 Task: Find connections with filter location Velasco Ibarra with filter topic #linkedinlearningwith filter profile language French with filter current company The Lalit Suri Hospitality Group with filter school Annamacharya Institute of Technology & Sciences,(Autonomous) New Bowenpally, Rajampet with filter industry Courts of Law with filter service category Visual Design with filter keywords title Events Manager
Action: Mouse moved to (553, 83)
Screenshot: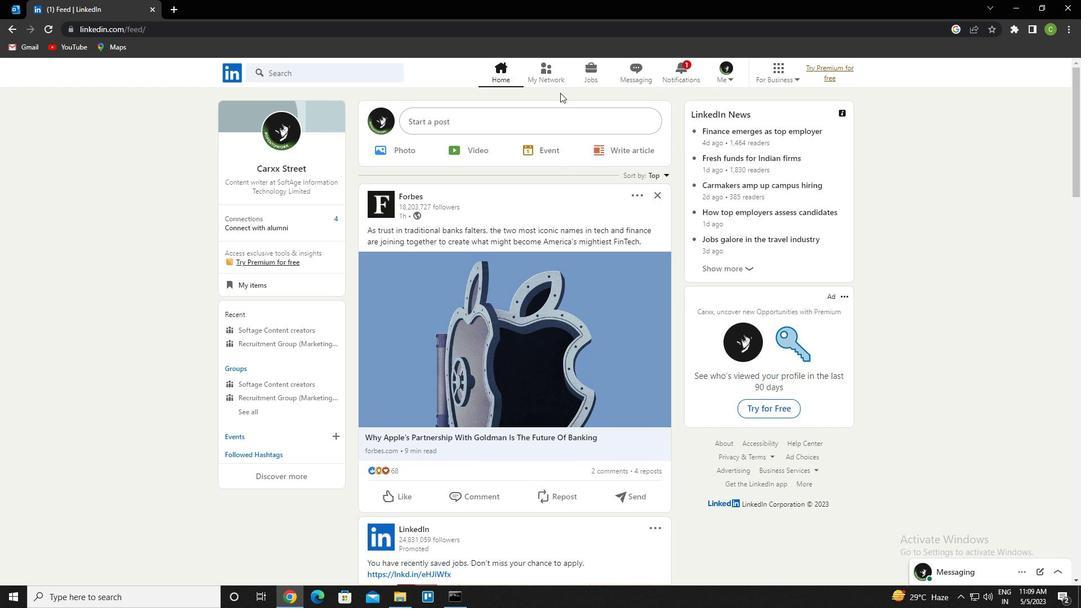 
Action: Mouse pressed left at (553, 83)
Screenshot: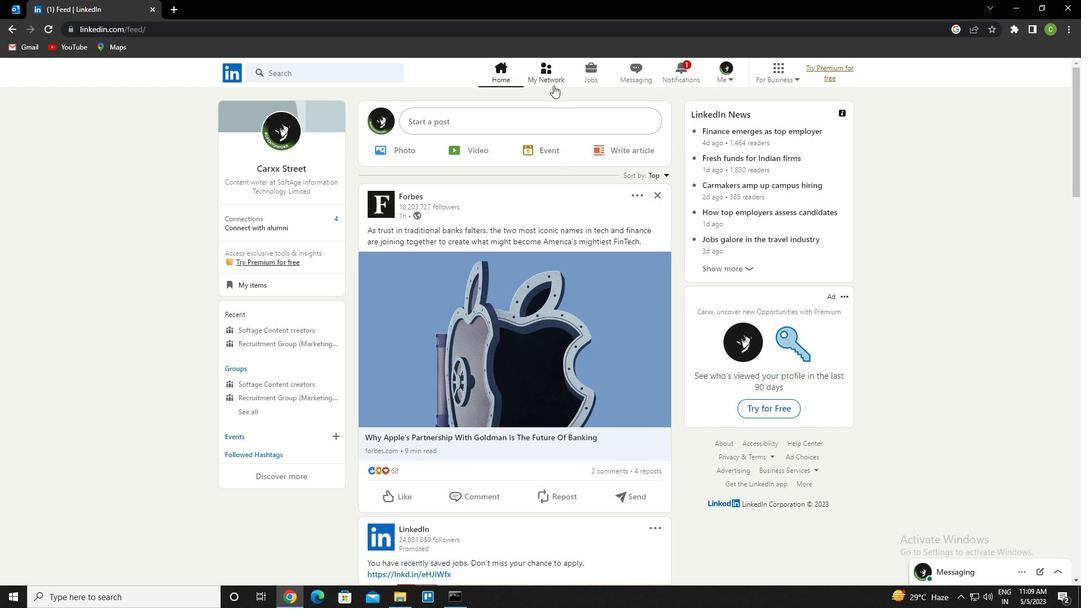 
Action: Mouse moved to (363, 135)
Screenshot: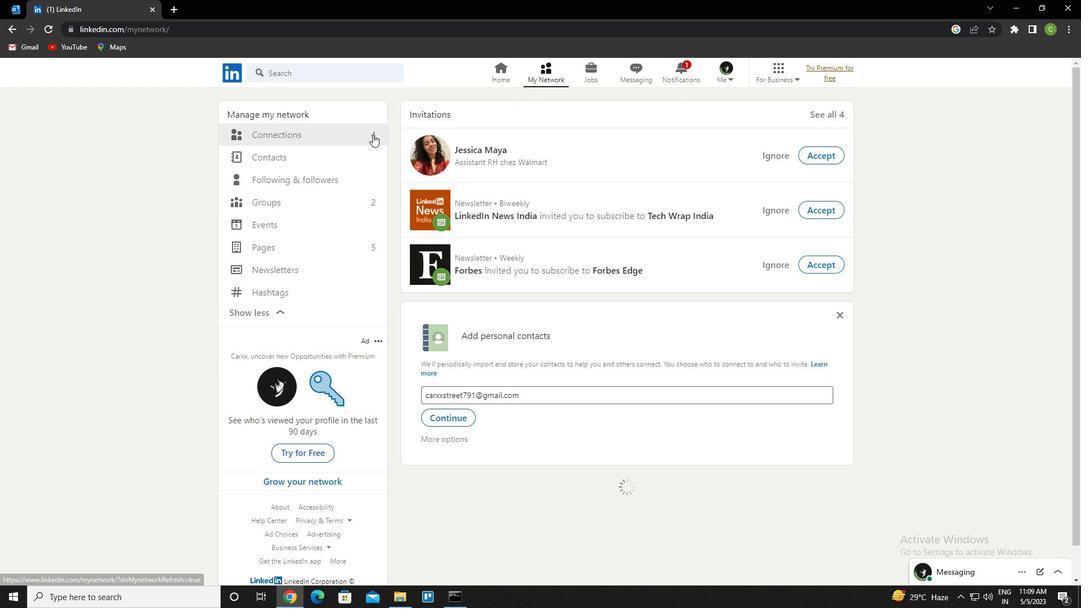 
Action: Mouse pressed left at (363, 135)
Screenshot: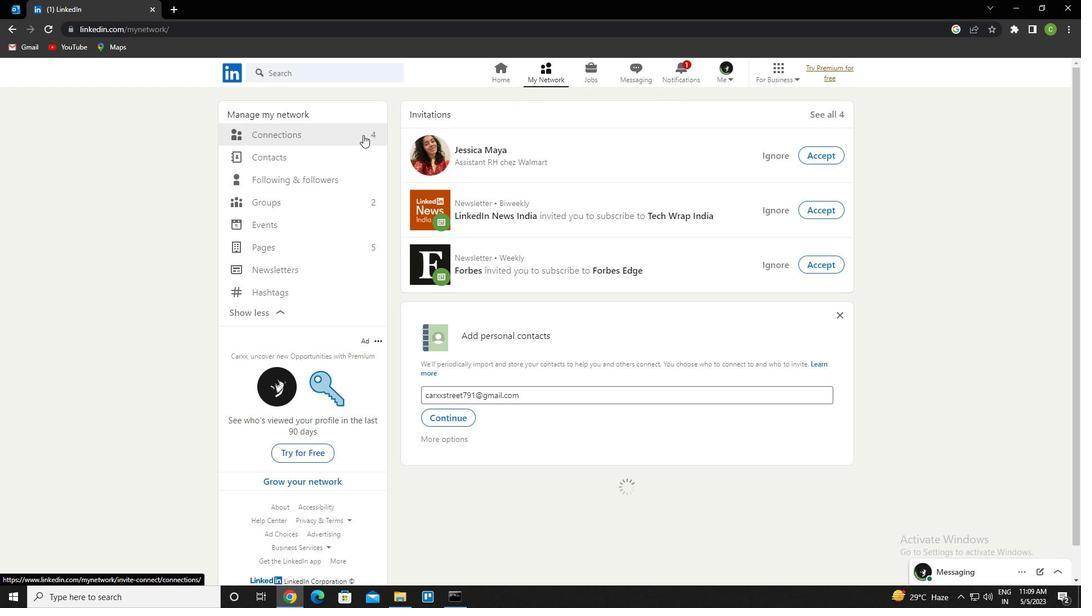 
Action: Mouse moved to (628, 134)
Screenshot: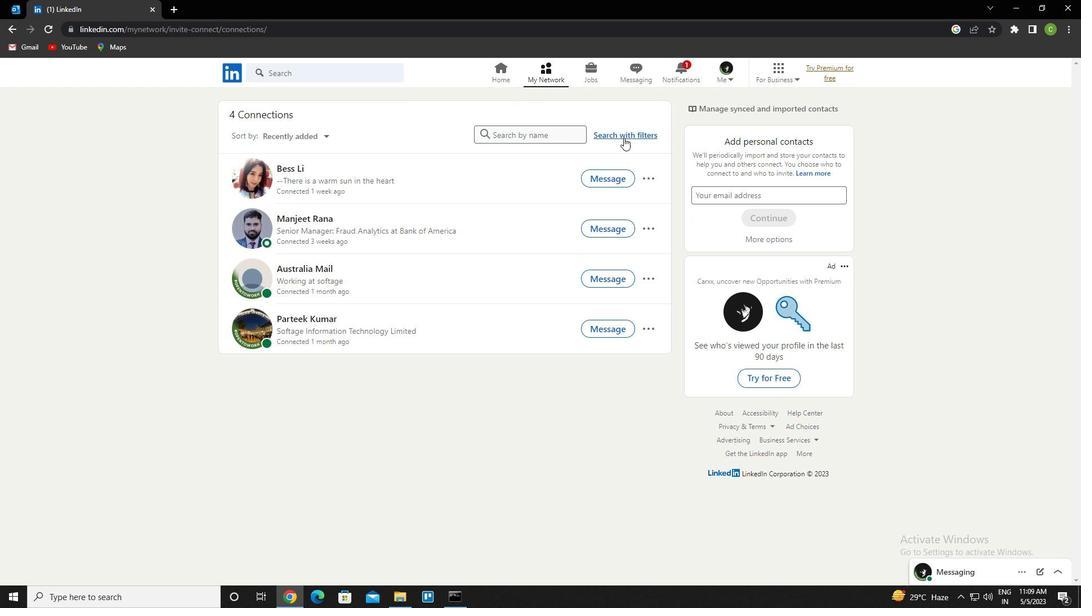 
Action: Mouse pressed left at (628, 134)
Screenshot: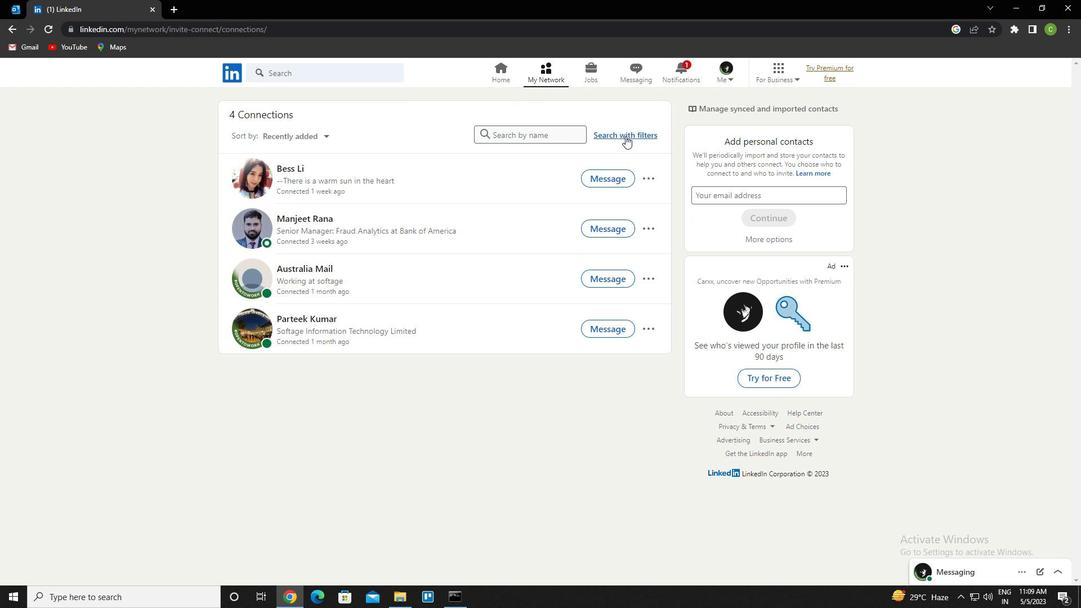 
Action: Mouse moved to (574, 101)
Screenshot: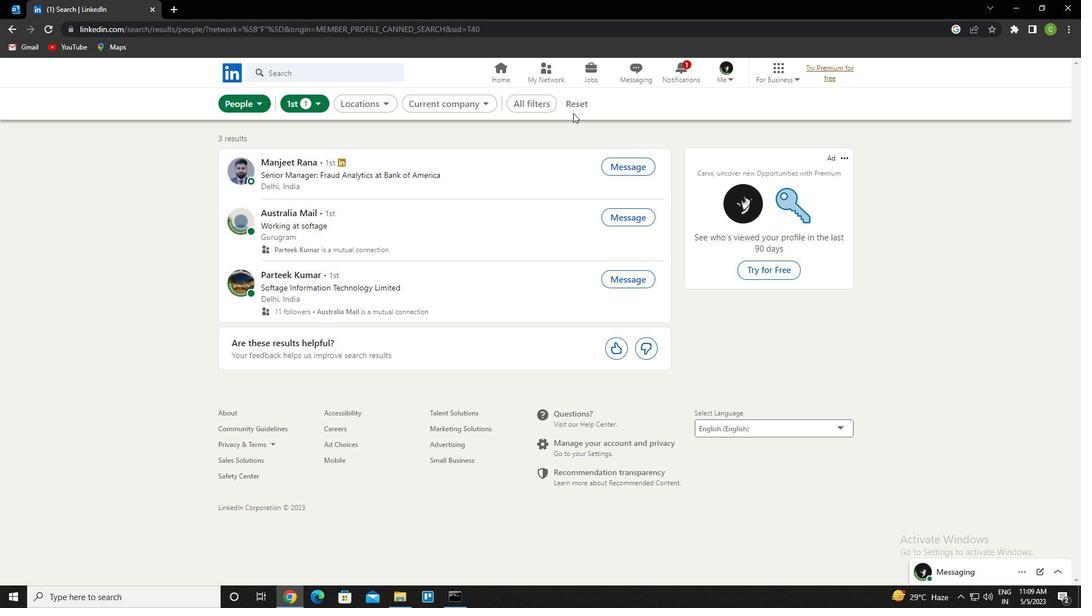 
Action: Mouse pressed left at (574, 101)
Screenshot: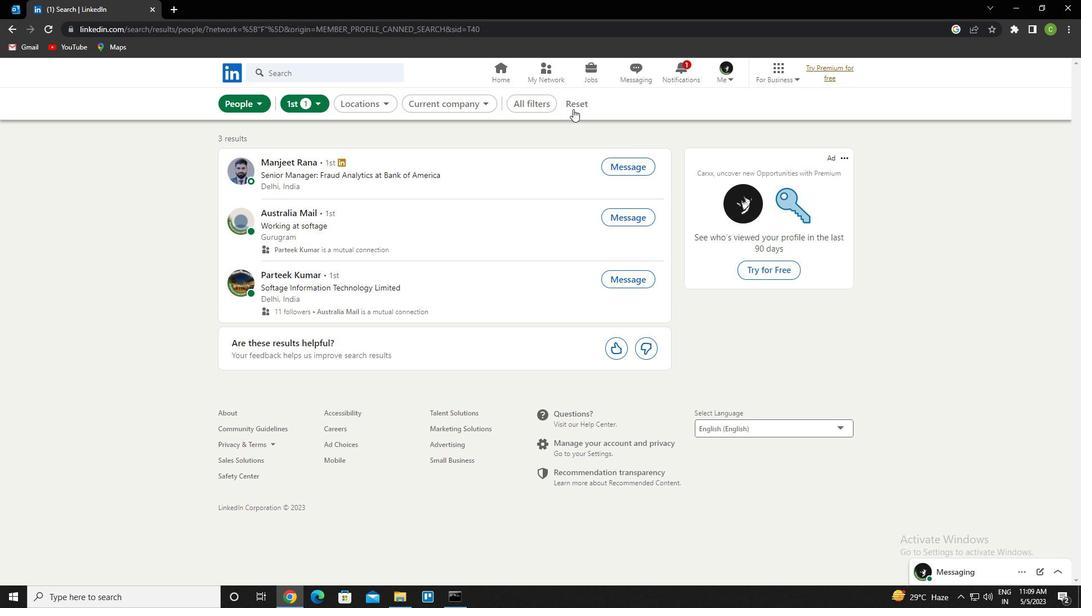 
Action: Mouse moved to (564, 95)
Screenshot: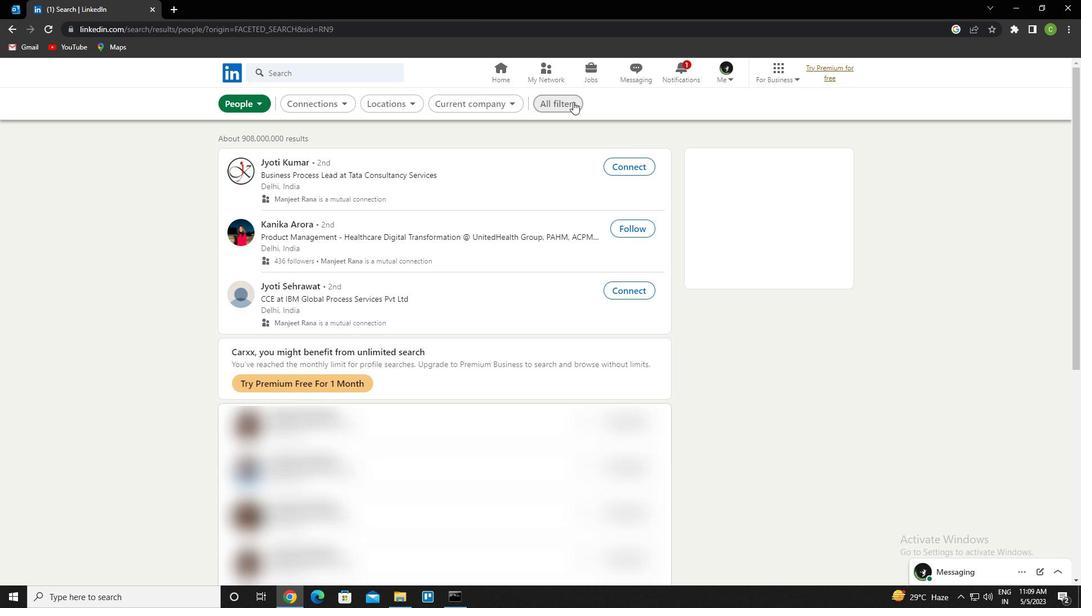 
Action: Mouse pressed left at (564, 95)
Screenshot: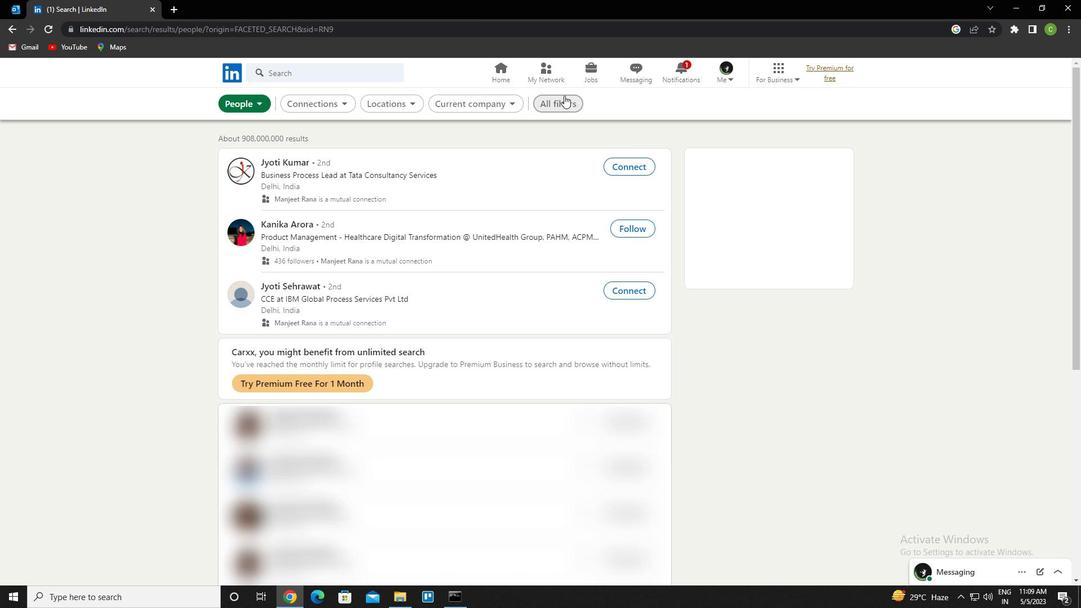 
Action: Mouse moved to (864, 307)
Screenshot: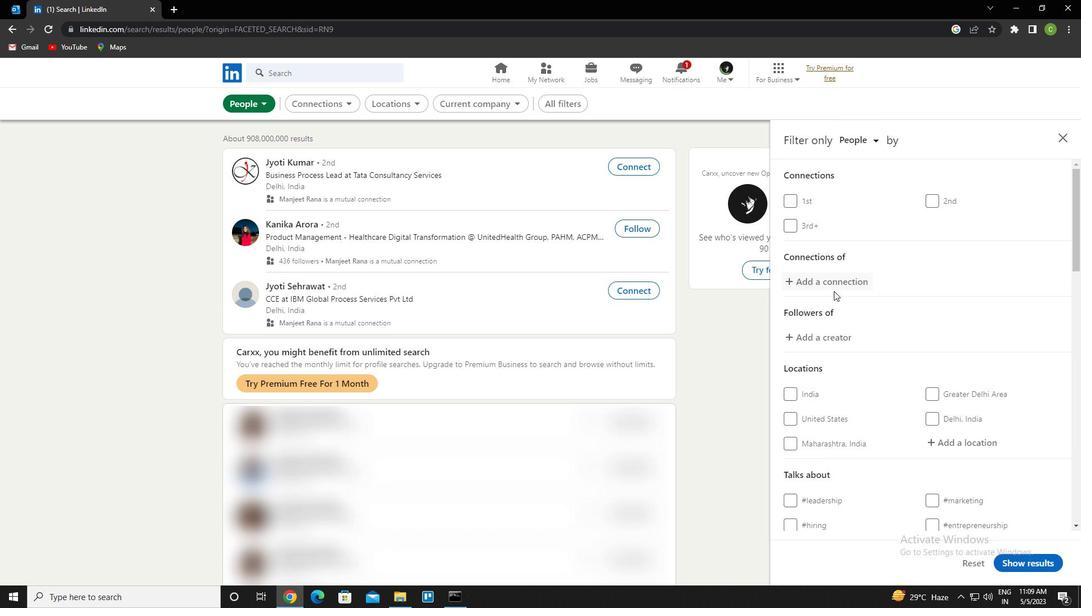 
Action: Mouse scrolled (864, 307) with delta (0, 0)
Screenshot: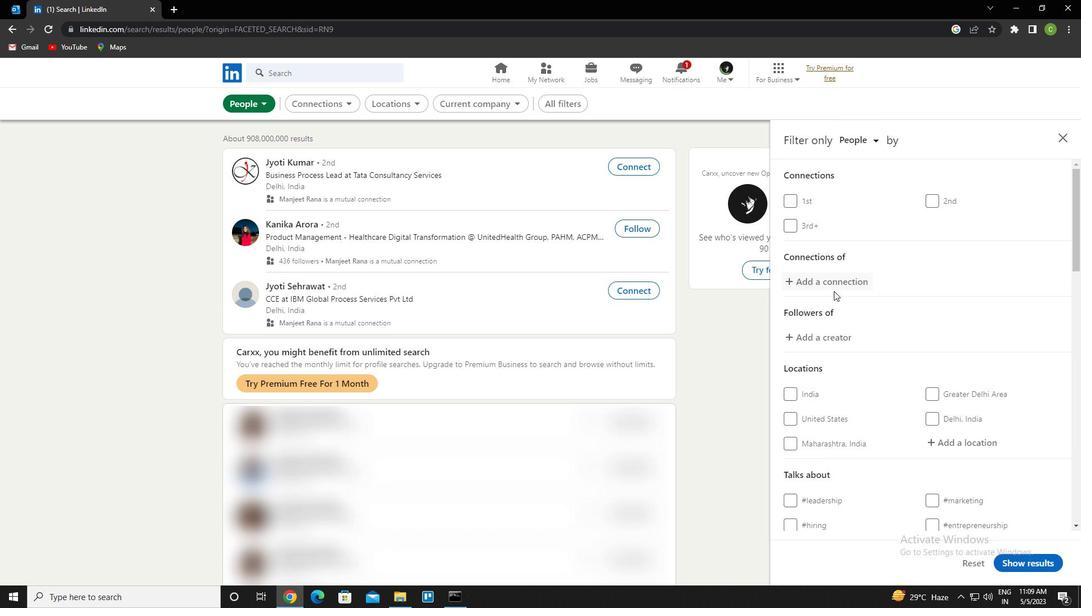 
Action: Mouse moved to (865, 312)
Screenshot: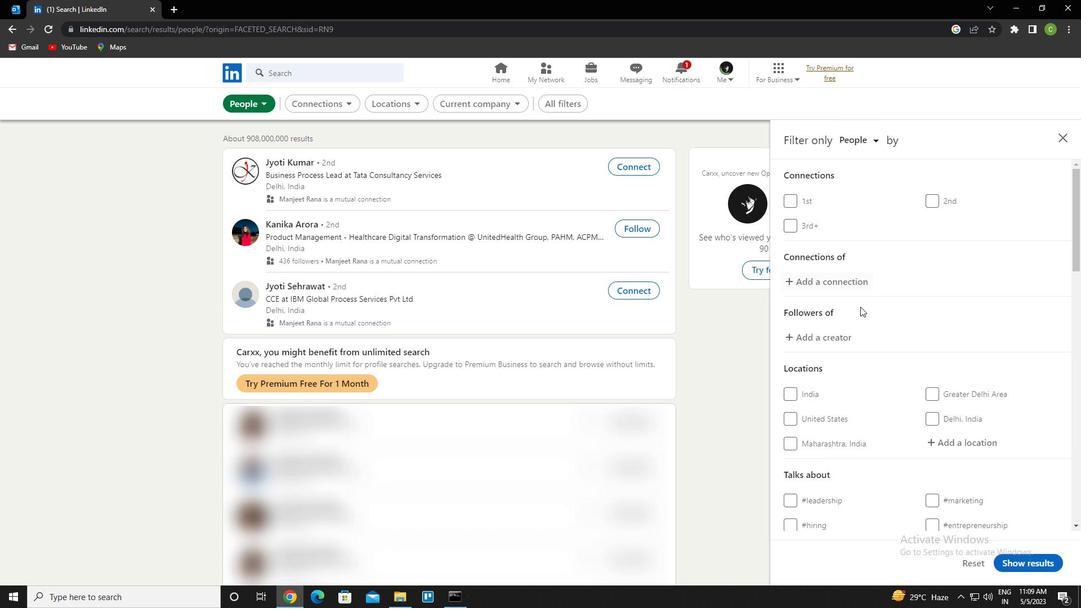 
Action: Mouse scrolled (865, 311) with delta (0, 0)
Screenshot: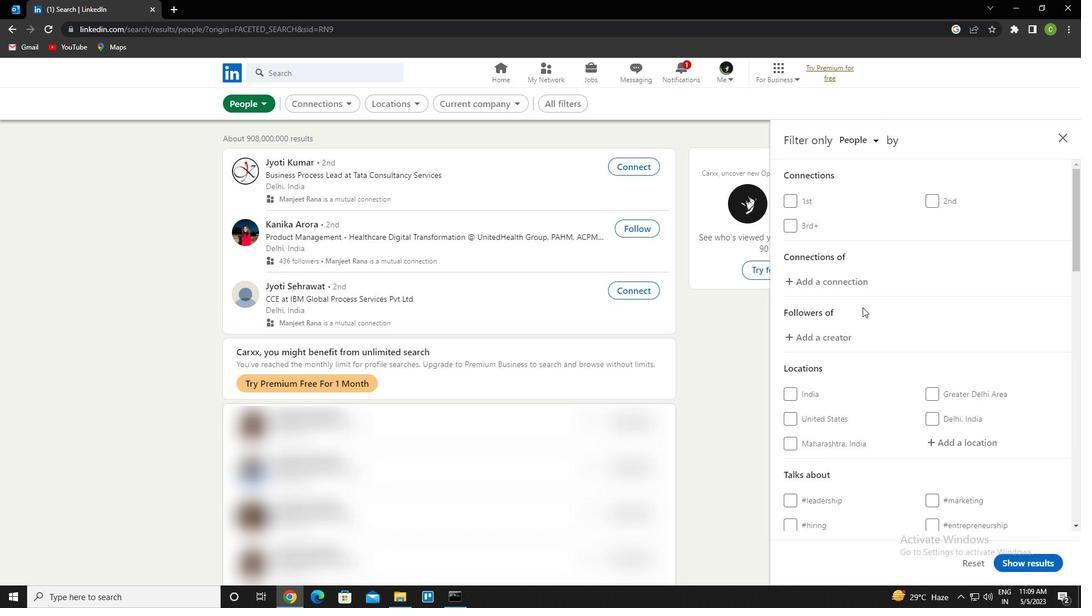 
Action: Mouse moved to (972, 334)
Screenshot: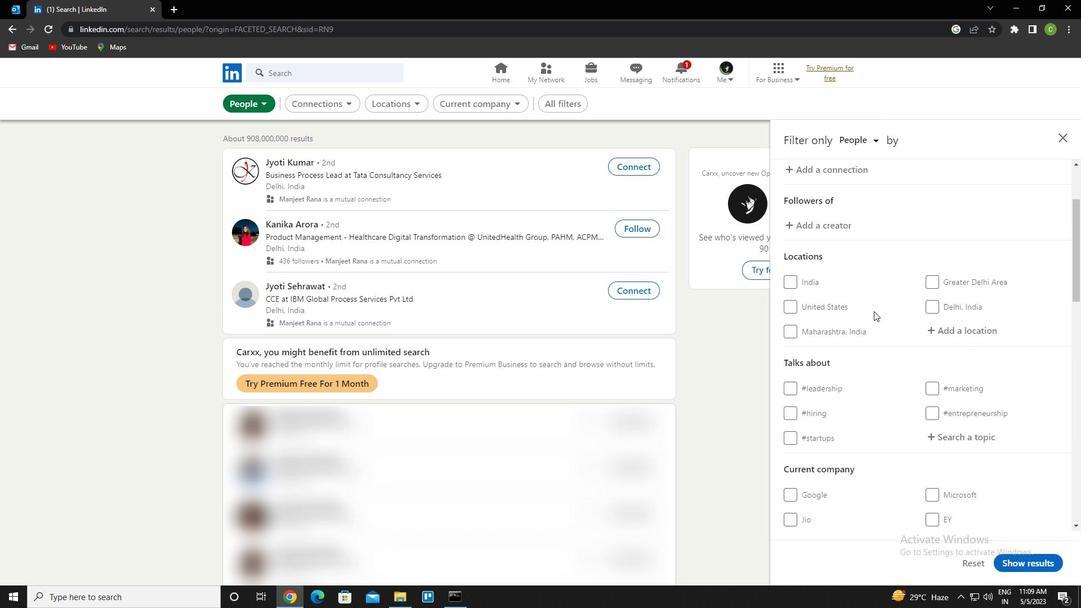 
Action: Mouse pressed left at (972, 334)
Screenshot: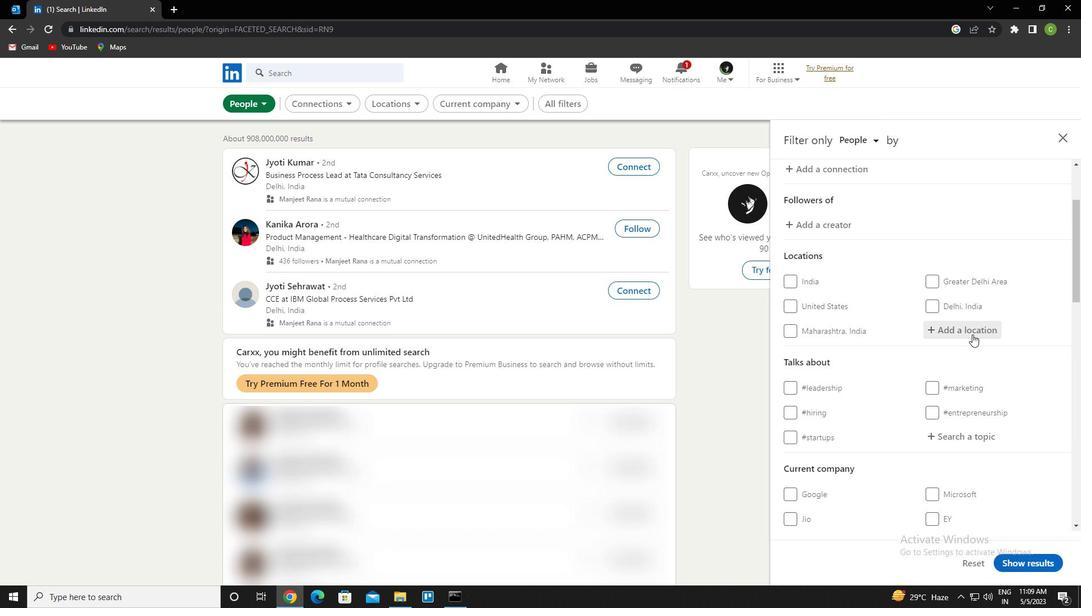 
Action: Key pressed <Key.caps_lock>v<Key.caps_lock>elasco<Key.enter>
Screenshot: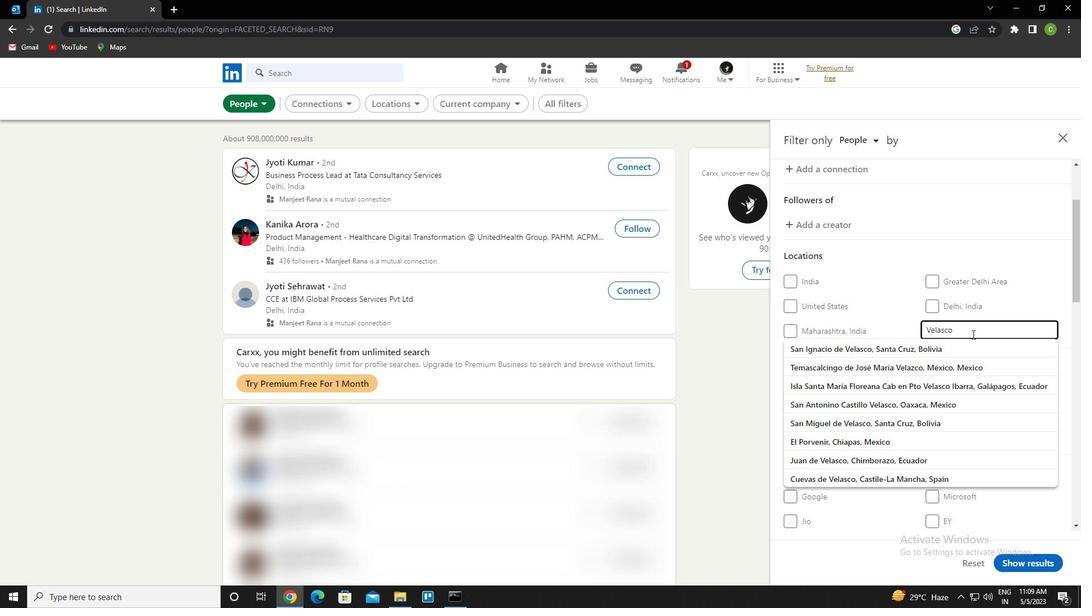 
Action: Mouse moved to (982, 326)
Screenshot: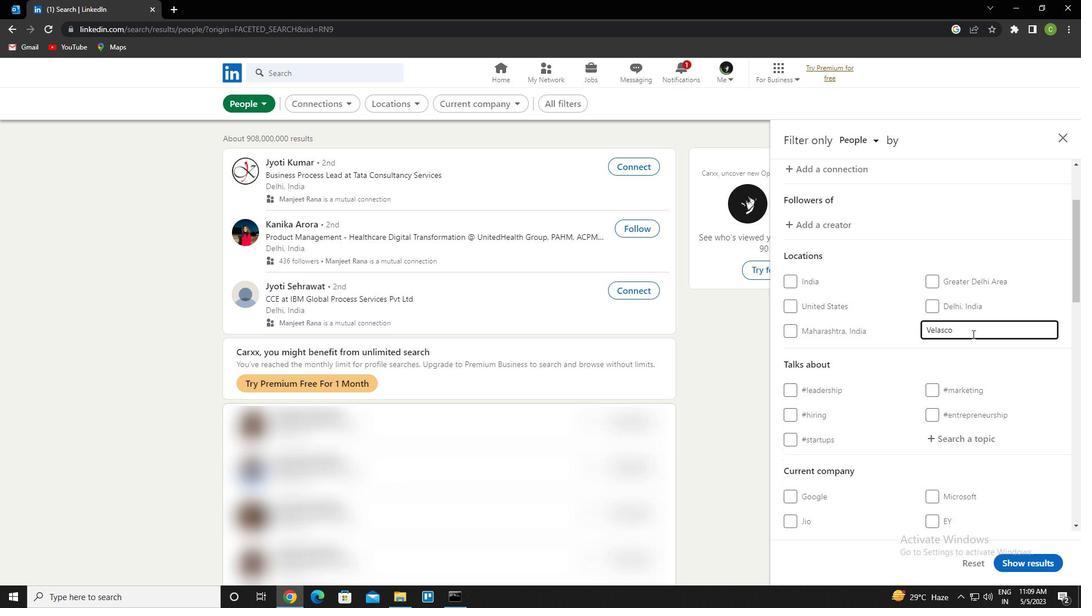 
Action: Mouse scrolled (982, 326) with delta (0, 0)
Screenshot: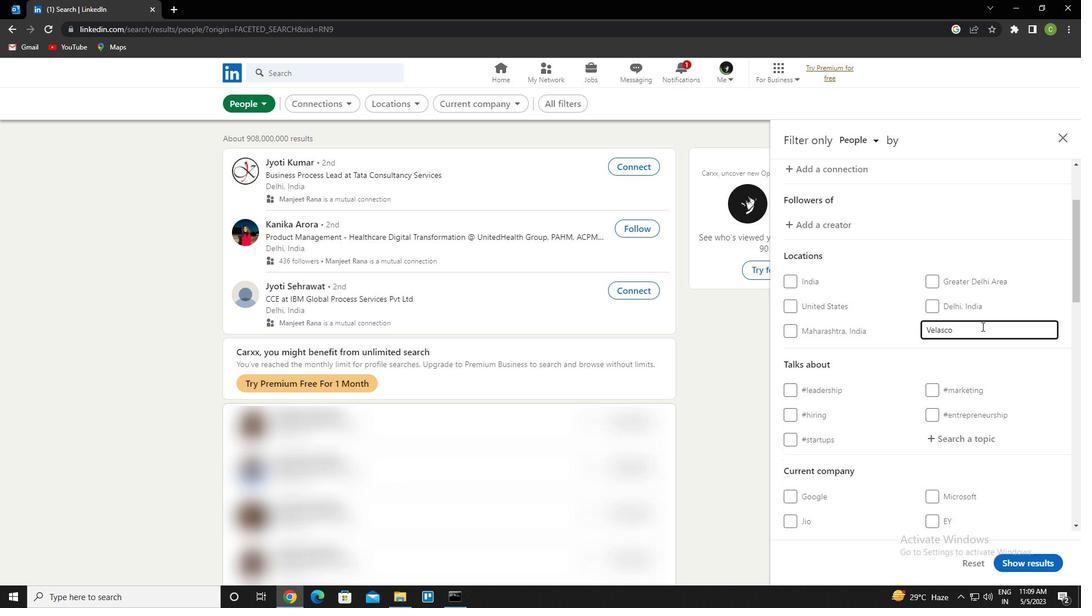 
Action: Mouse moved to (981, 326)
Screenshot: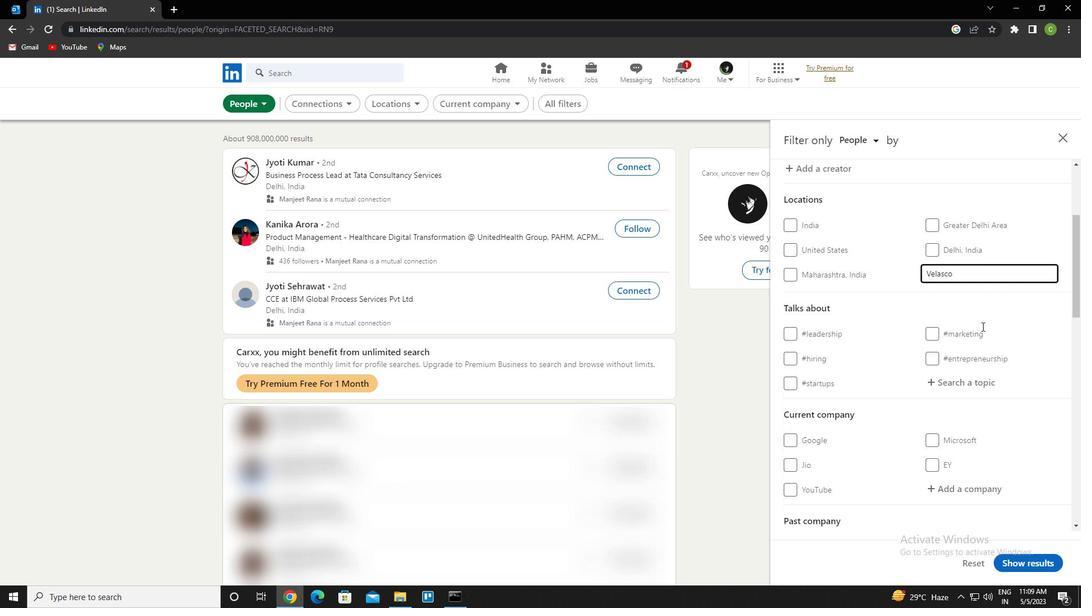 
Action: Mouse scrolled (981, 326) with delta (0, 0)
Screenshot: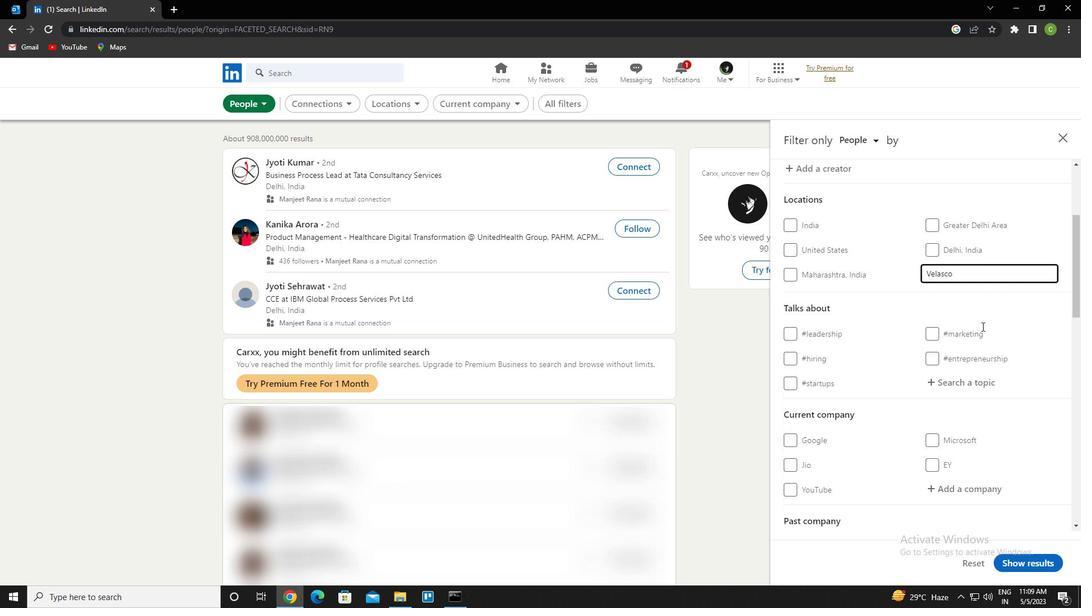 
Action: Mouse moved to (956, 330)
Screenshot: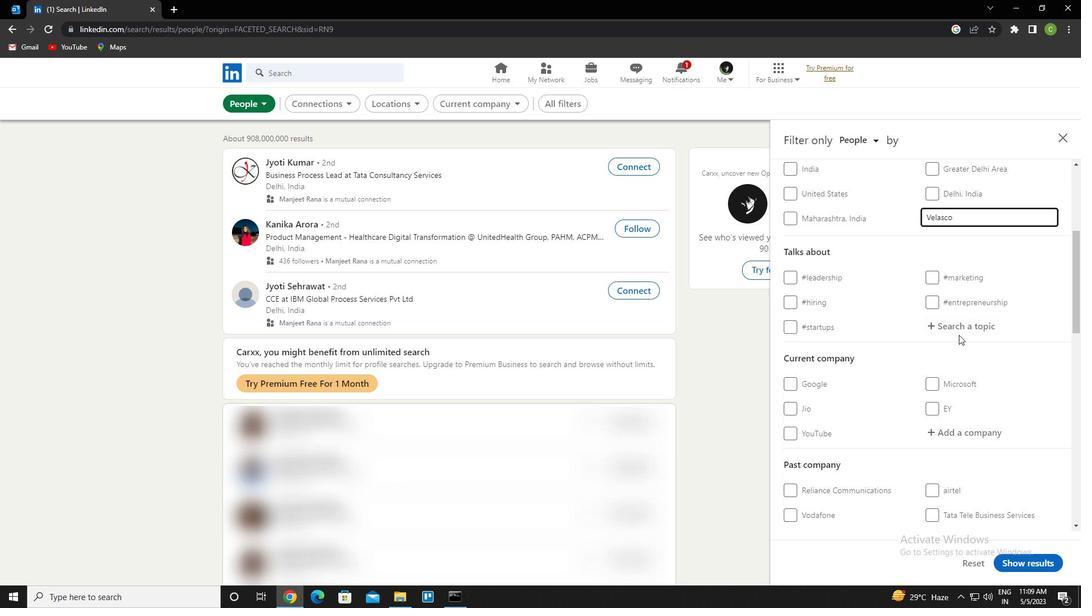 
Action: Mouse pressed left at (956, 330)
Screenshot: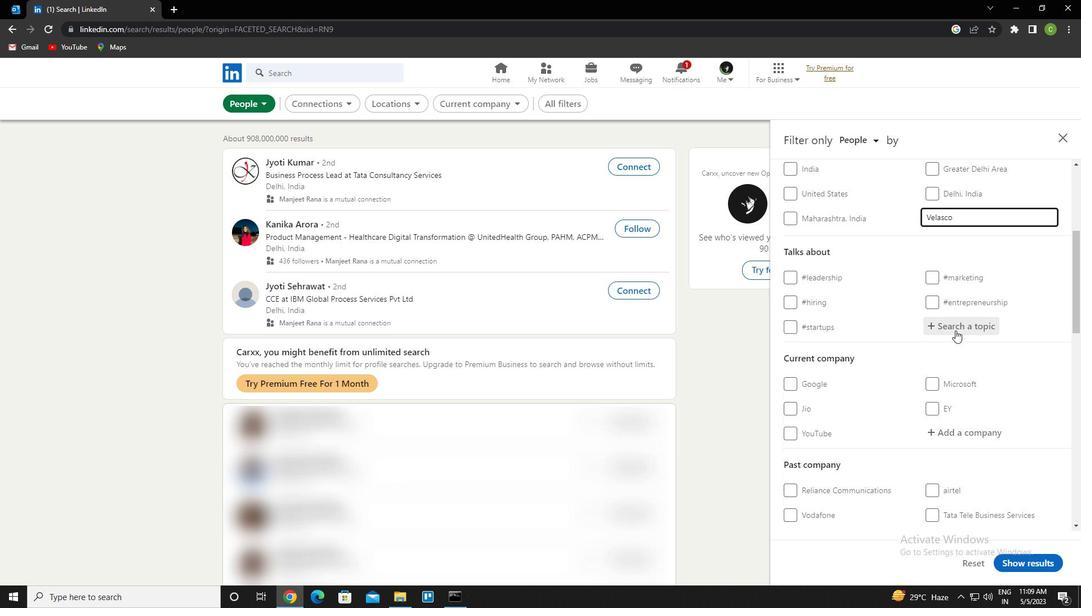 
Action: Key pressed linkedinlear
Screenshot: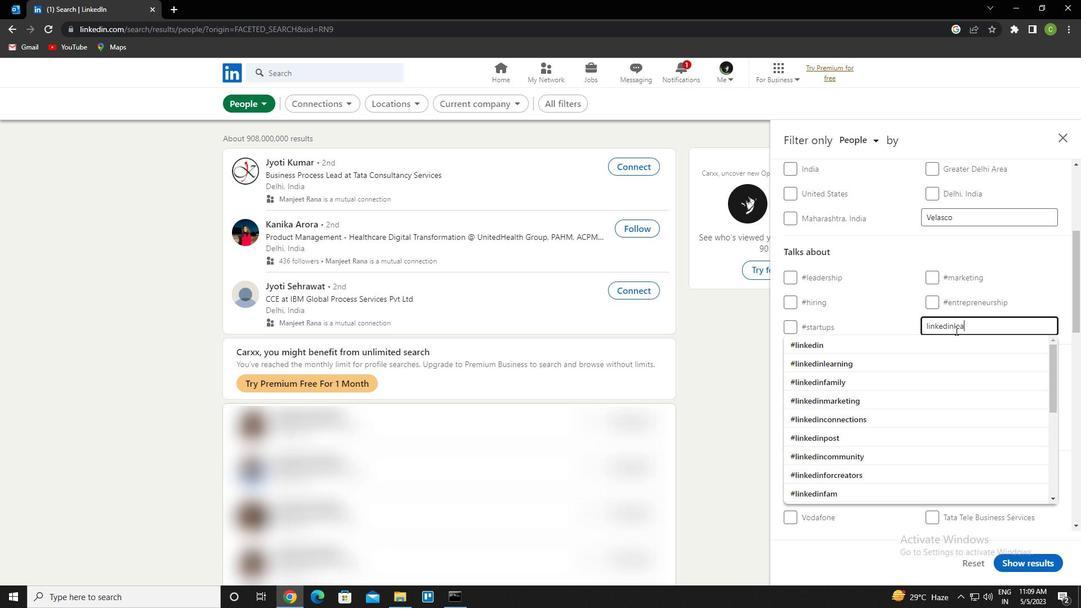 
Action: Mouse moved to (956, 330)
Screenshot: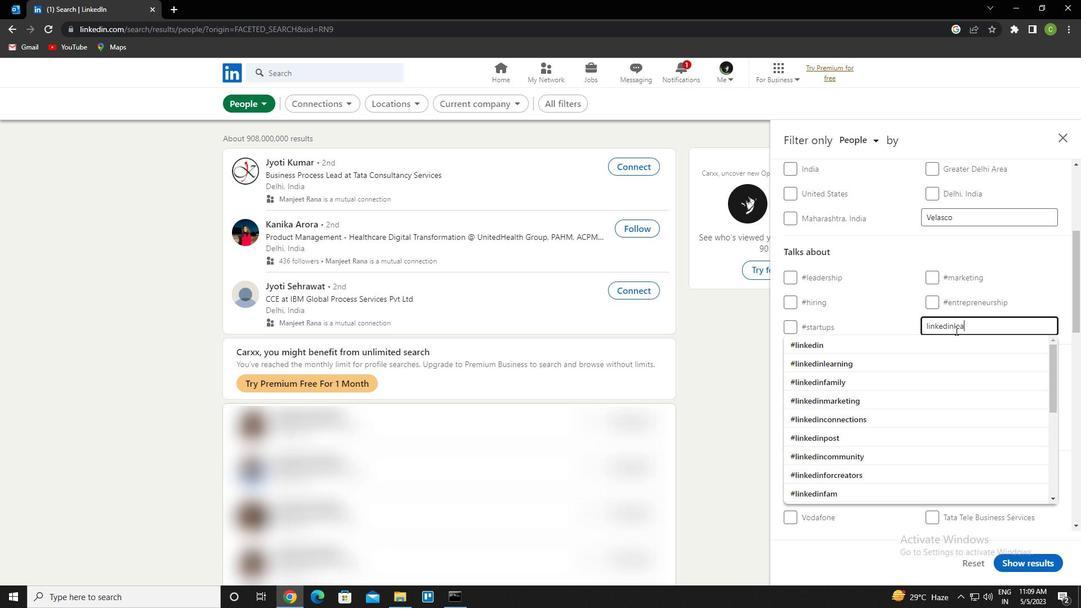 
Action: Key pressed ning<Key.down><Key.enter>
Screenshot: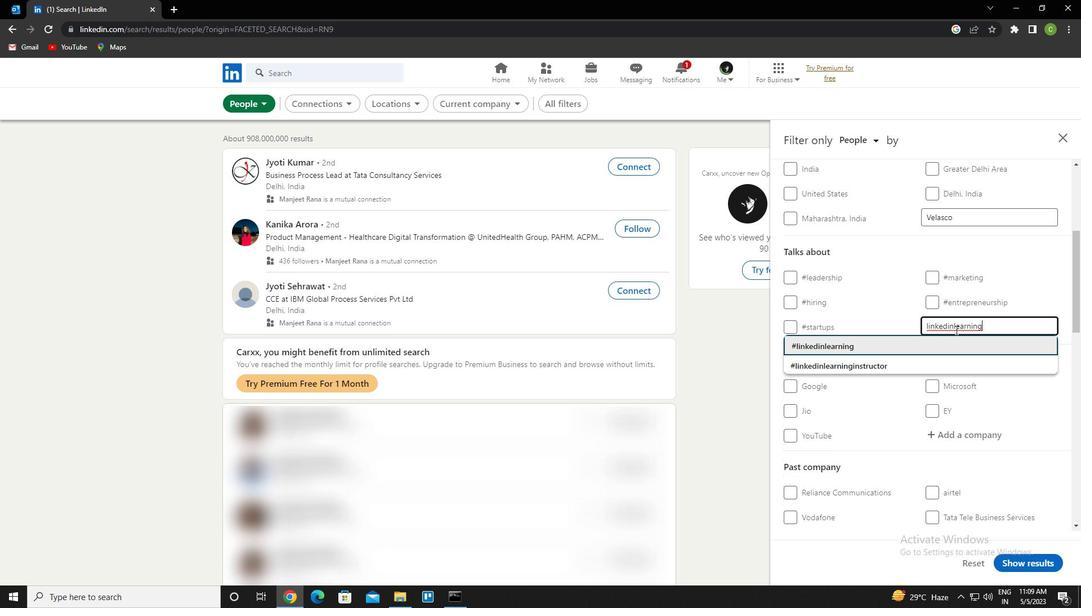 
Action: Mouse scrolled (956, 329) with delta (0, 0)
Screenshot: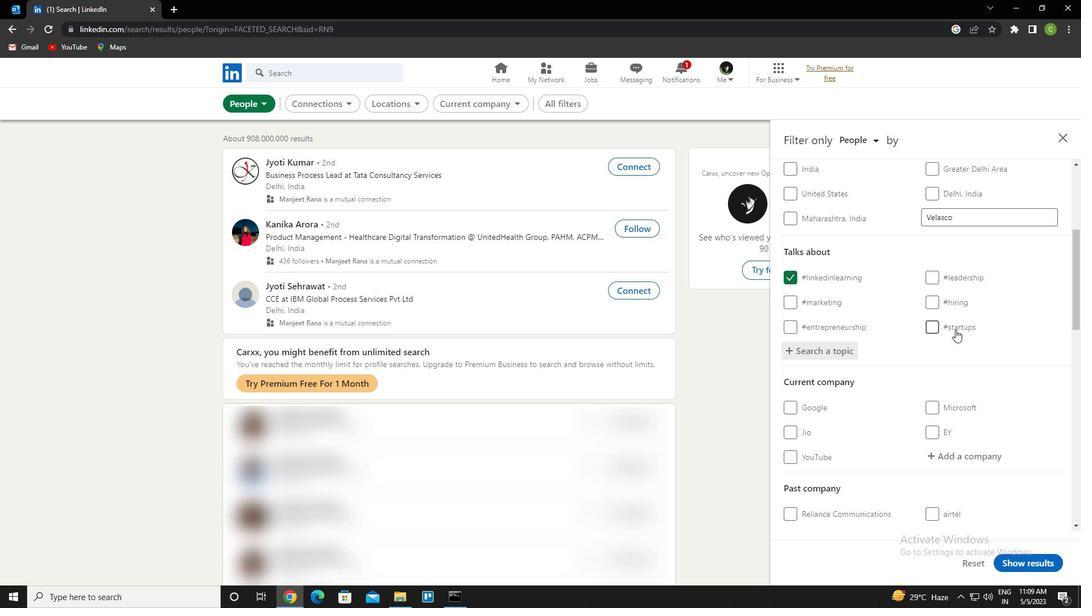 
Action: Mouse scrolled (956, 329) with delta (0, 0)
Screenshot: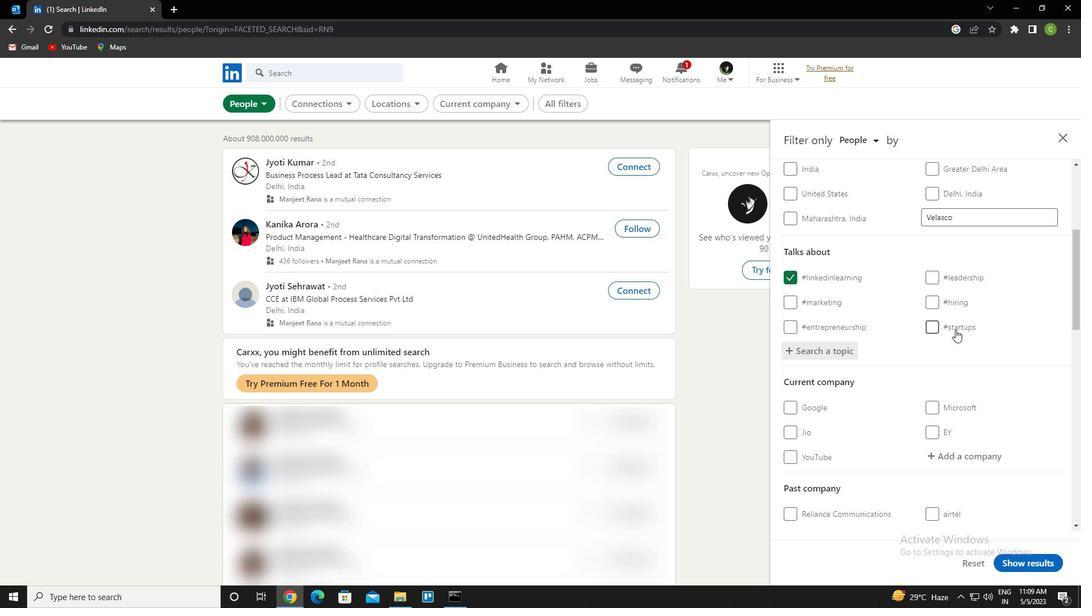 
Action: Mouse scrolled (956, 329) with delta (0, 0)
Screenshot: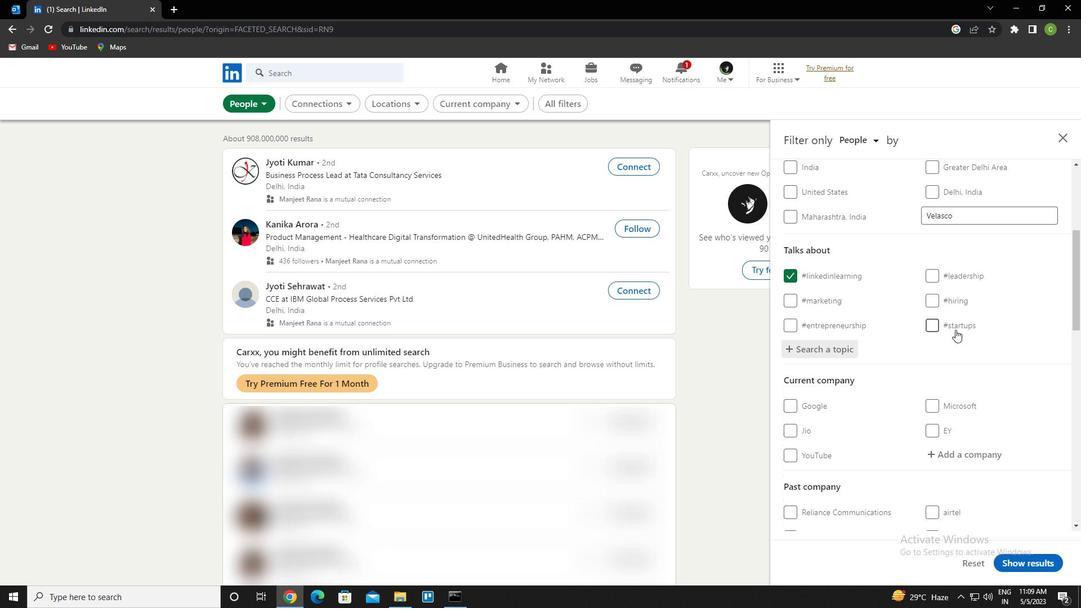 
Action: Mouse scrolled (956, 329) with delta (0, 0)
Screenshot: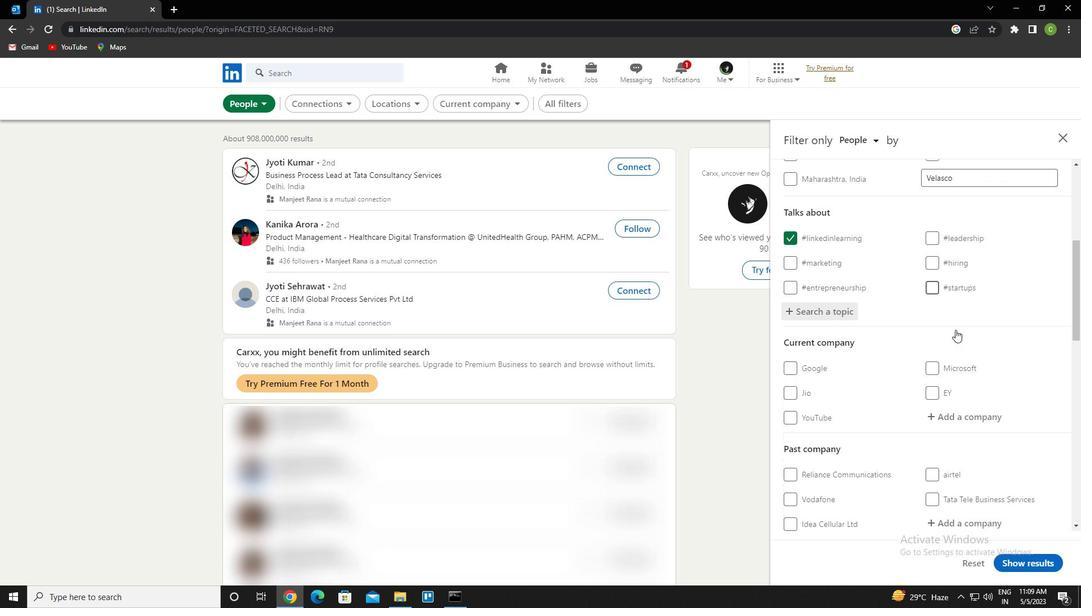
Action: Mouse scrolled (956, 329) with delta (0, 0)
Screenshot: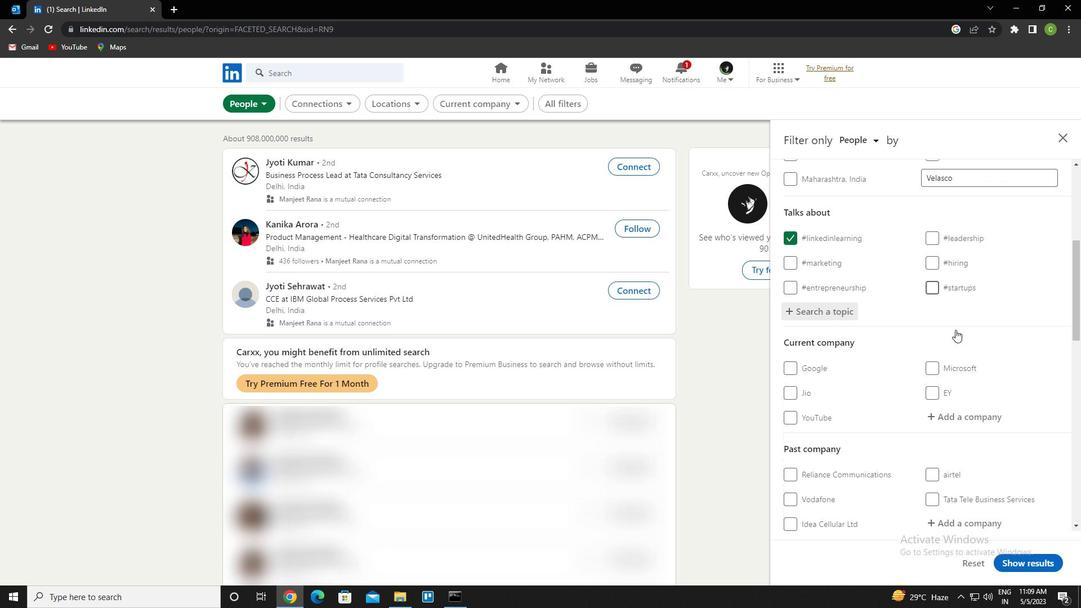 
Action: Mouse moved to (941, 319)
Screenshot: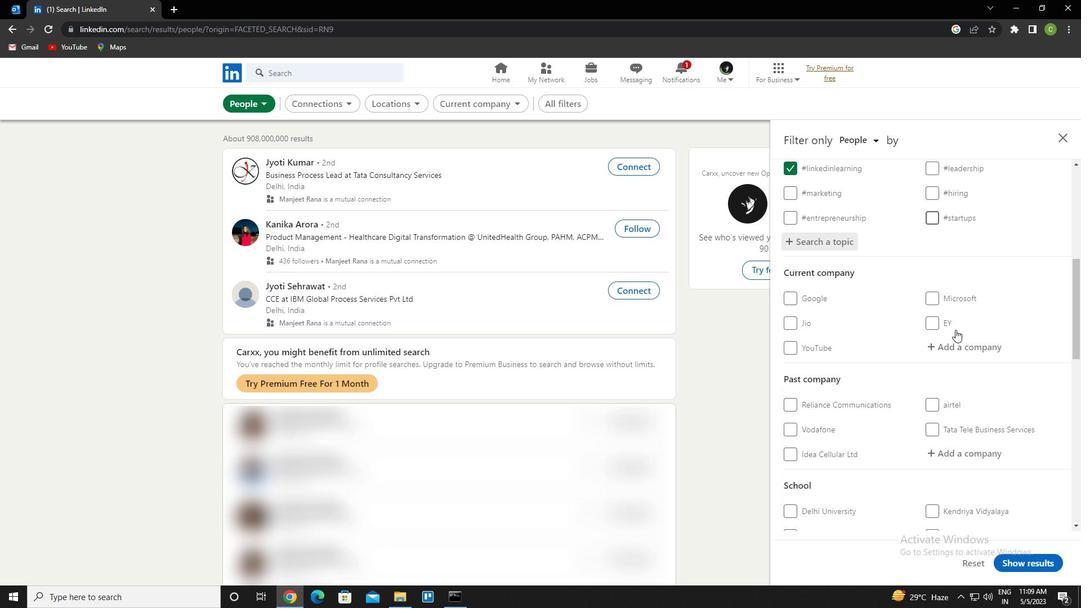 
Action: Mouse scrolled (941, 318) with delta (0, 0)
Screenshot: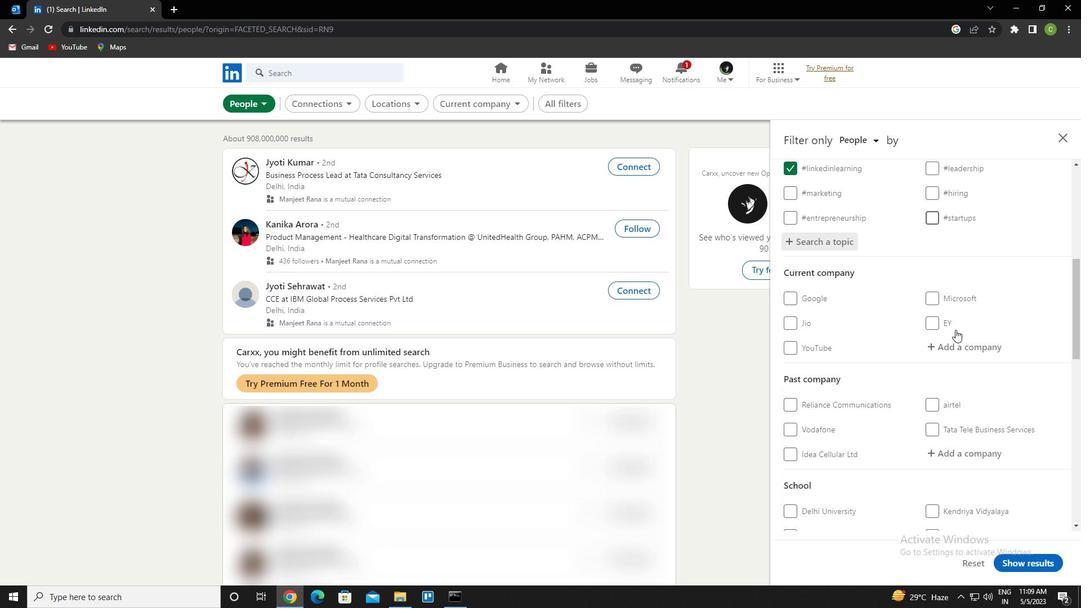 
Action: Mouse moved to (934, 314)
Screenshot: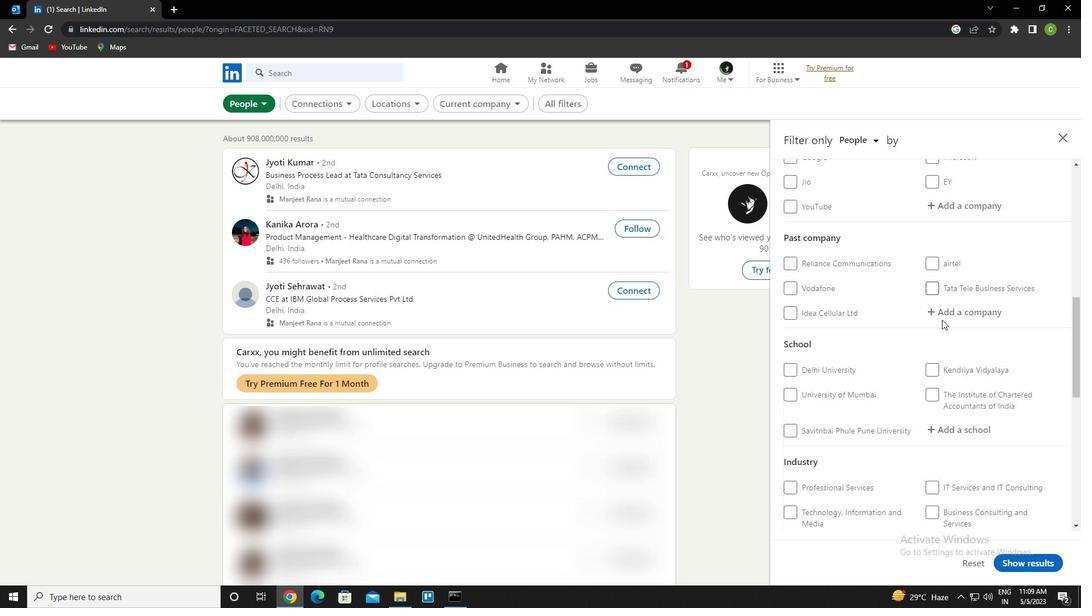 
Action: Mouse scrolled (934, 314) with delta (0, 0)
Screenshot: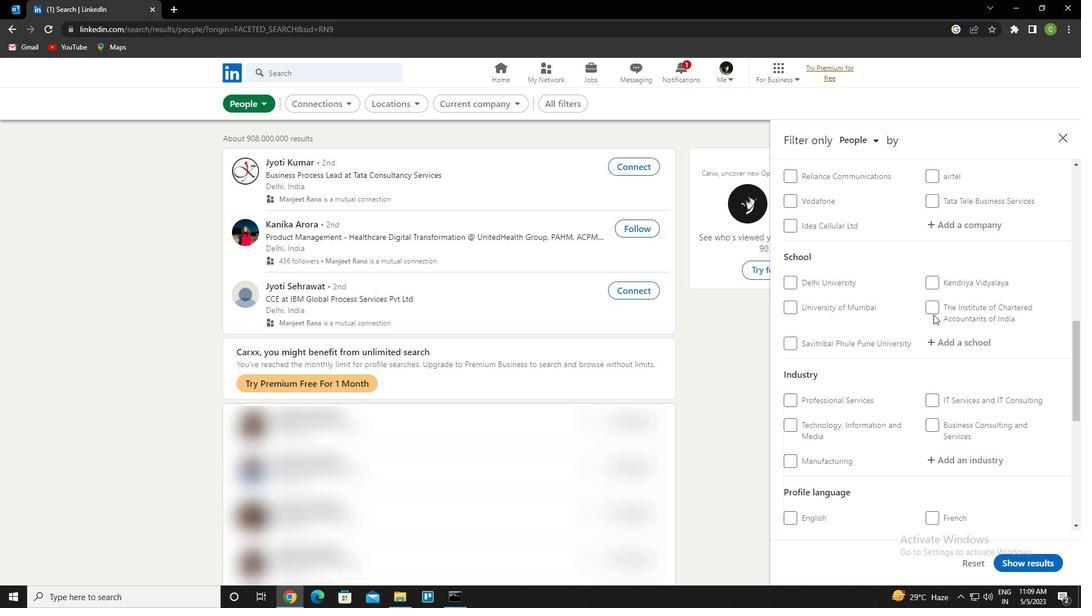 
Action: Mouse scrolled (934, 314) with delta (0, 0)
Screenshot: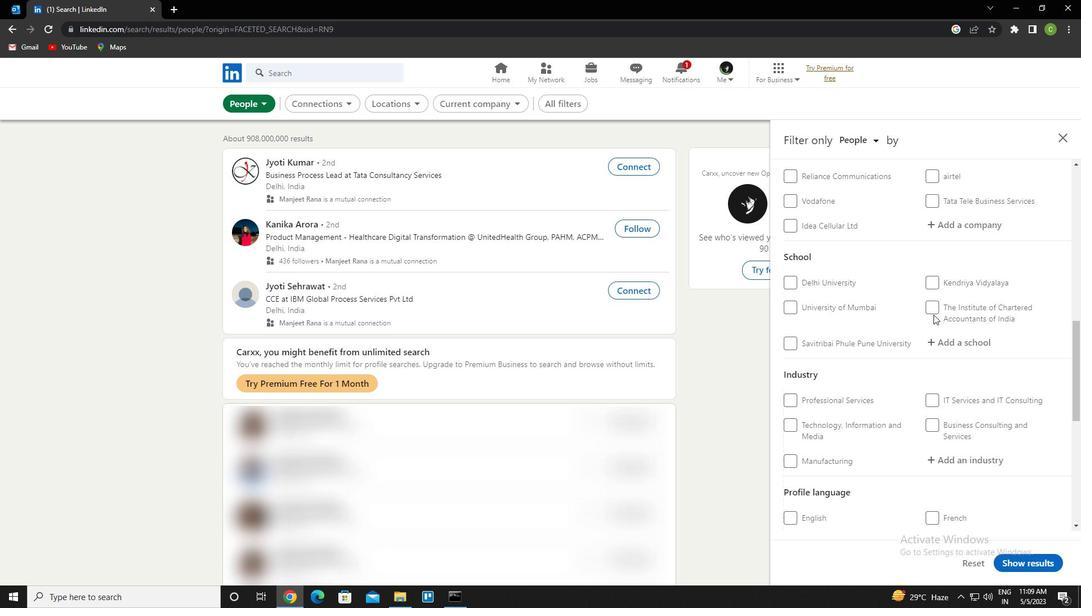 
Action: Mouse scrolled (934, 314) with delta (0, 0)
Screenshot: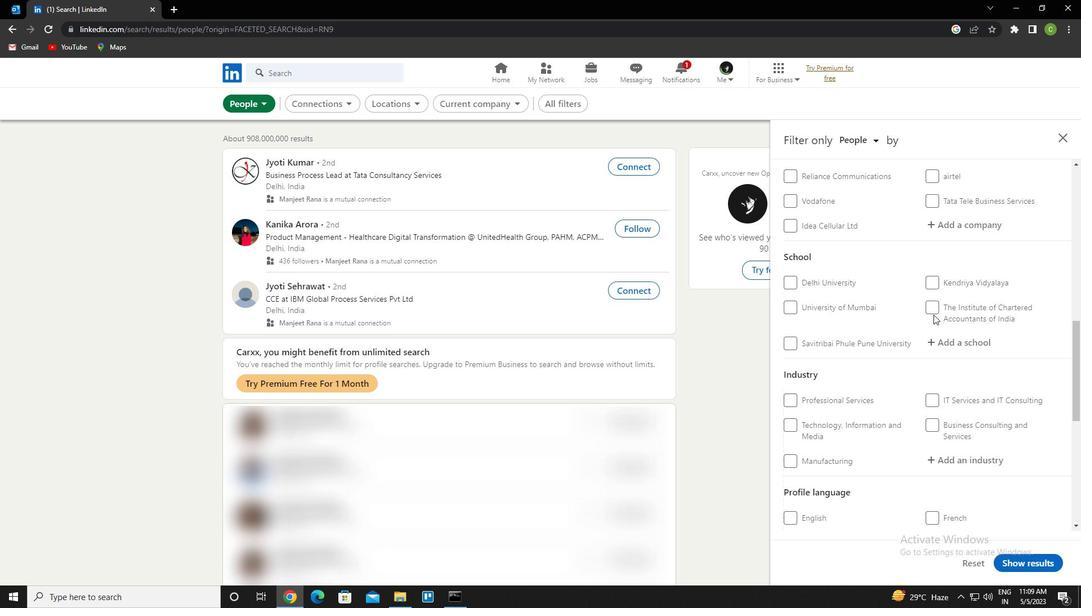 
Action: Mouse scrolled (934, 314) with delta (0, 0)
Screenshot: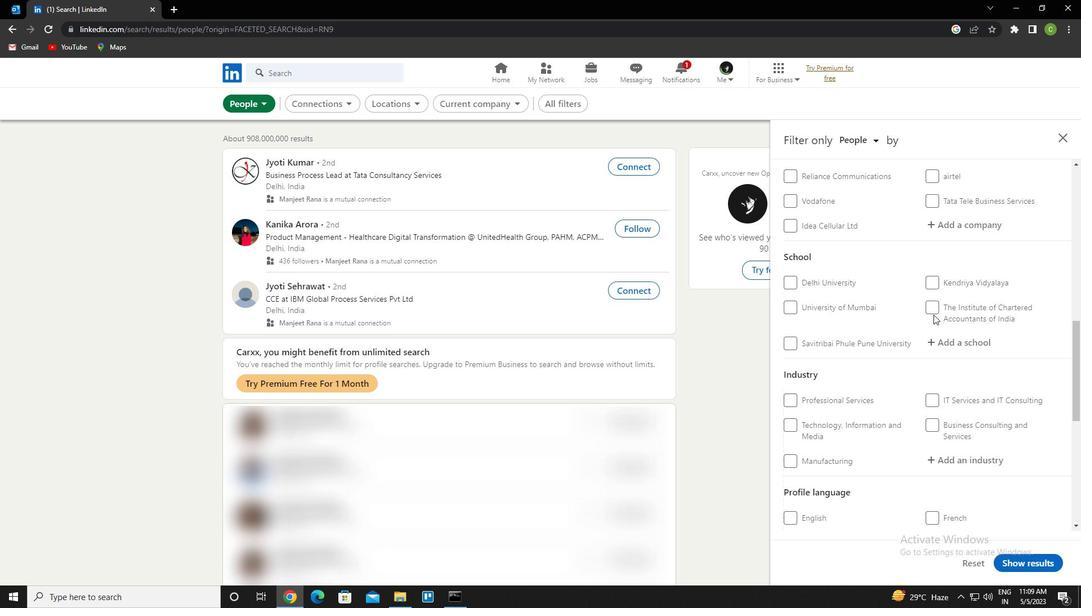 
Action: Mouse moved to (929, 292)
Screenshot: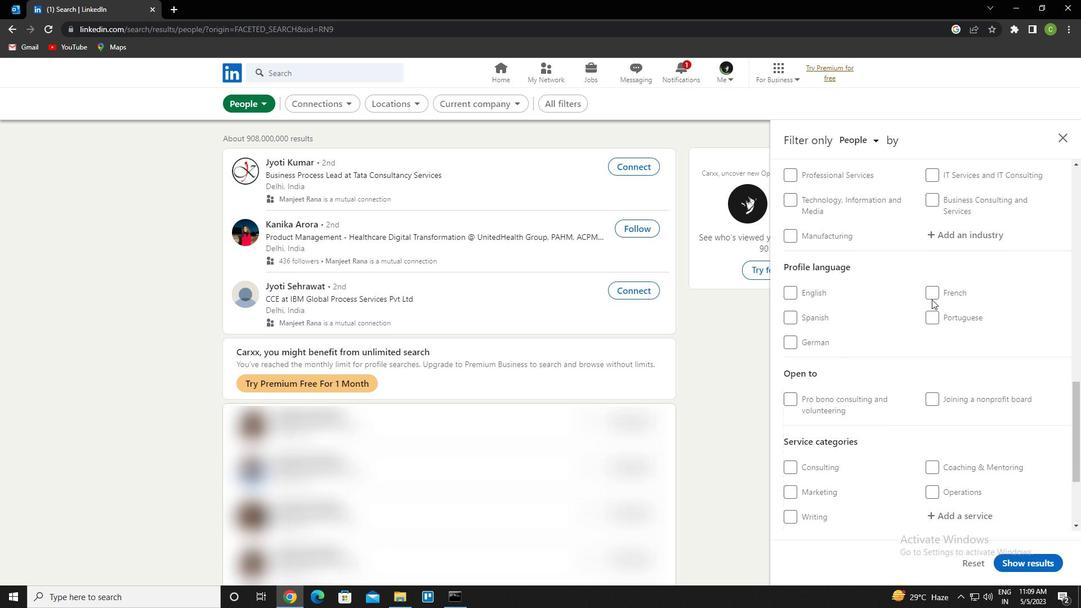 
Action: Mouse pressed left at (929, 292)
Screenshot: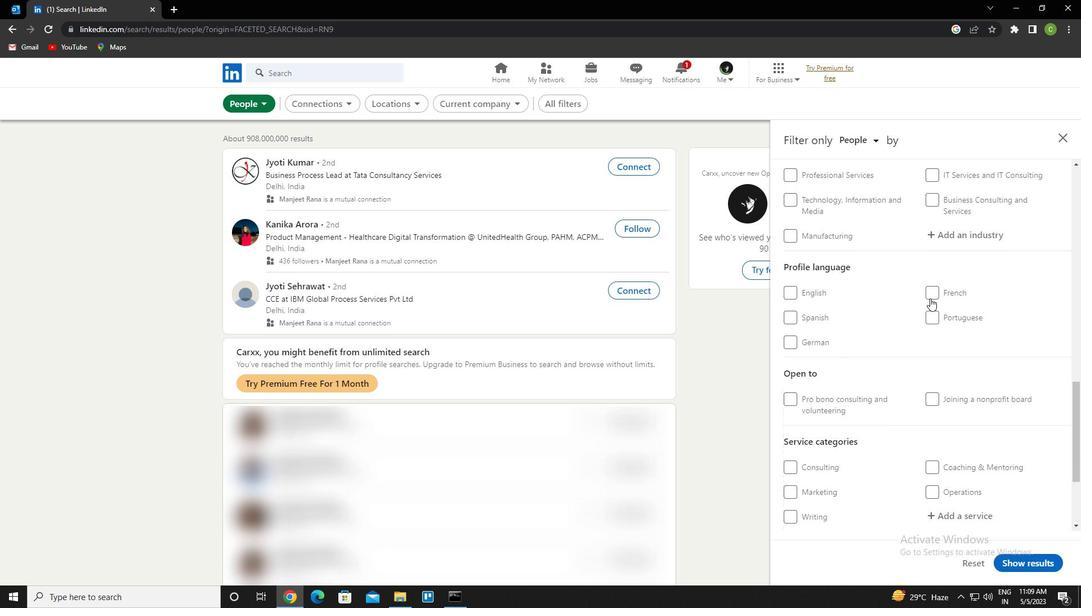 
Action: Mouse moved to (859, 325)
Screenshot: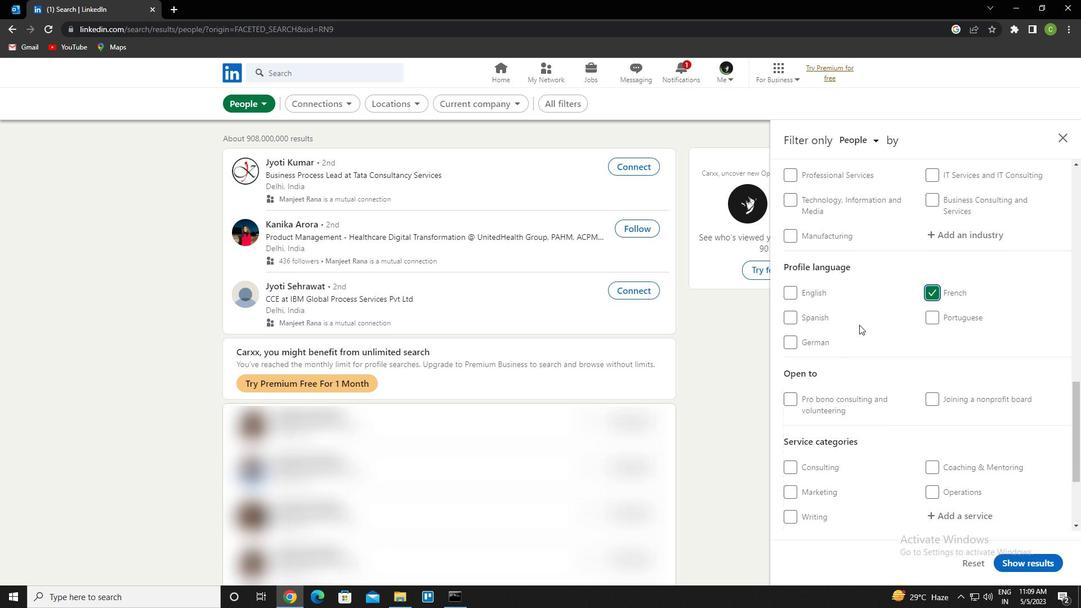 
Action: Mouse scrolled (859, 325) with delta (0, 0)
Screenshot: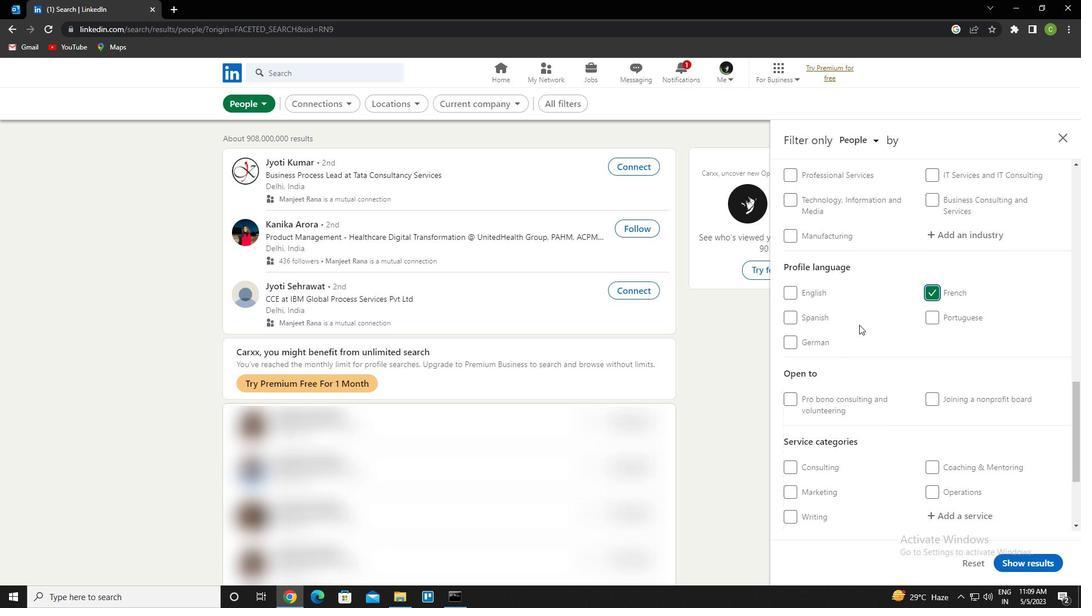 
Action: Mouse scrolled (859, 325) with delta (0, 0)
Screenshot: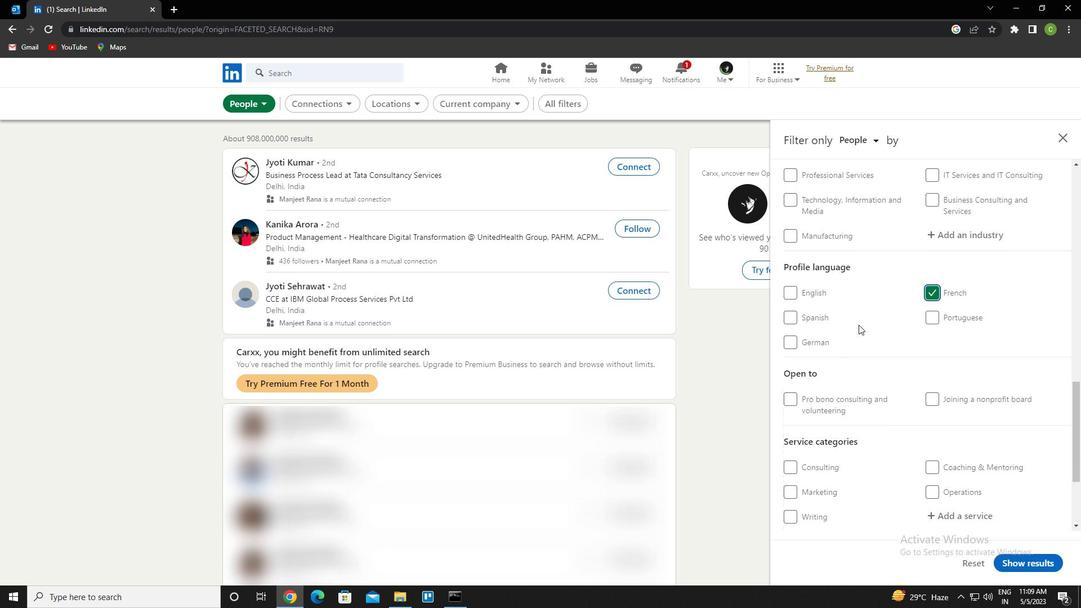 
Action: Mouse scrolled (859, 325) with delta (0, 0)
Screenshot: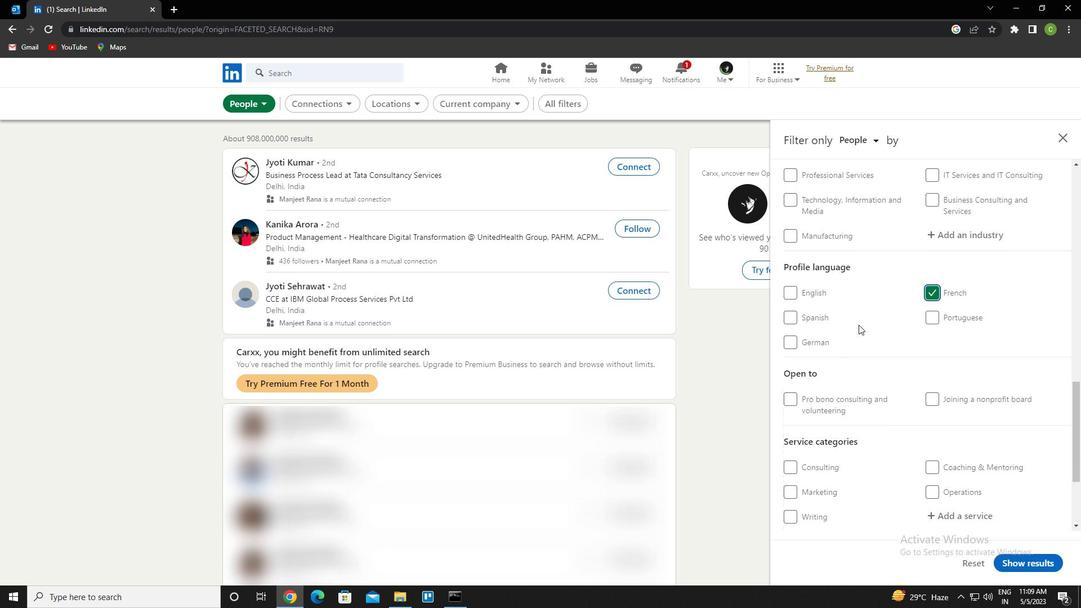 
Action: Mouse scrolled (859, 325) with delta (0, 0)
Screenshot: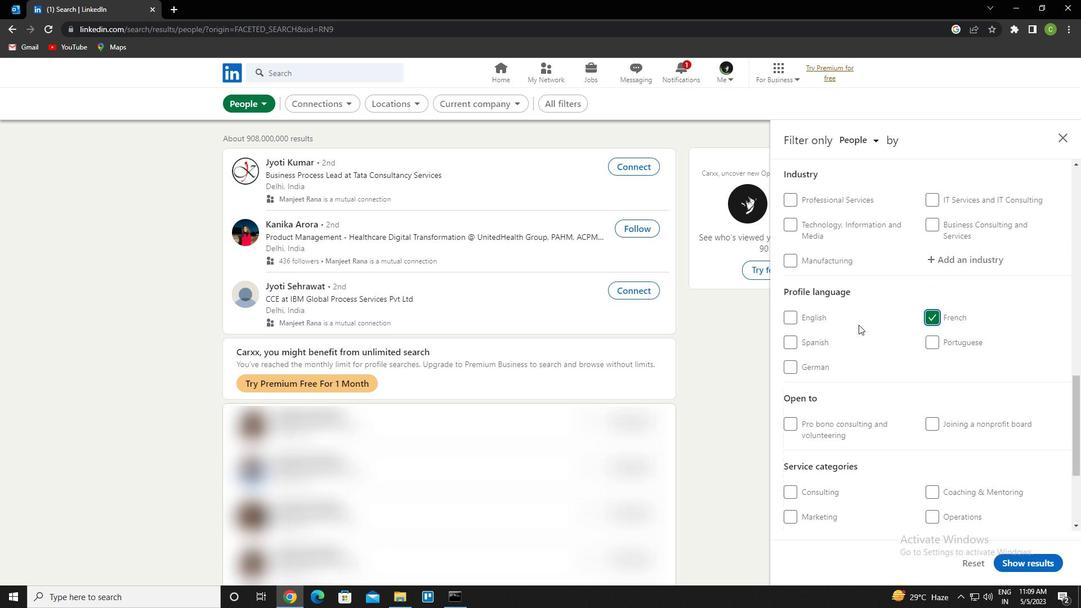 
Action: Mouse scrolled (859, 325) with delta (0, 0)
Screenshot: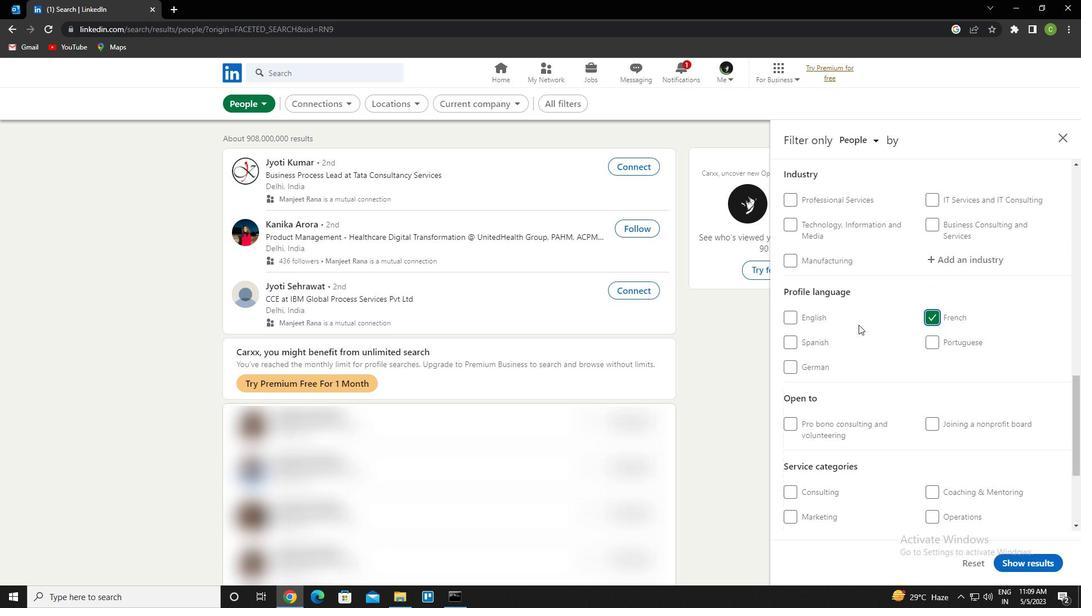 
Action: Mouse moved to (863, 323)
Screenshot: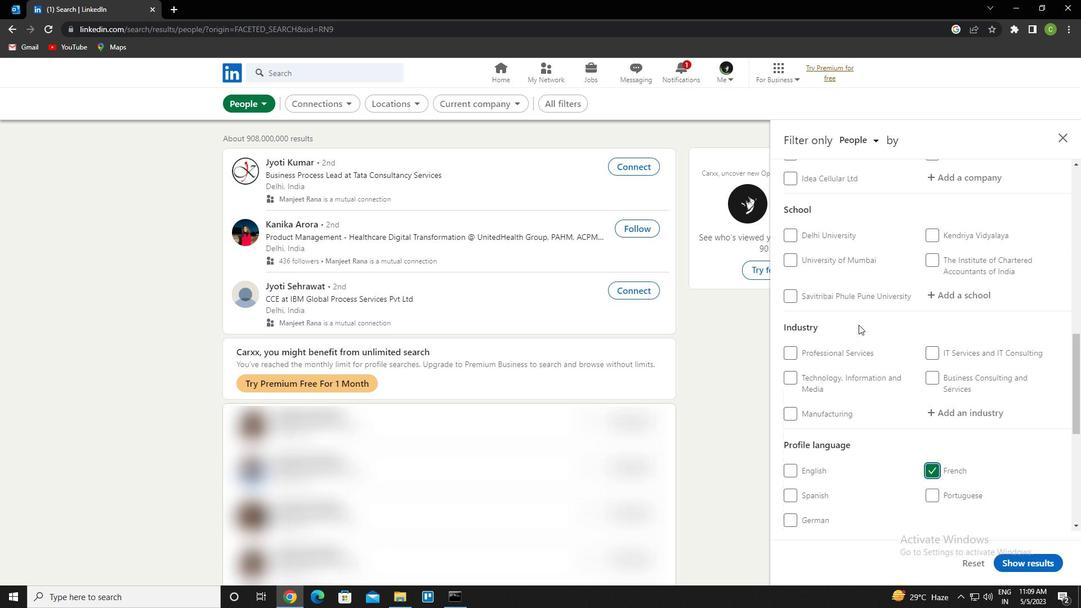 
Action: Mouse scrolled (863, 323) with delta (0, 0)
Screenshot: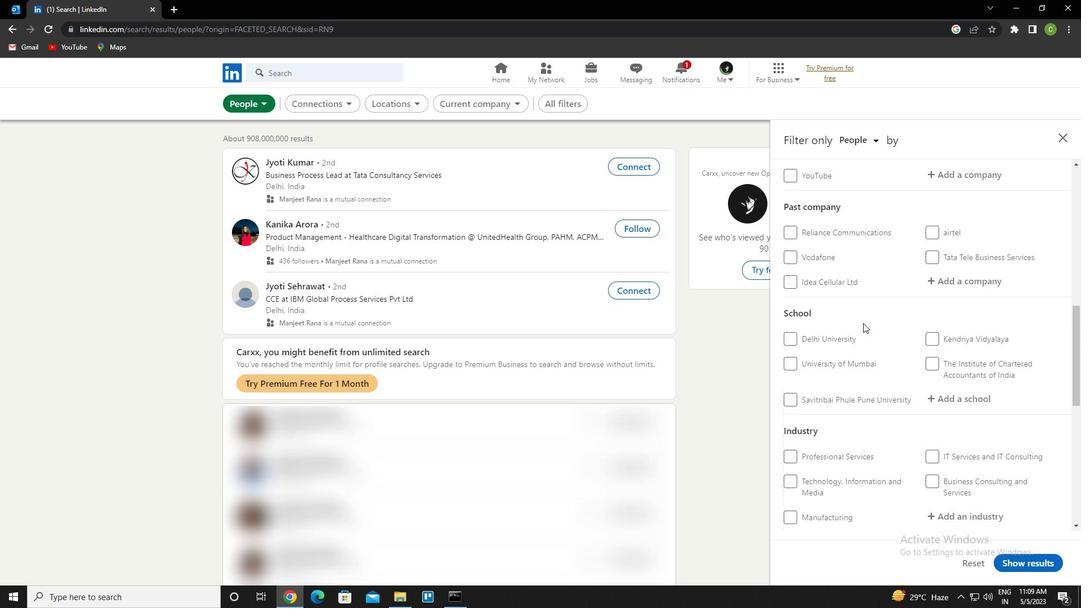 
Action: Mouse scrolled (863, 323) with delta (0, 0)
Screenshot: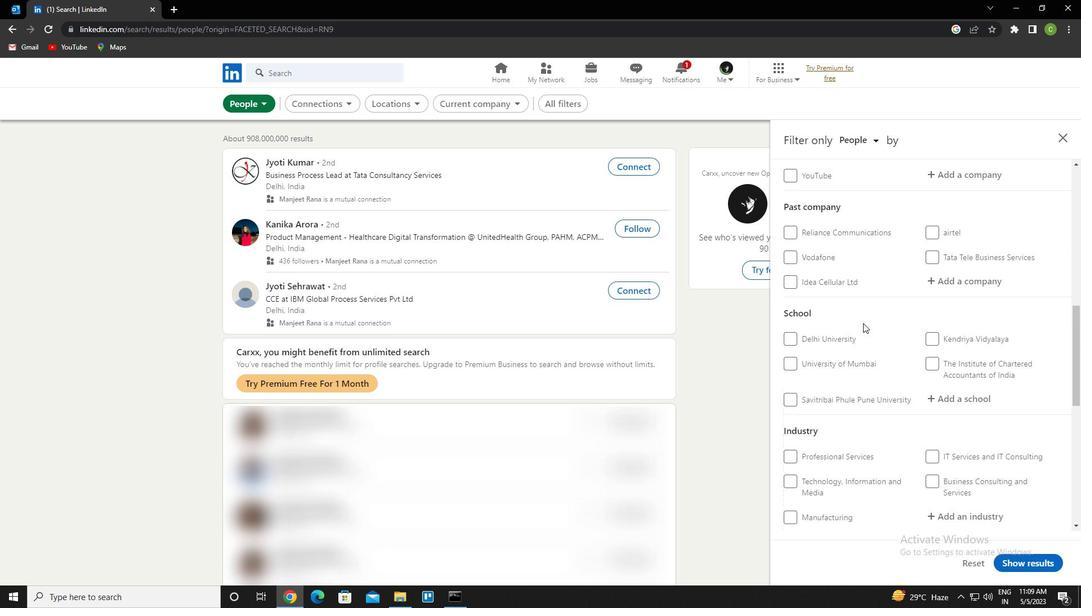 
Action: Mouse scrolled (863, 323) with delta (0, 0)
Screenshot: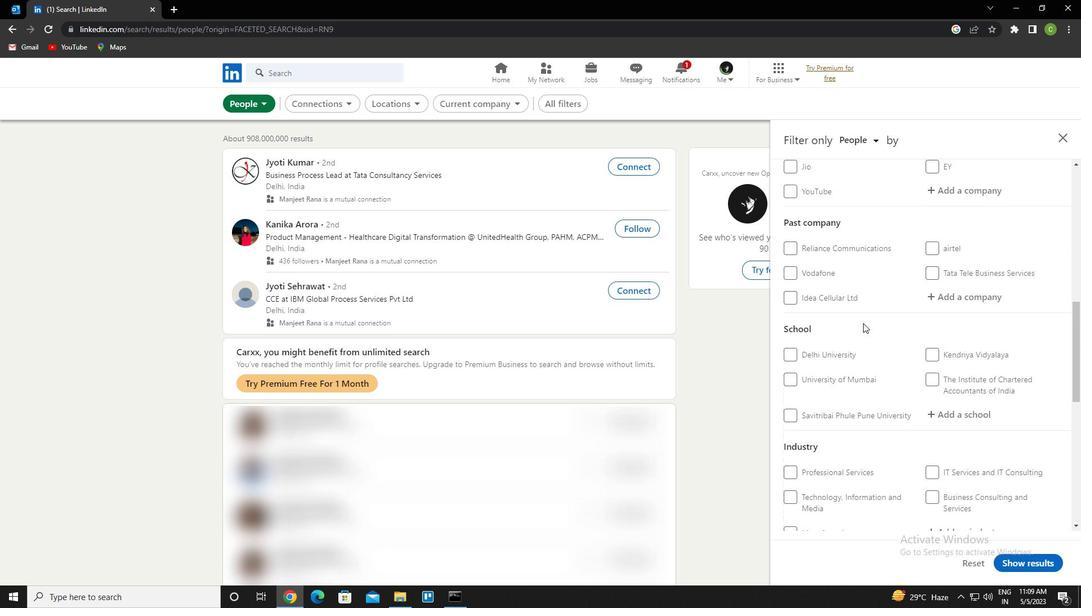 
Action: Mouse moved to (962, 347)
Screenshot: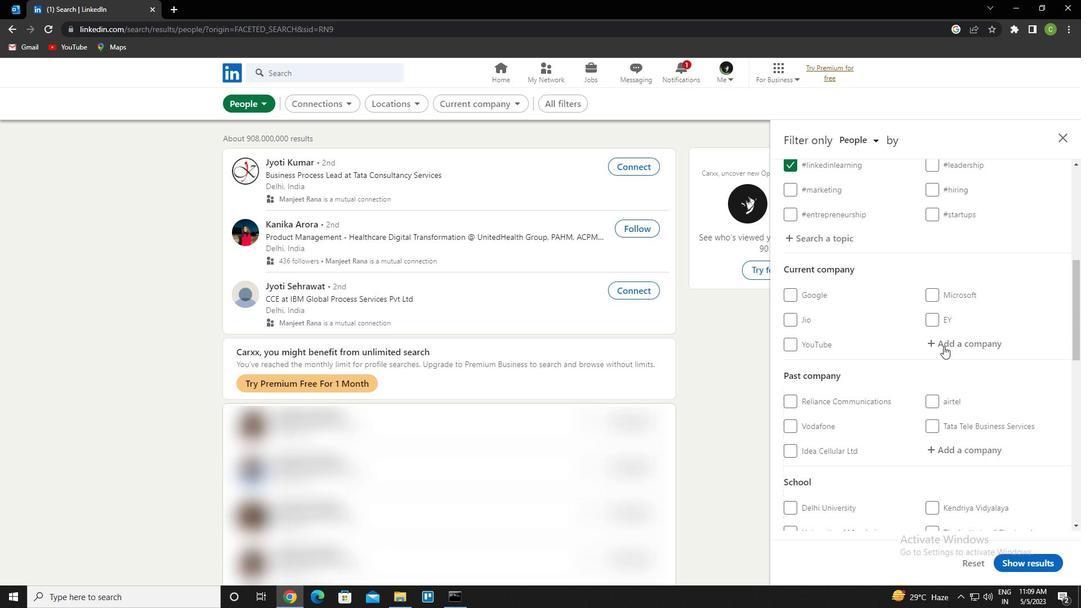 
Action: Mouse pressed left at (962, 347)
Screenshot: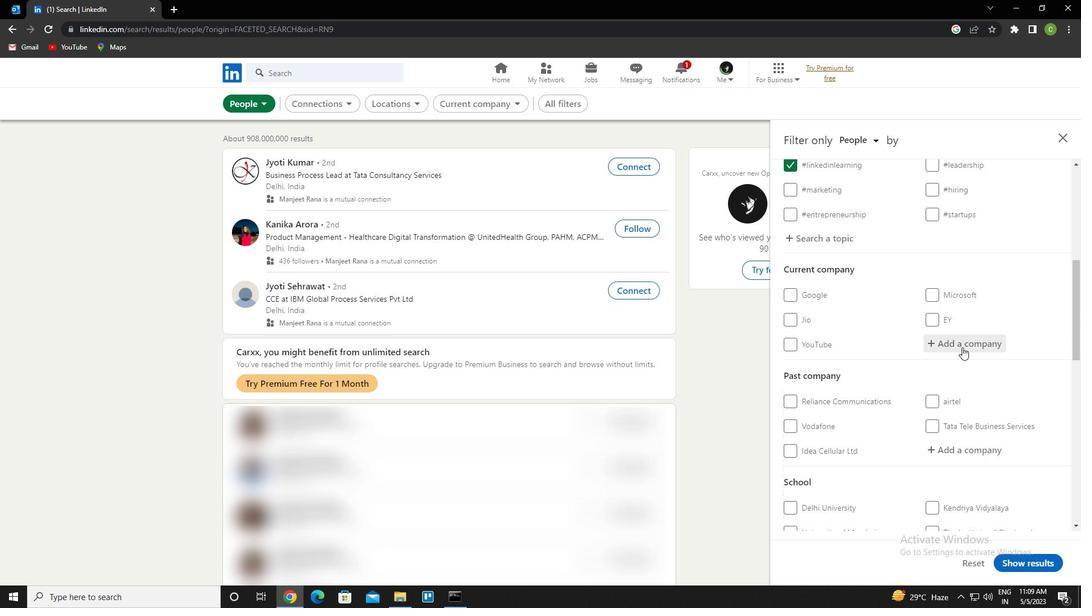 
Action: Mouse moved to (965, 347)
Screenshot: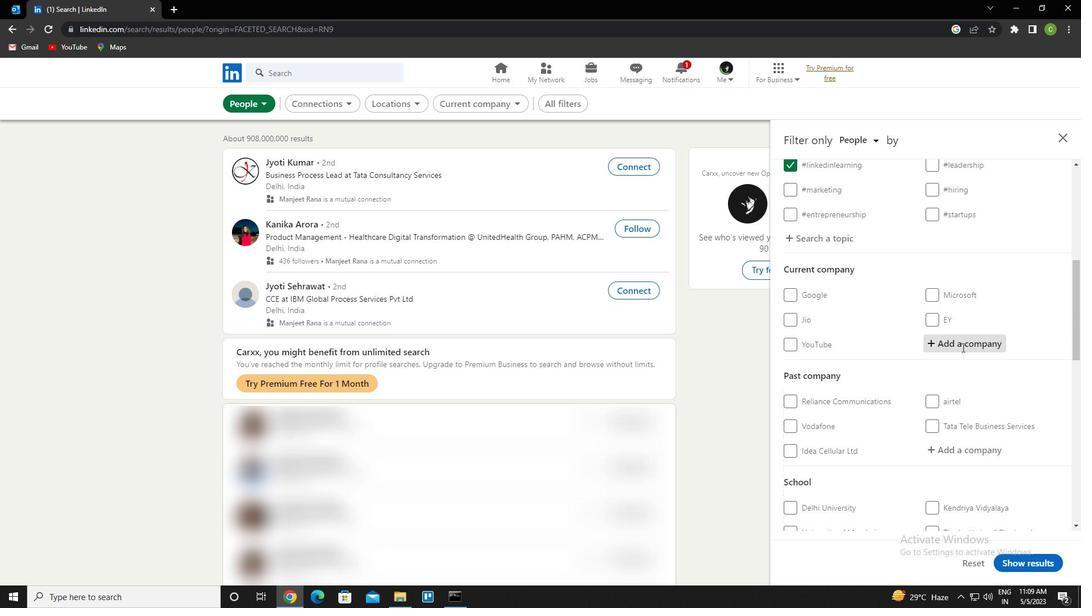 
Action: Key pressed <Key.caps_lock>t<Key.caps_lock>he<Key.space><Key.caps_lock>l<Key.caps_lock>at<Key.backspace>lit<Key.space>suri<Key.space><Key.caps_lock>h<Key.caps_lock>ospitality<Key.space>grop<Key.backspace>up<Key.down><Key.enter>
Screenshot: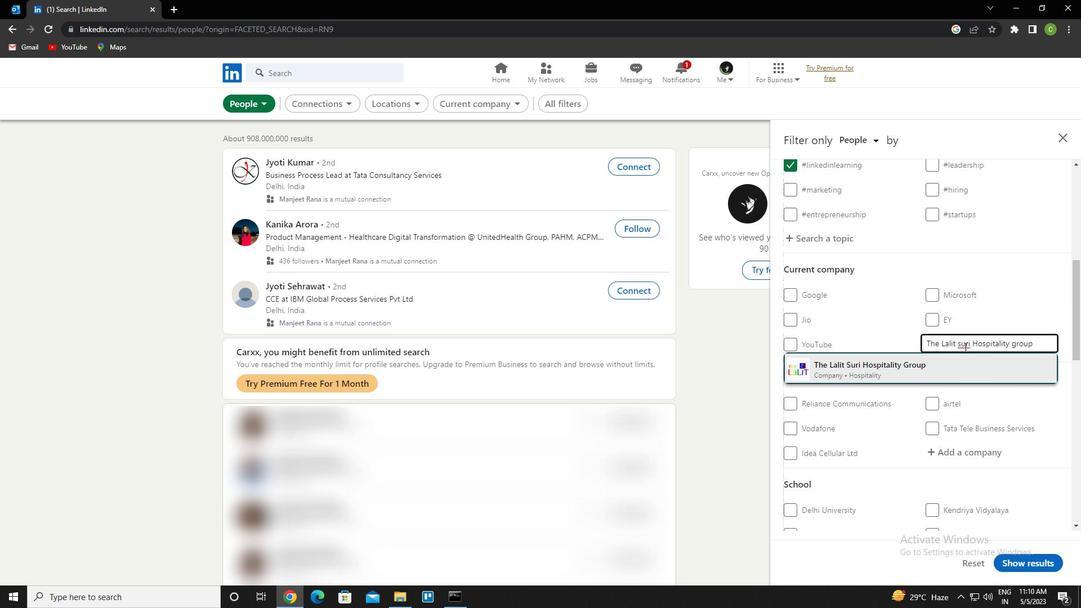 
Action: Mouse moved to (1006, 314)
Screenshot: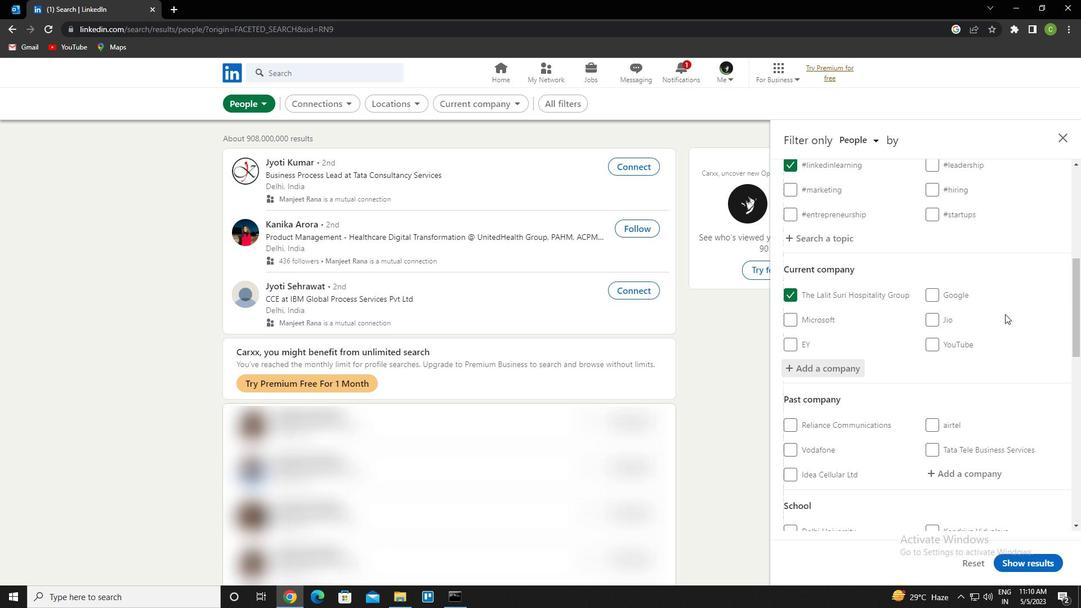 
Action: Mouse scrolled (1006, 313) with delta (0, 0)
Screenshot: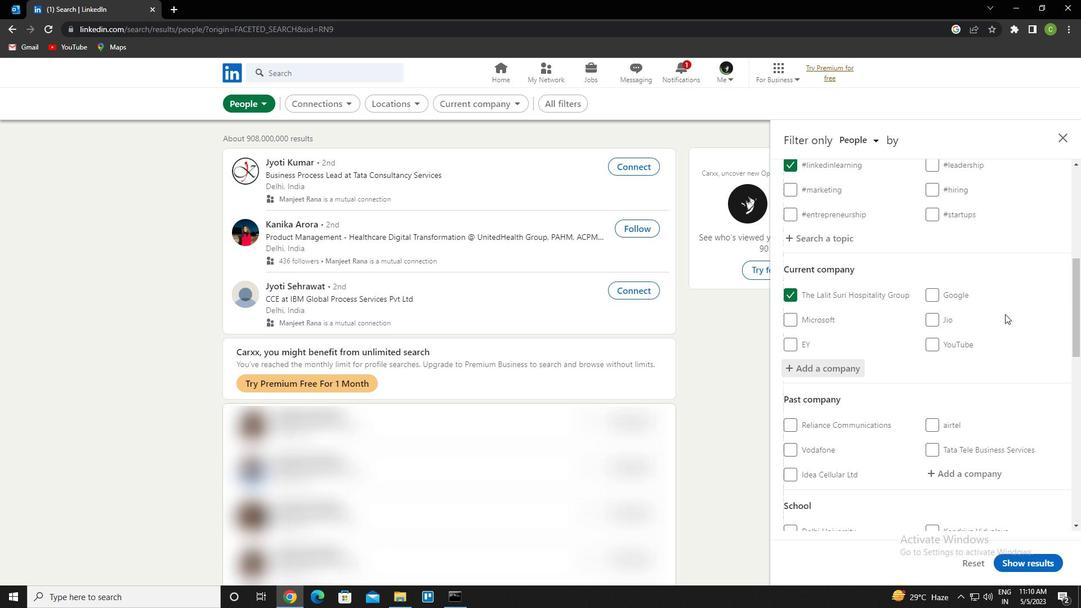 
Action: Mouse moved to (1002, 314)
Screenshot: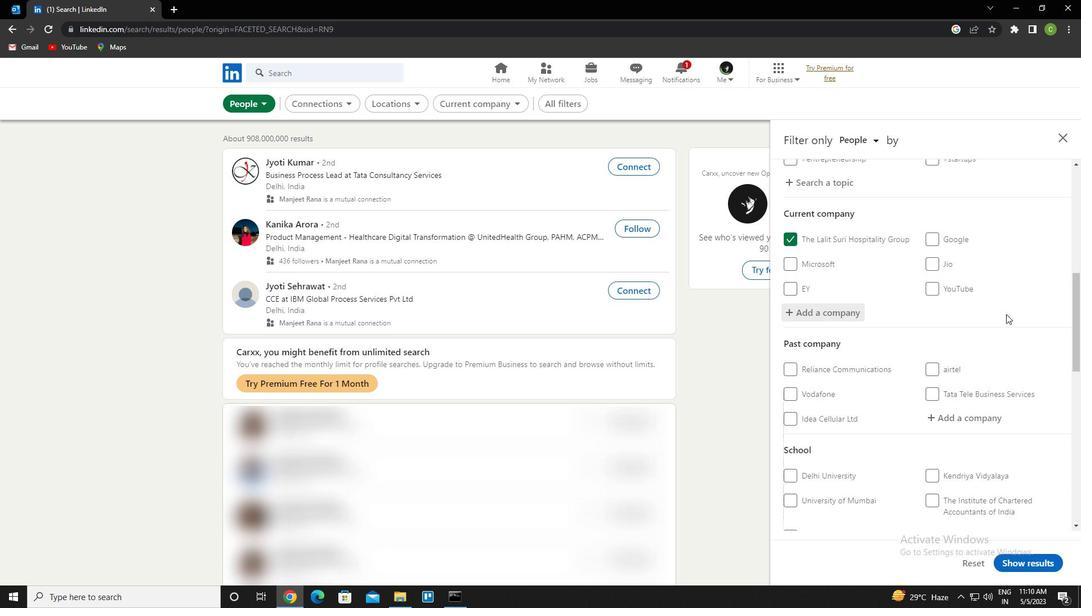 
Action: Mouse scrolled (1002, 314) with delta (0, 0)
Screenshot: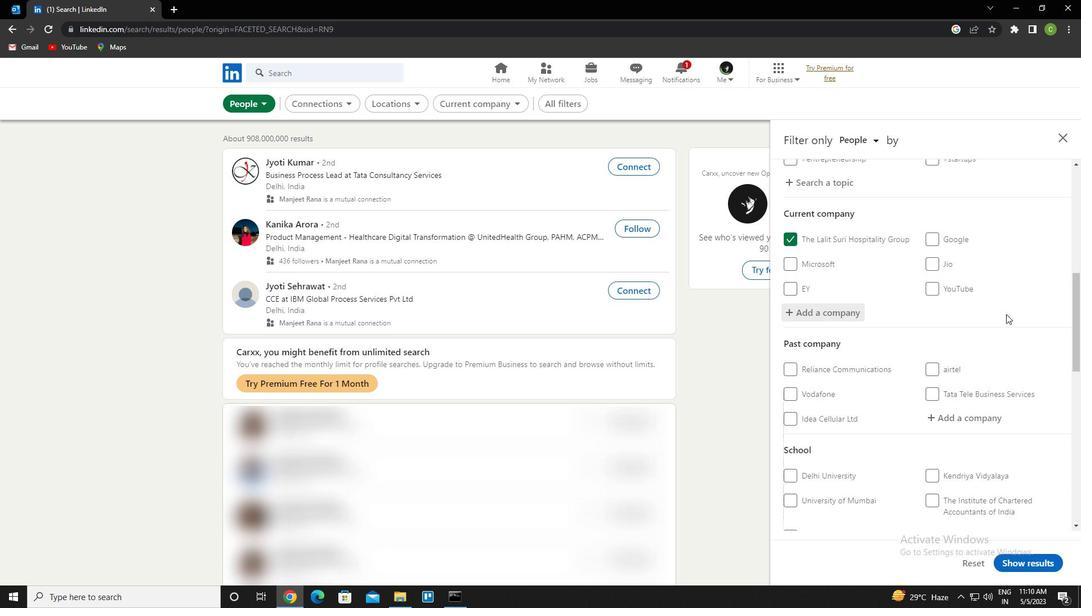 
Action: Mouse moved to (998, 315)
Screenshot: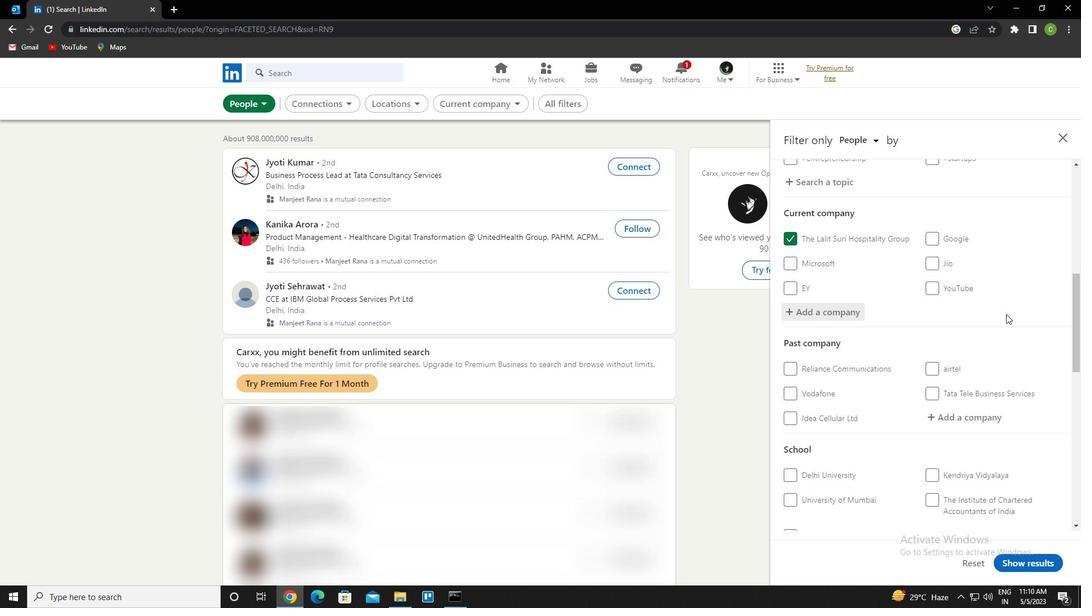 
Action: Mouse scrolled (998, 314) with delta (0, 0)
Screenshot: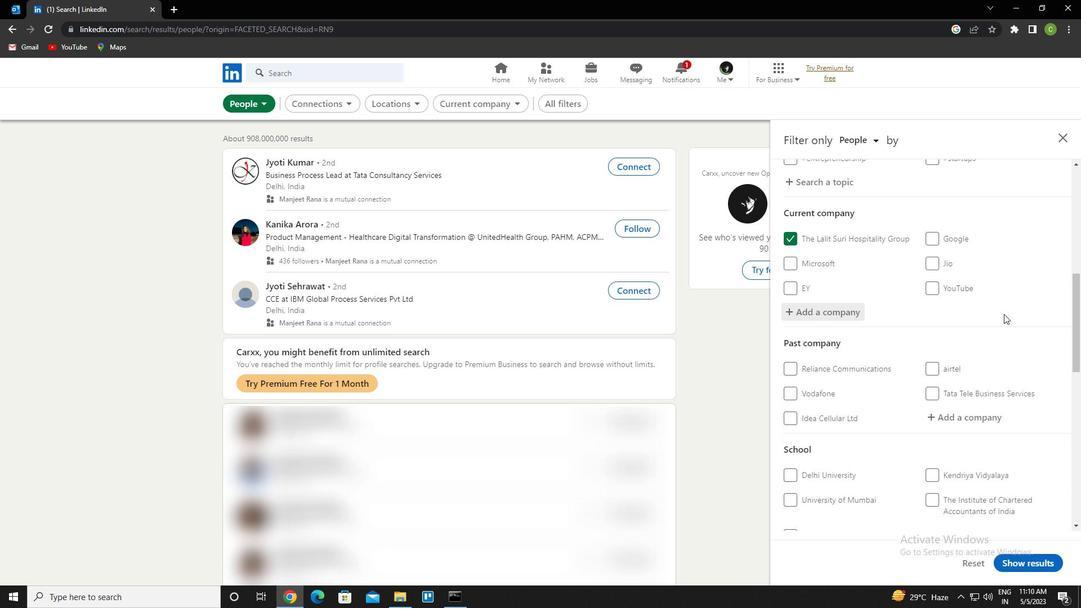 
Action: Mouse moved to (979, 307)
Screenshot: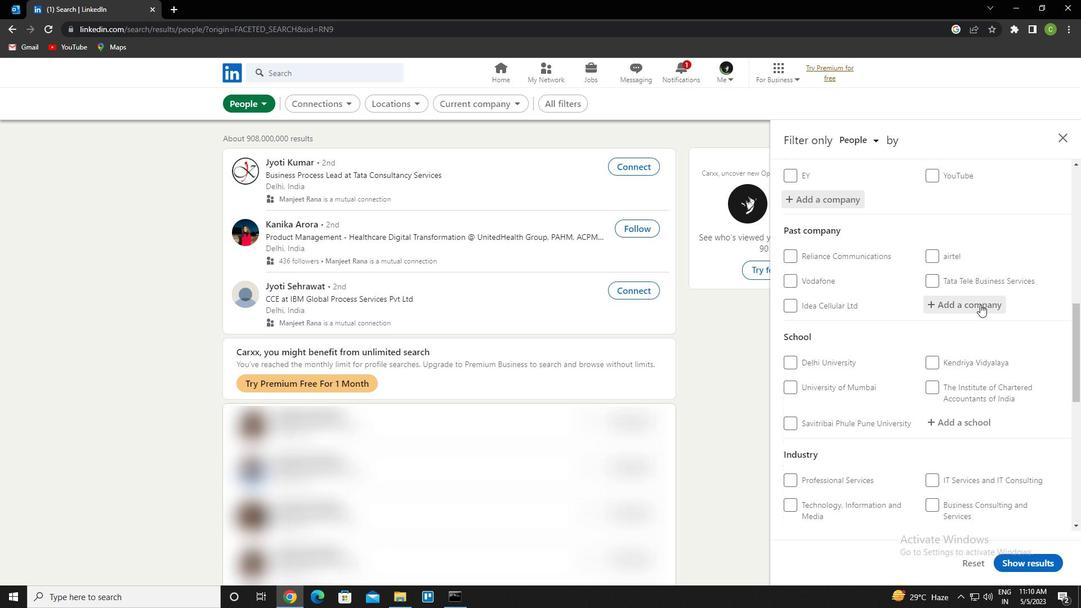
Action: Mouse scrolled (979, 307) with delta (0, 0)
Screenshot: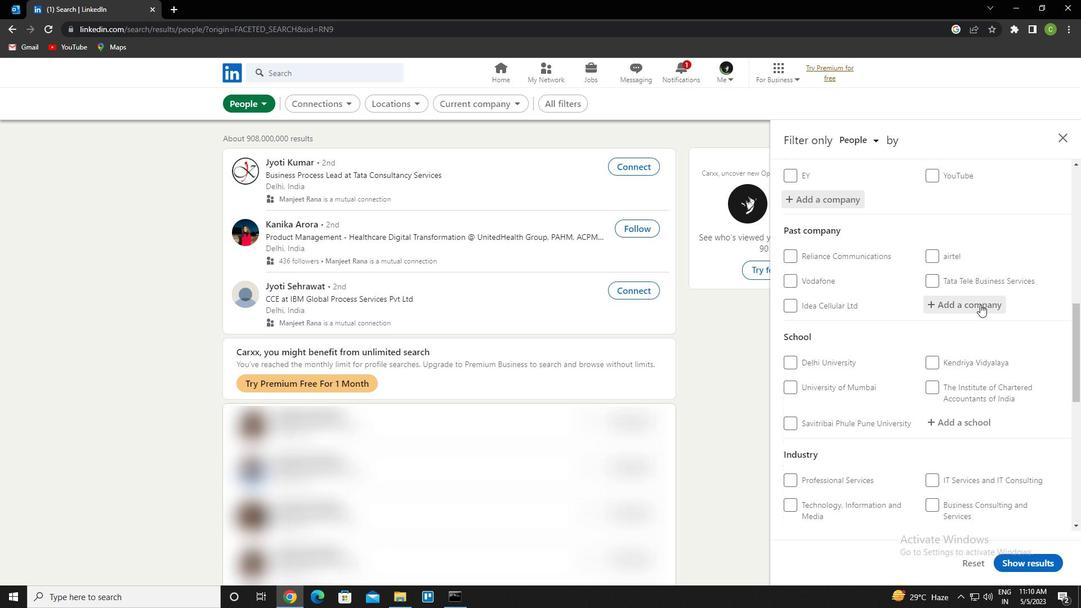 
Action: Mouse moved to (975, 362)
Screenshot: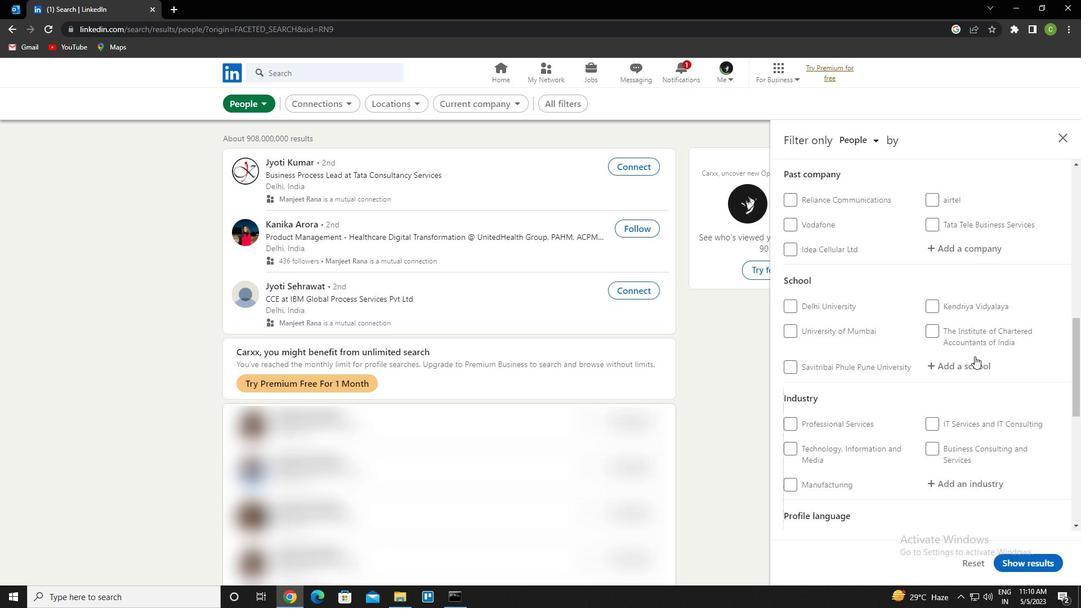 
Action: Mouse pressed left at (975, 362)
Screenshot: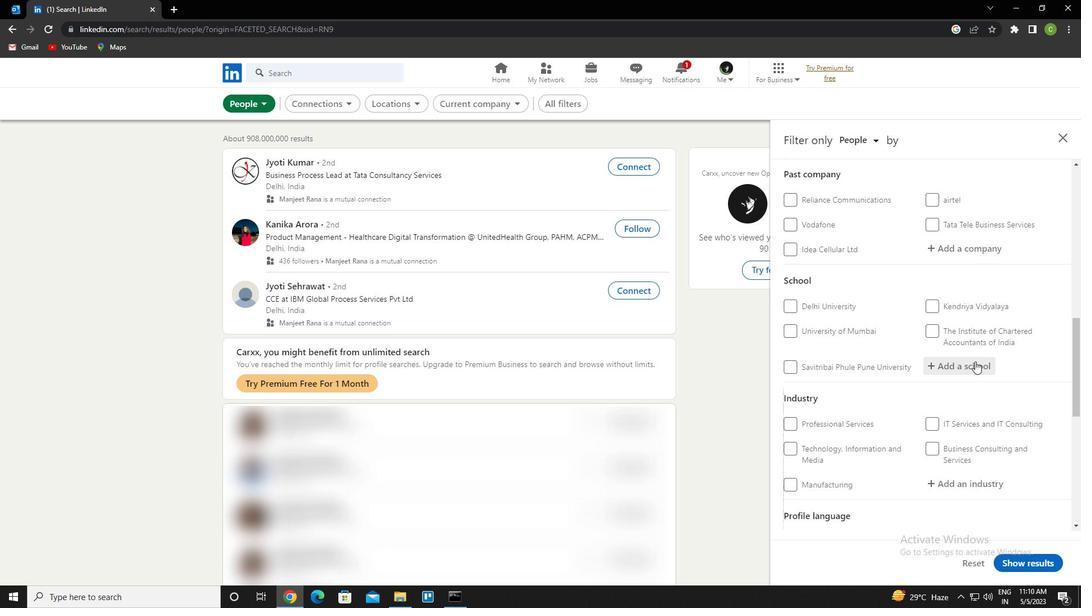 
Action: Mouse moved to (984, 358)
Screenshot: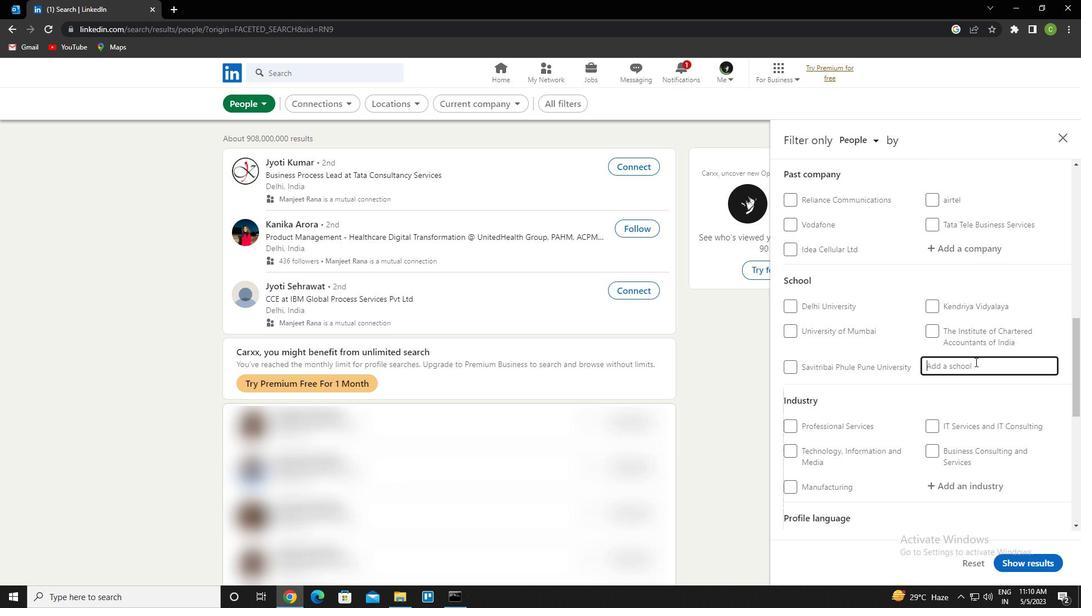 
Action: Key pressed <Key.caps_lock>a<Key.caps_lock>nnamacharya<Key.space>institute<Key.space>of<Key.space>technology<Key.space><Key.shift>&<Key.space><Key.down>
Screenshot: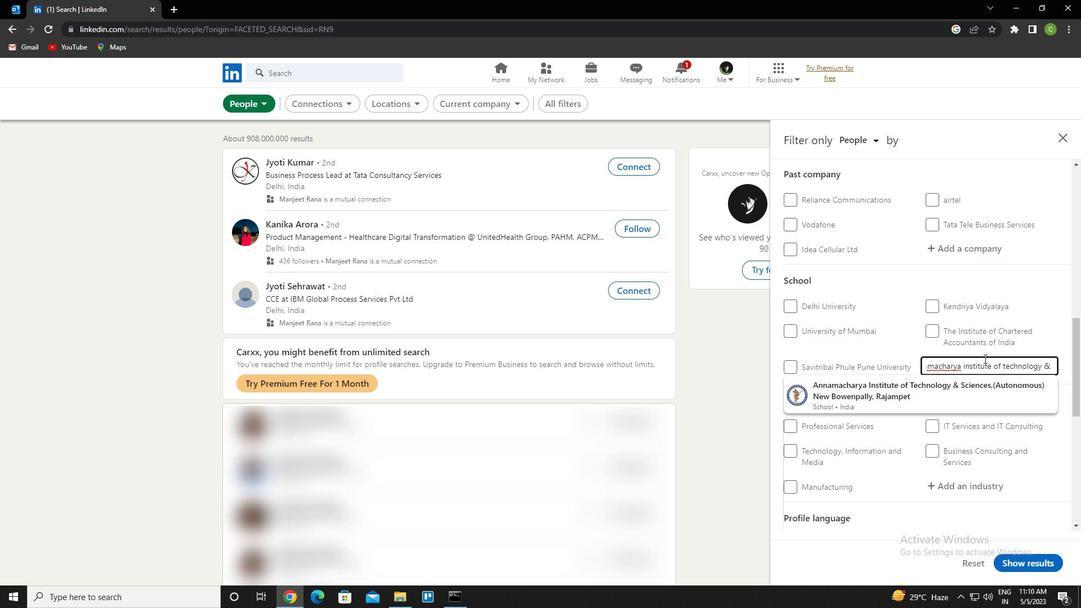 
Action: Mouse moved to (984, 358)
Screenshot: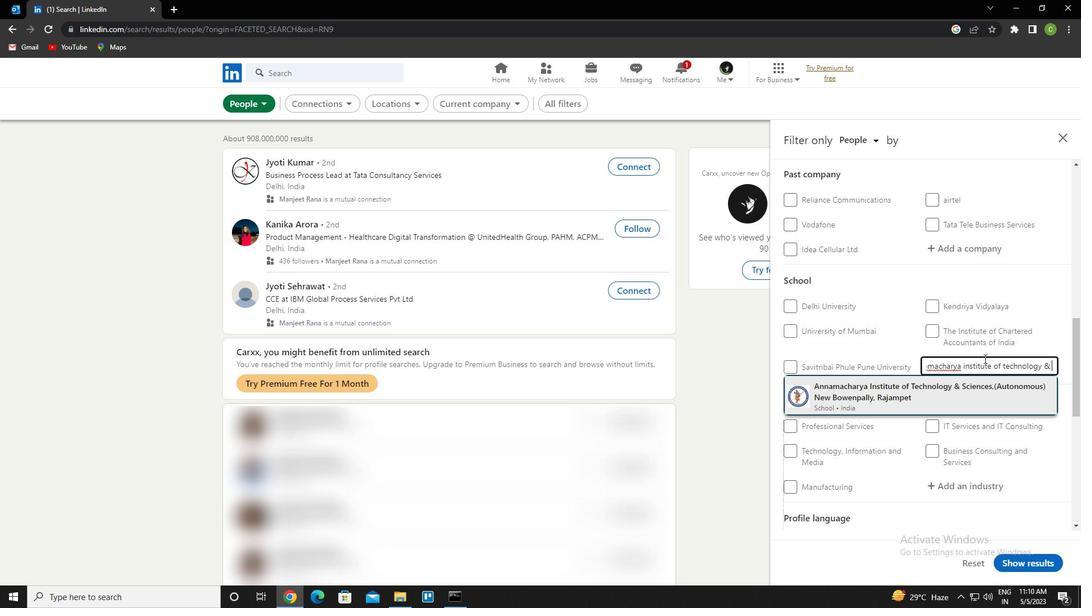 
Action: Key pressed <Key.enter>
Screenshot: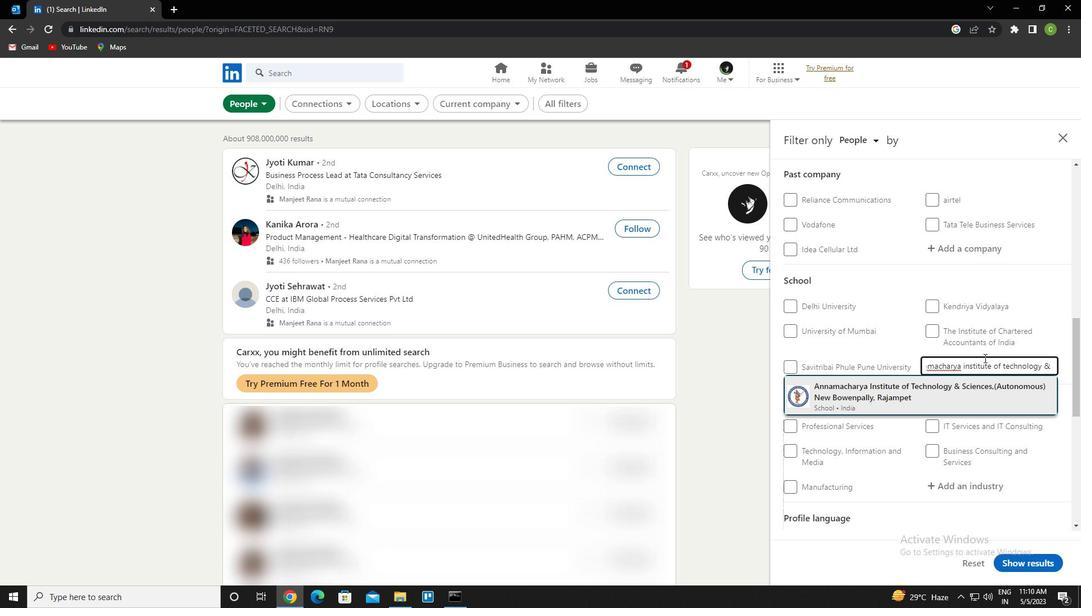 
Action: Mouse scrolled (984, 357) with delta (0, 0)
Screenshot: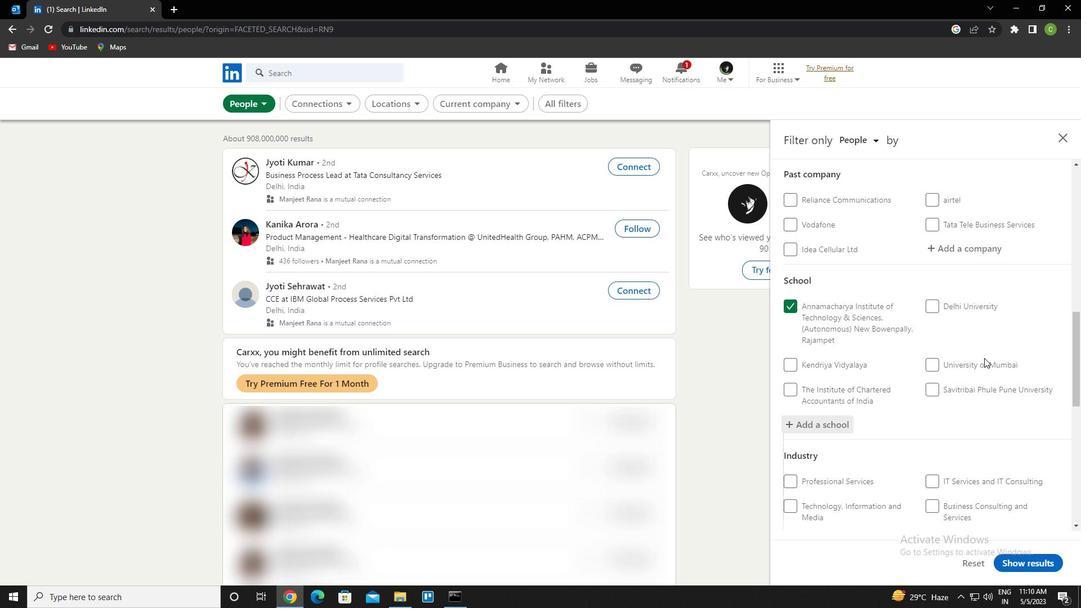 
Action: Mouse moved to (979, 361)
Screenshot: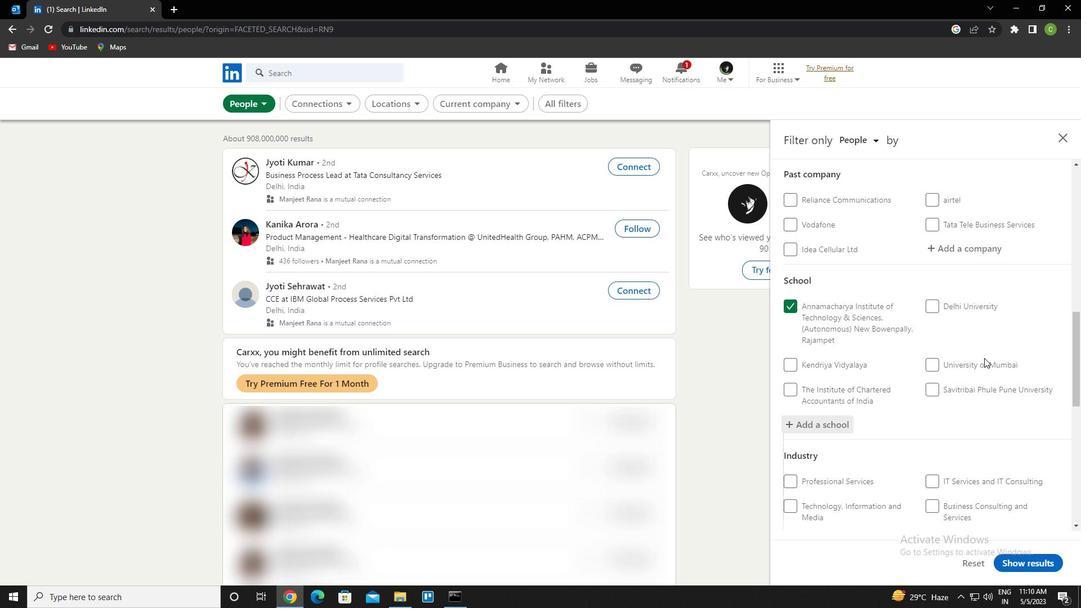 
Action: Mouse scrolled (979, 360) with delta (0, 0)
Screenshot: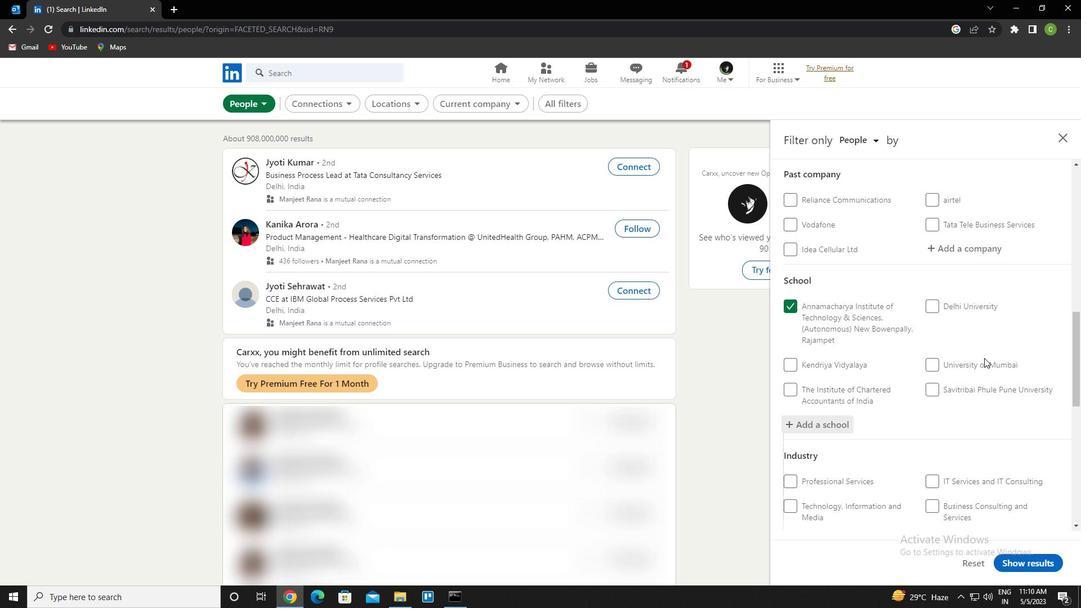 
Action: Mouse moved to (971, 358)
Screenshot: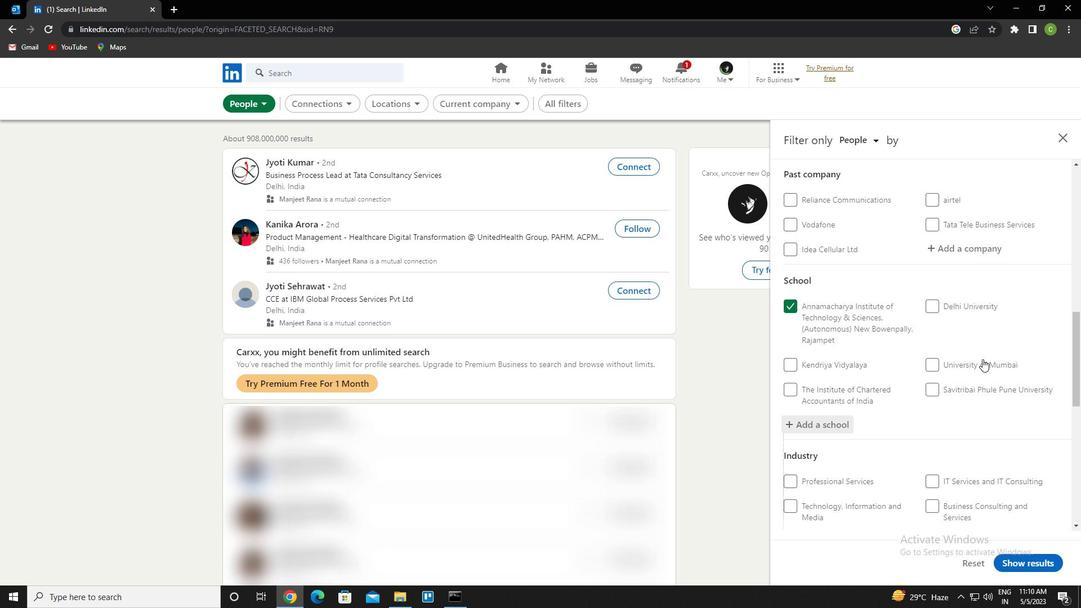 
Action: Mouse scrolled (971, 357) with delta (0, 0)
Screenshot: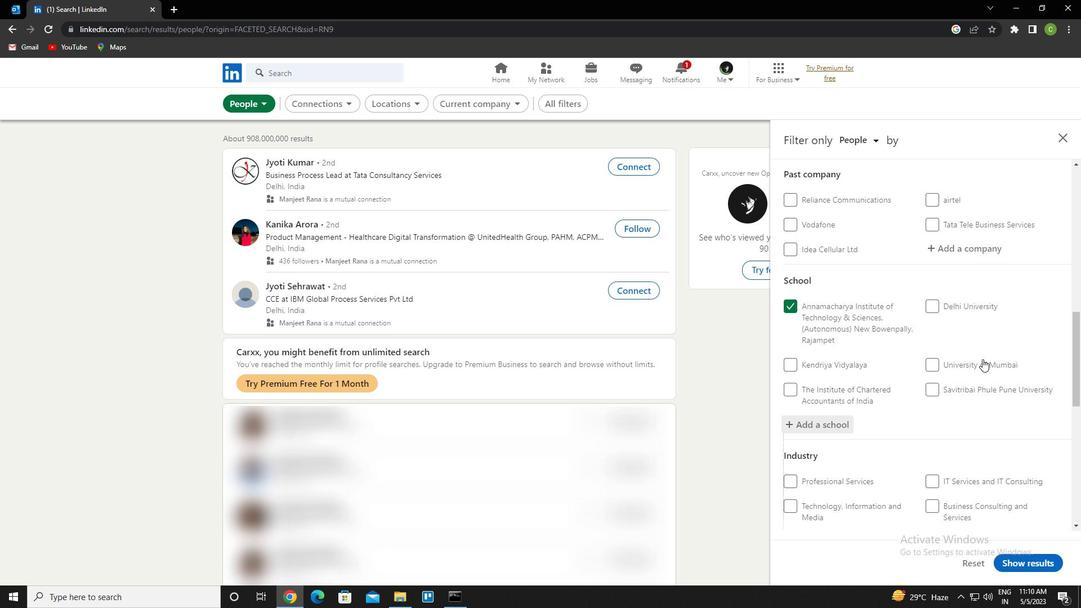 
Action: Mouse moved to (956, 348)
Screenshot: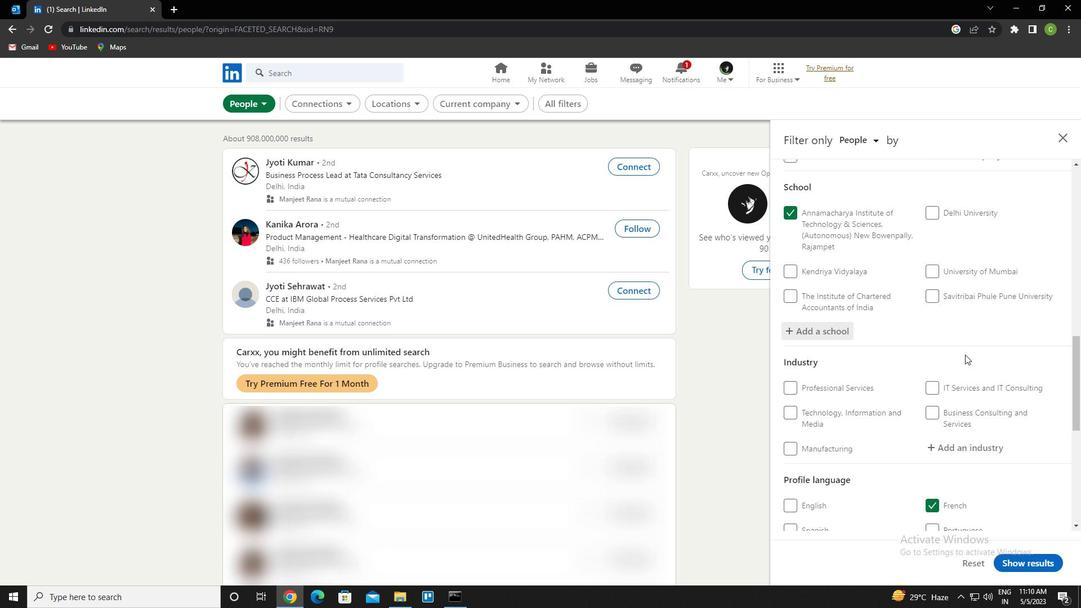 
Action: Mouse scrolled (956, 348) with delta (0, 0)
Screenshot: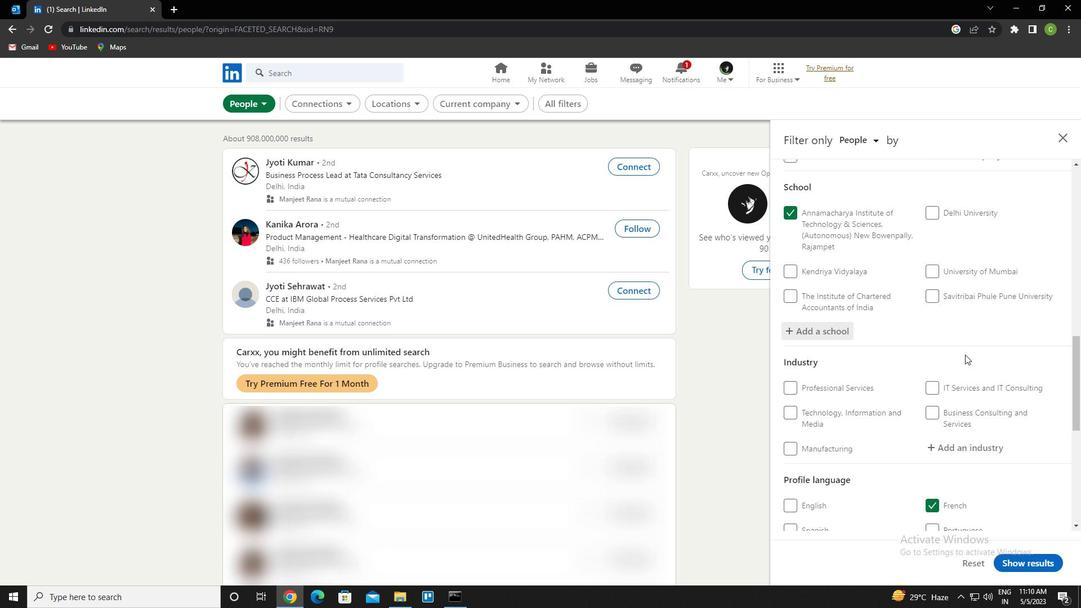 
Action: Mouse moved to (977, 316)
Screenshot: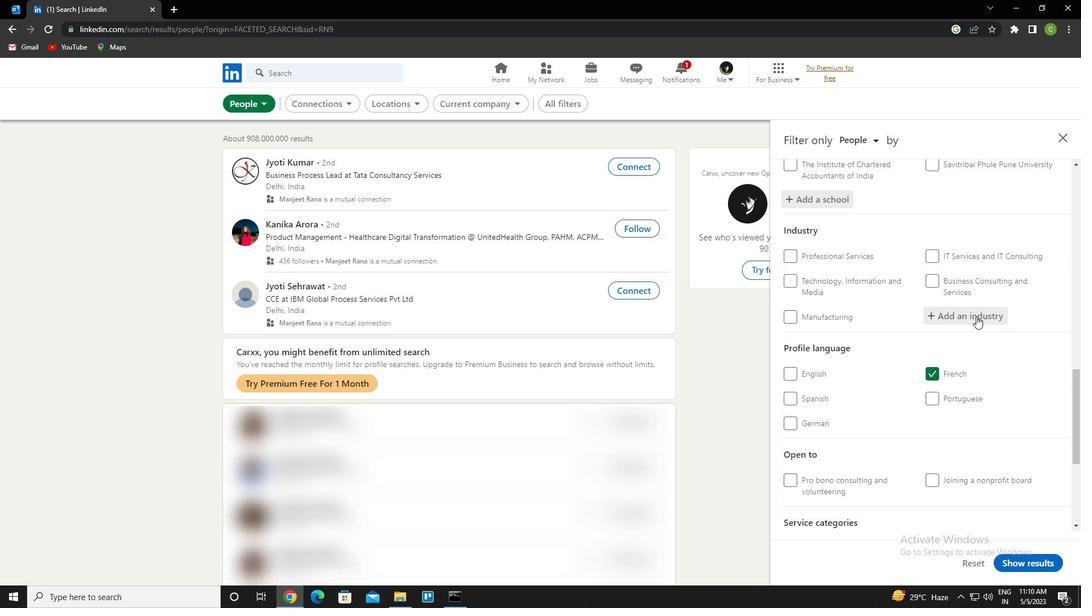 
Action: Mouse pressed left at (977, 316)
Screenshot: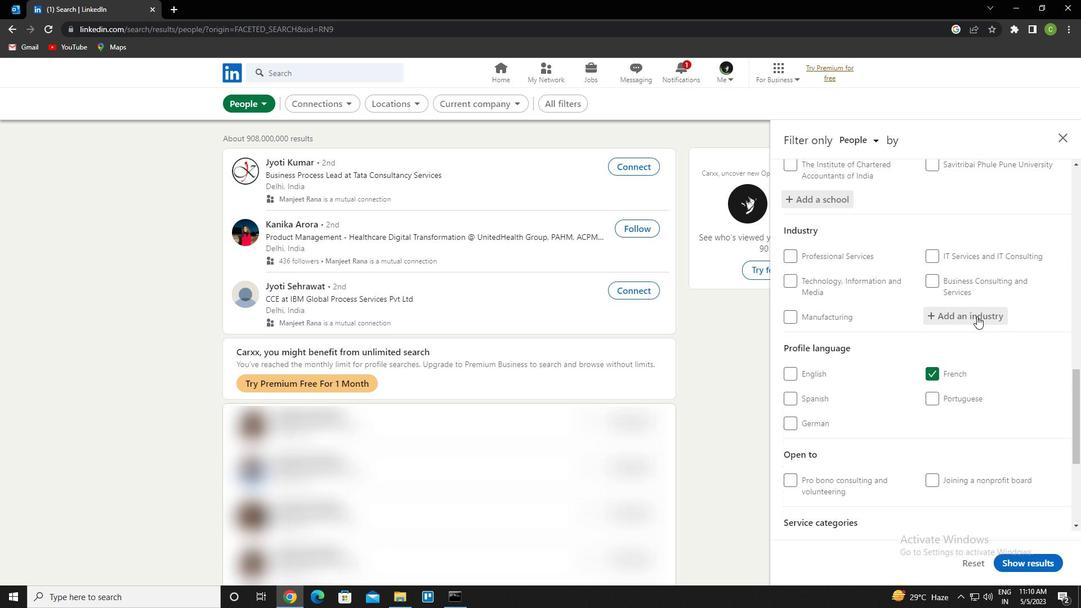 
Action: Mouse moved to (979, 314)
Screenshot: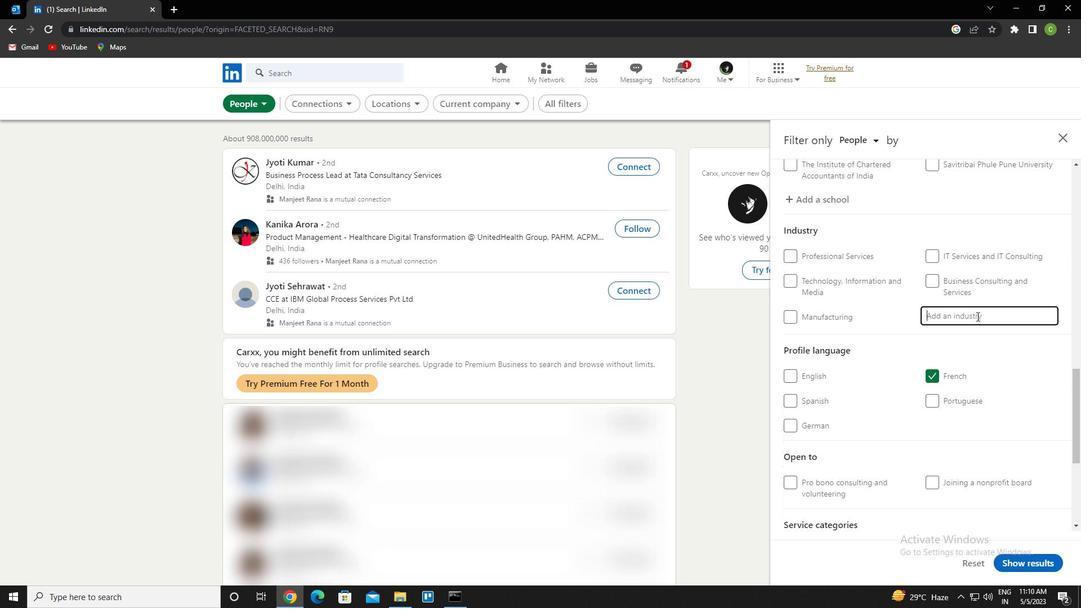
Action: Key pressed <Key.caps_lock>C<Key.caps_lock>OURTS<Key.space>OF<Key.space>LAW<Key.down><Key.enter>
Screenshot: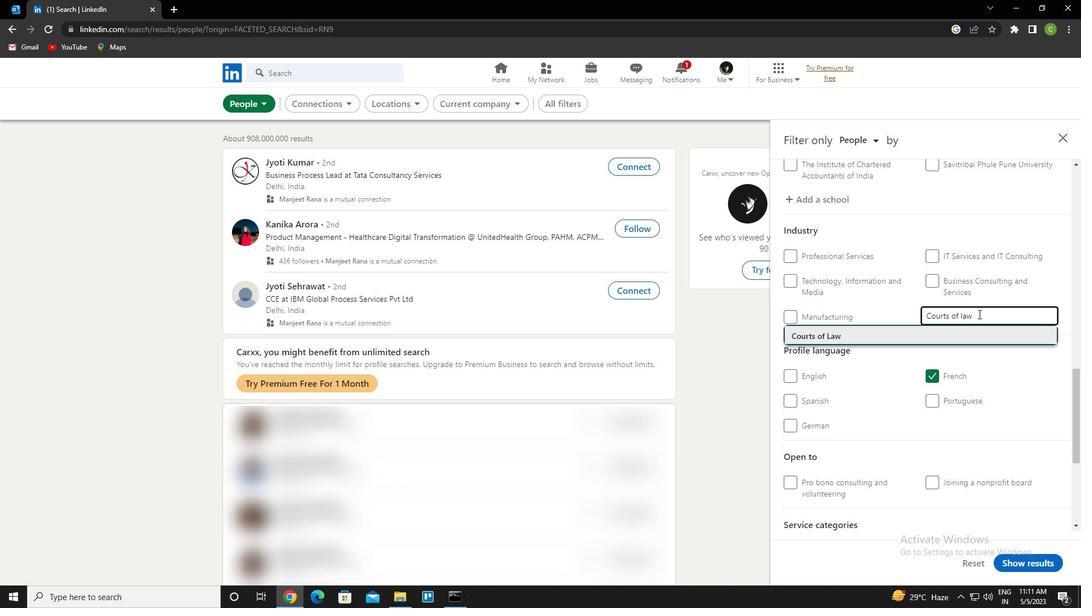 
Action: Mouse moved to (983, 310)
Screenshot: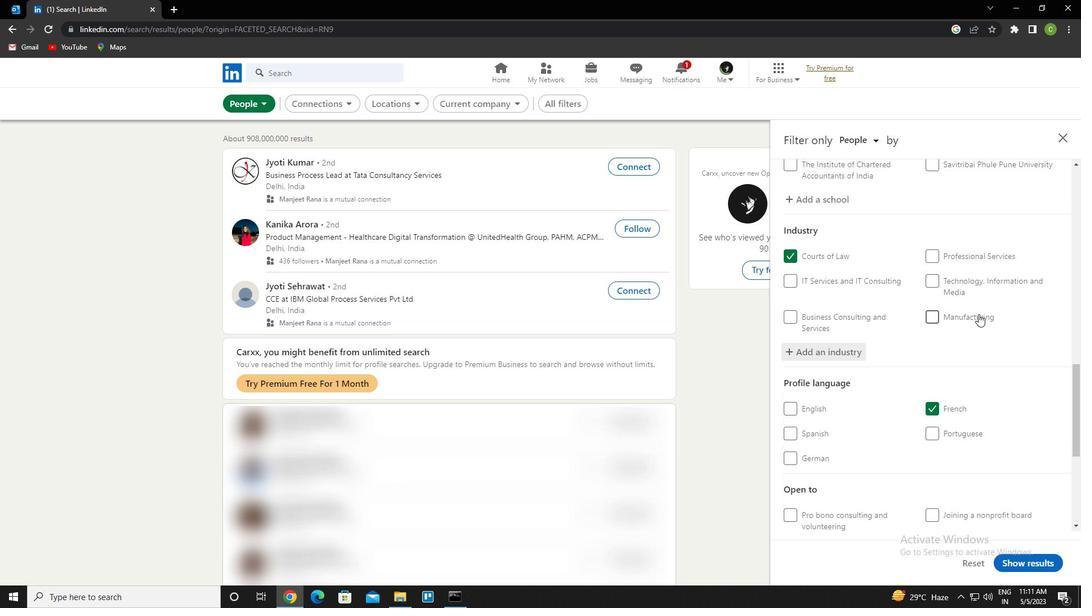 
Action: Mouse scrolled (983, 309) with delta (0, 0)
Screenshot: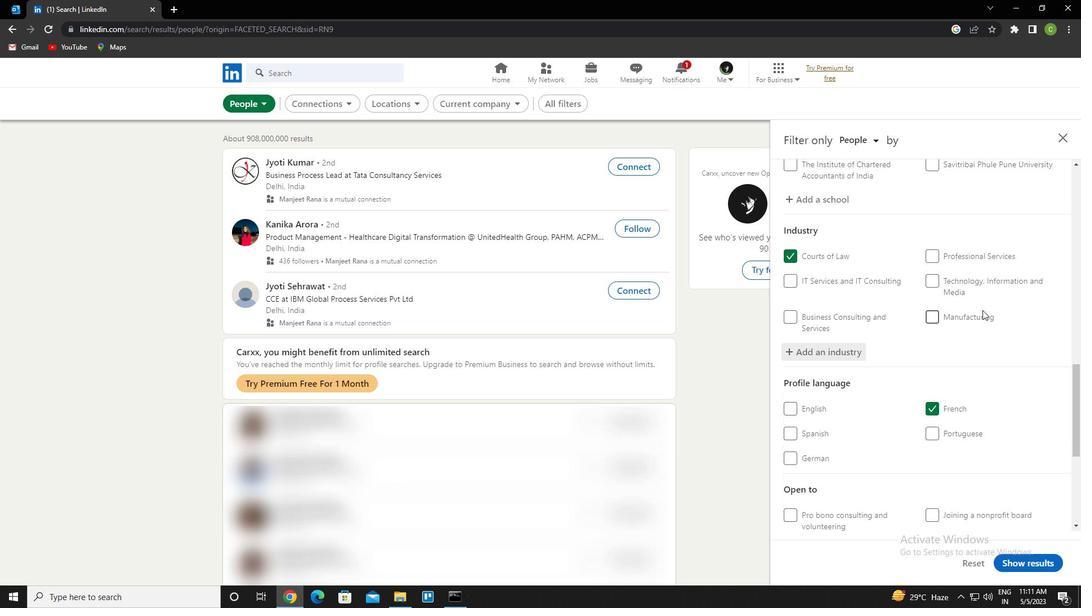 
Action: Mouse scrolled (983, 309) with delta (0, 0)
Screenshot: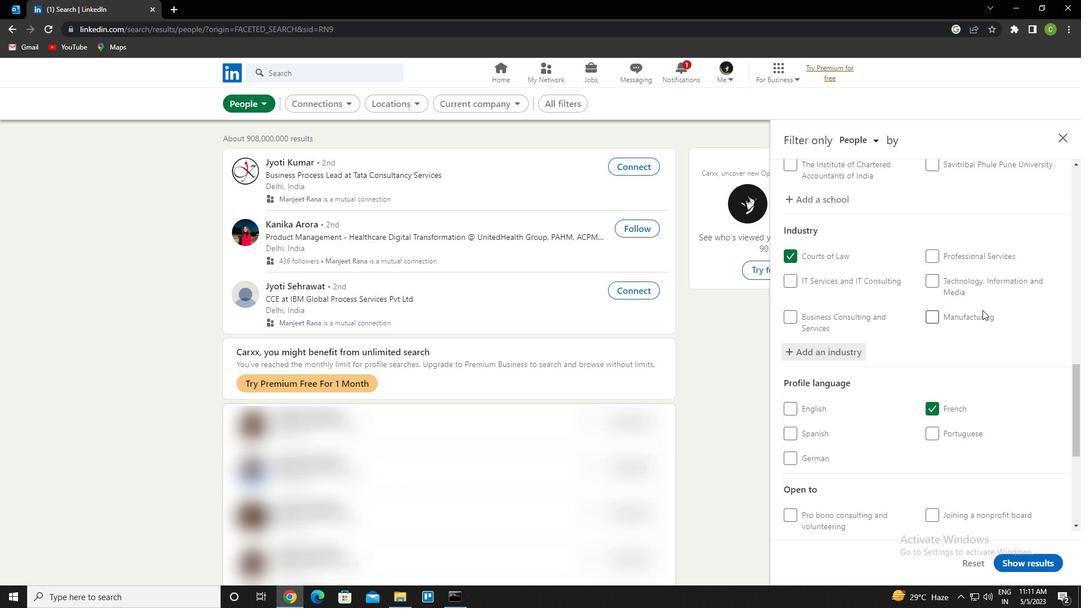 
Action: Mouse scrolled (983, 309) with delta (0, 0)
Screenshot: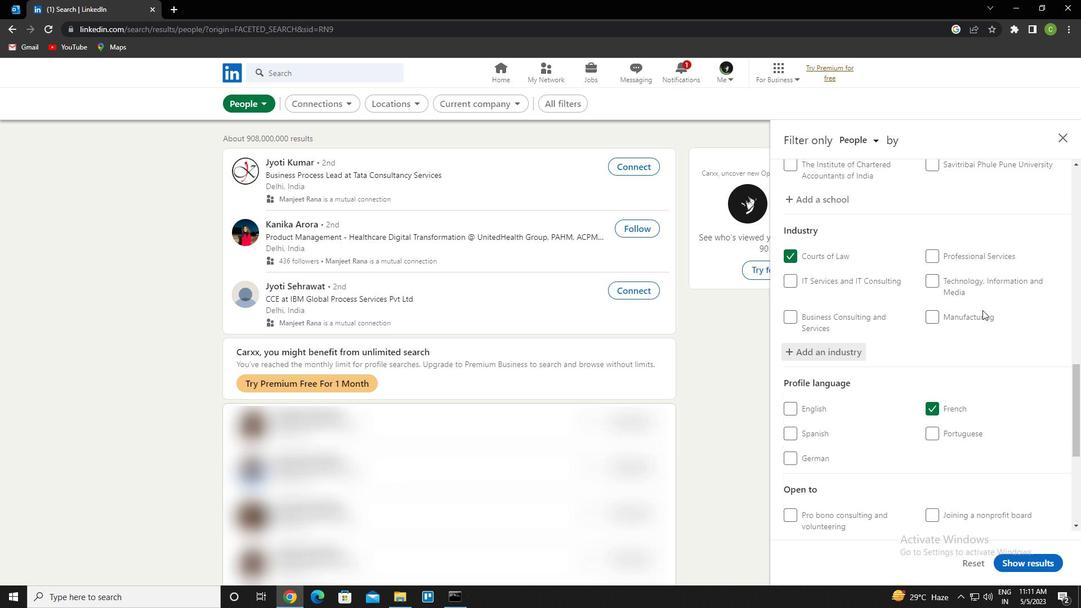 
Action: Mouse moved to (984, 308)
Screenshot: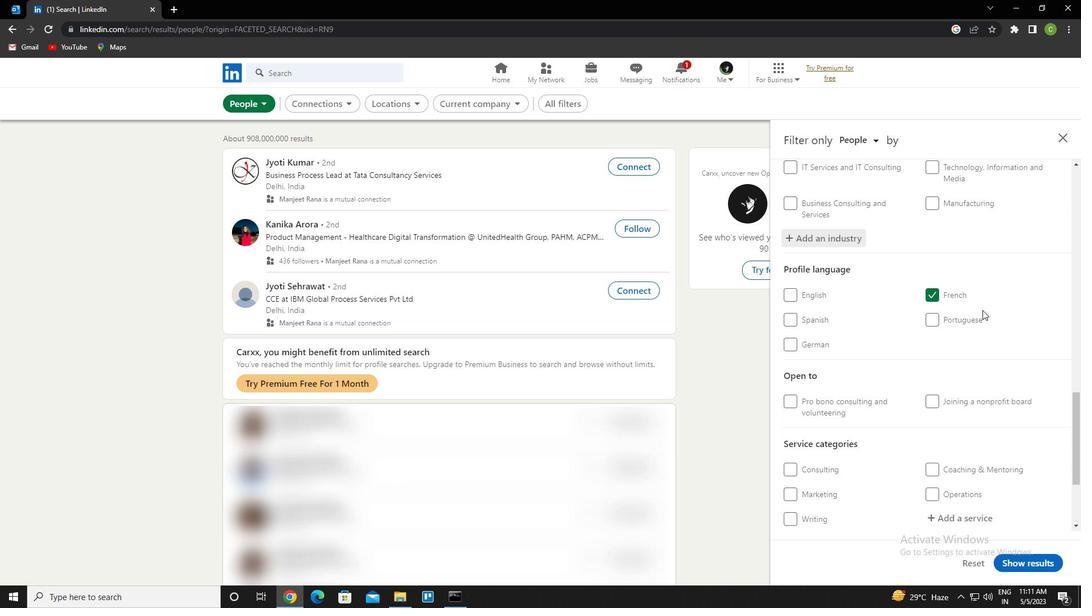 
Action: Mouse scrolled (984, 307) with delta (0, 0)
Screenshot: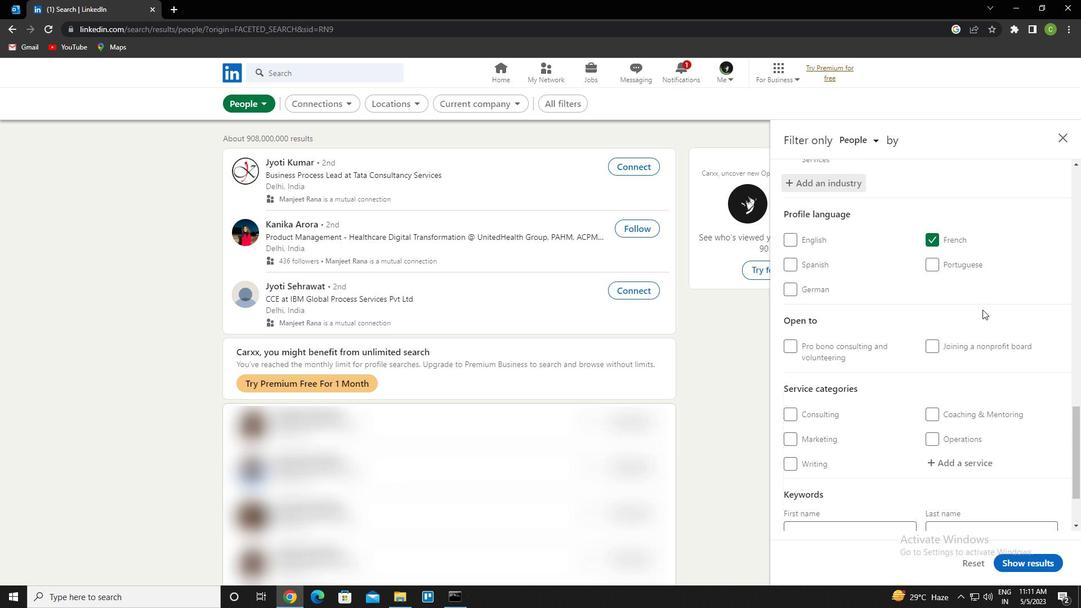 
Action: Mouse scrolled (984, 307) with delta (0, 0)
Screenshot: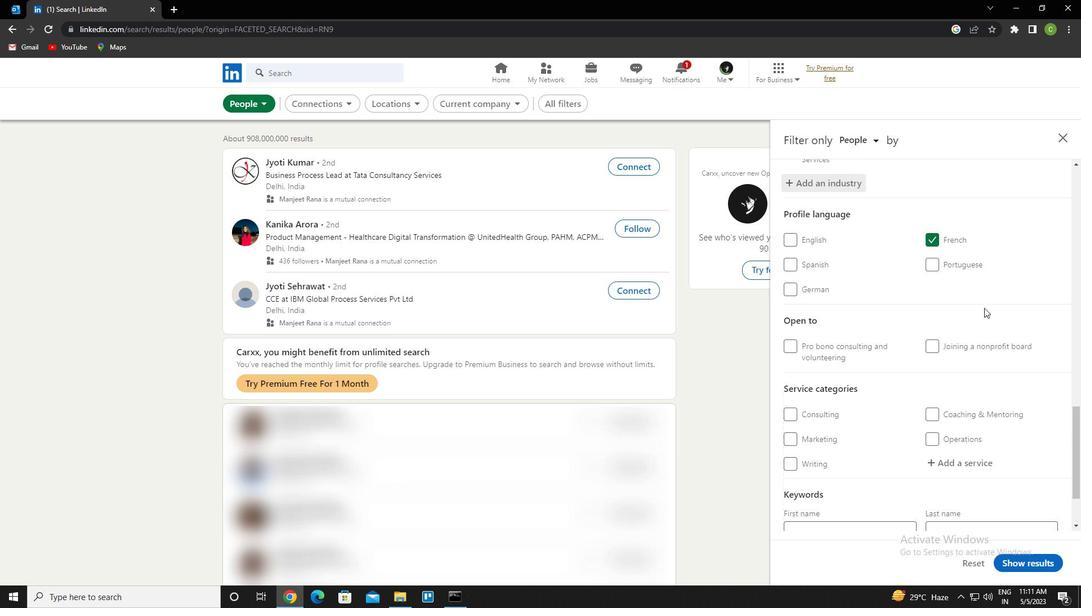 
Action: Mouse scrolled (984, 307) with delta (0, 0)
Screenshot: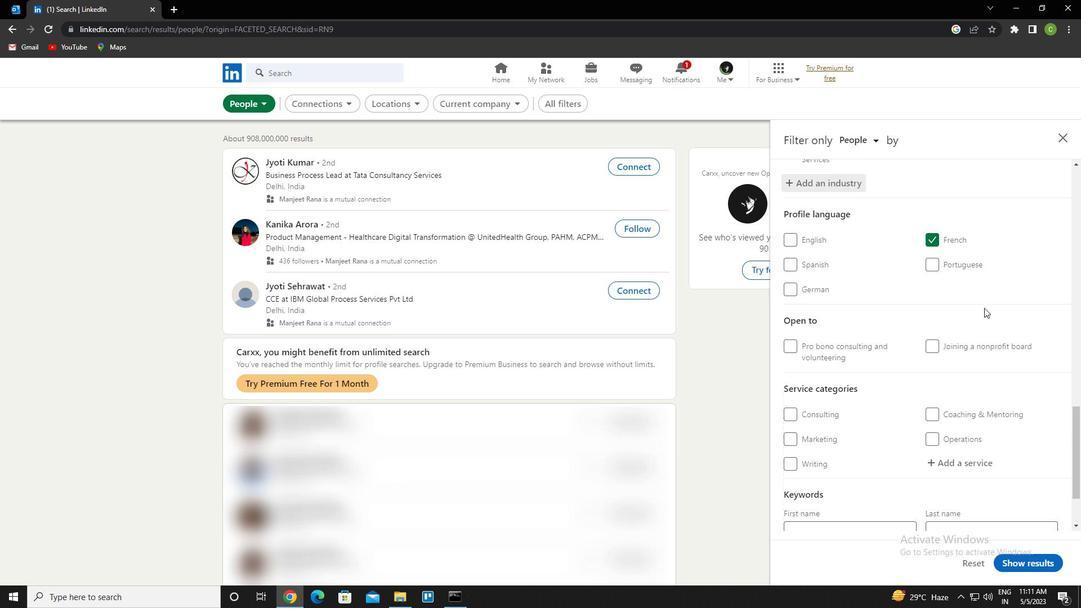 
Action: Mouse scrolled (984, 307) with delta (0, 0)
Screenshot: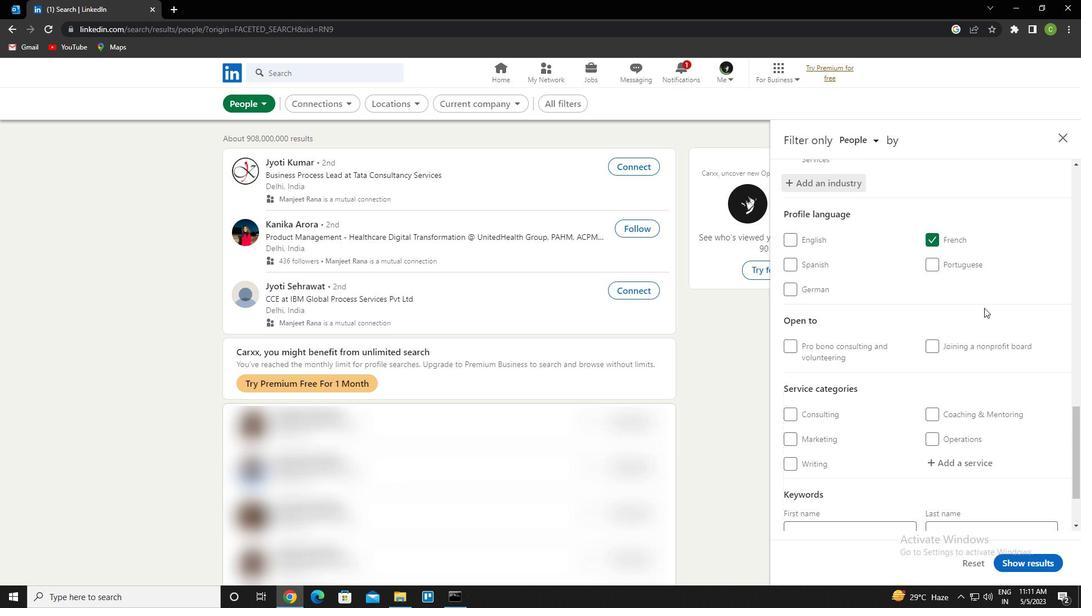 
Action: Mouse moved to (968, 378)
Screenshot: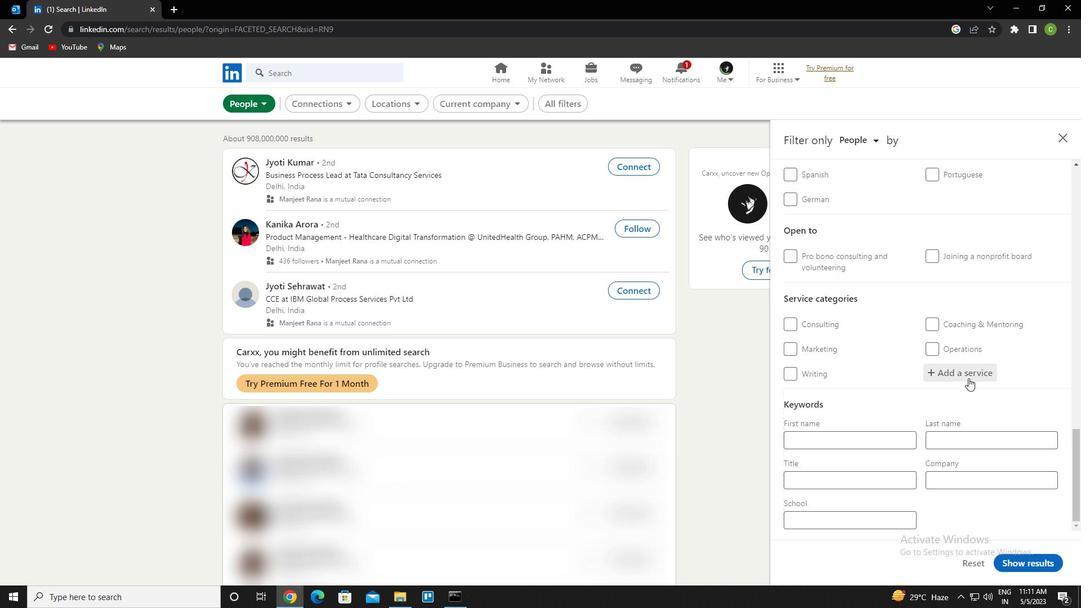 
Action: Mouse pressed left at (968, 378)
Screenshot: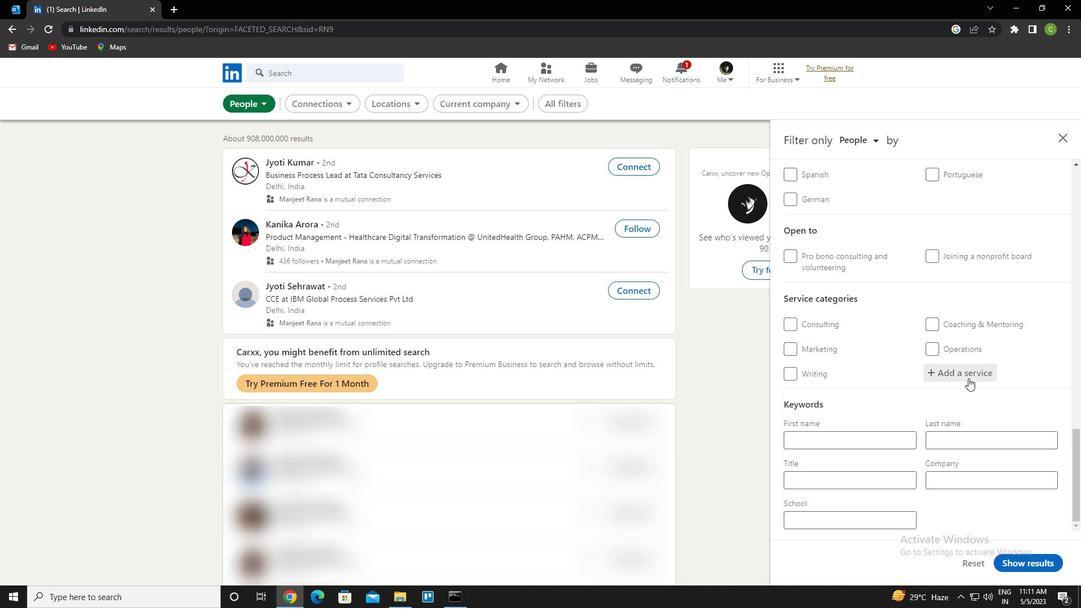 
Action: Mouse moved to (974, 375)
Screenshot: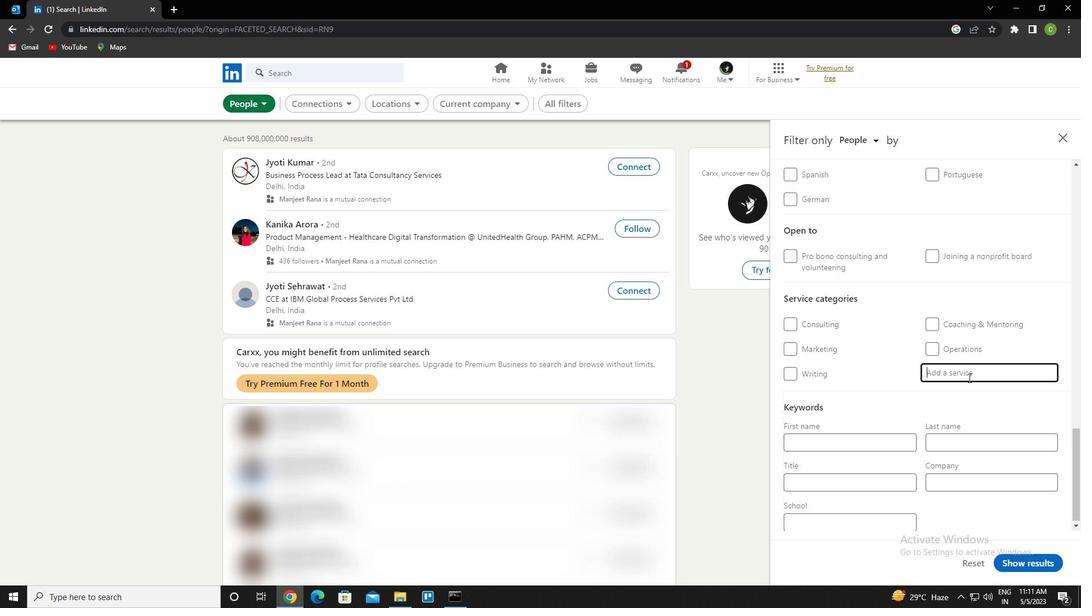 
Action: Key pressed <Key.caps_lock>V<Key.caps_lock>ISUAL<Key.space>DESIGN<Key.down><Key.enter>
Screenshot: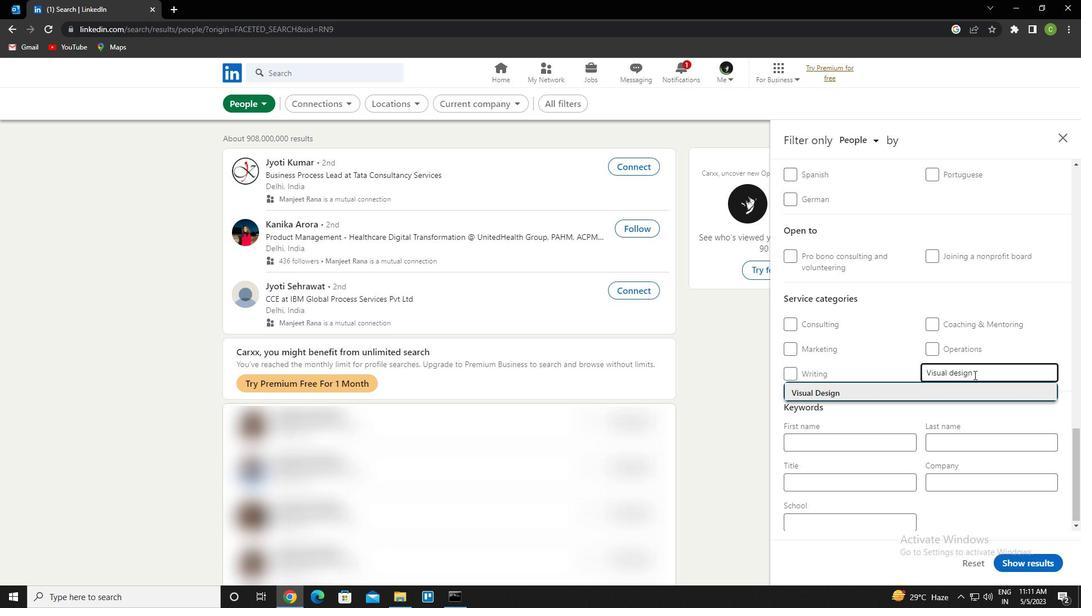 
Action: Mouse moved to (971, 376)
Screenshot: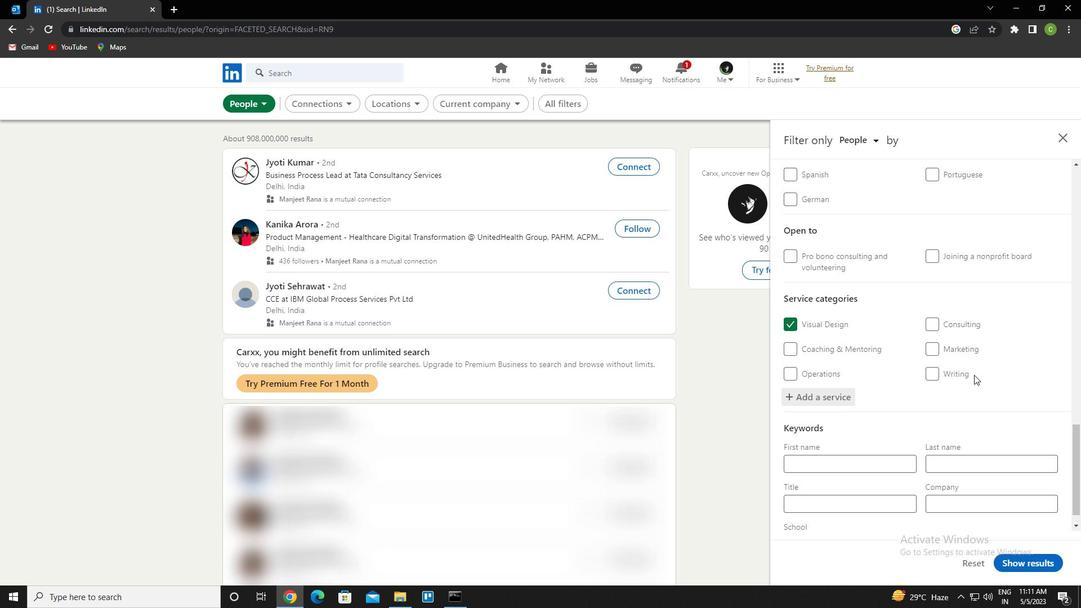 
Action: Mouse scrolled (971, 375) with delta (0, 0)
Screenshot: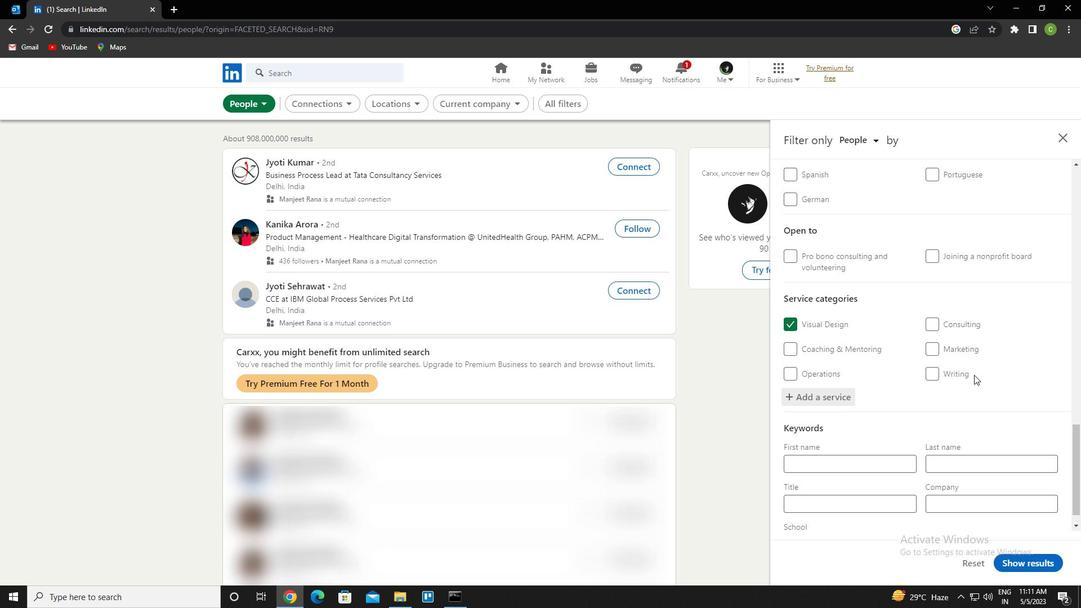
Action: Mouse moved to (966, 384)
Screenshot: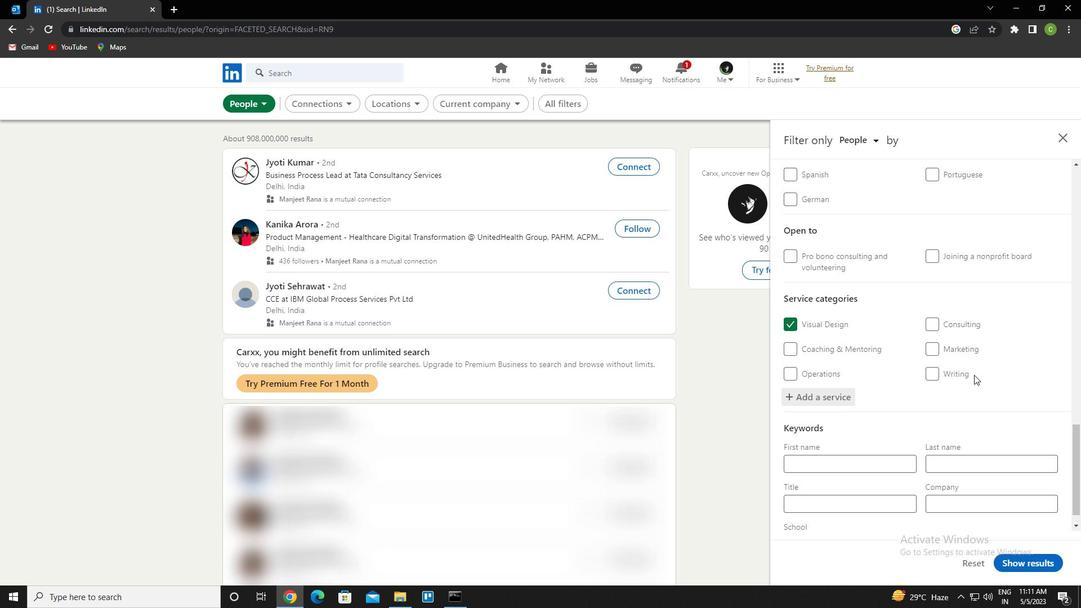 
Action: Mouse scrolled (966, 383) with delta (0, 0)
Screenshot: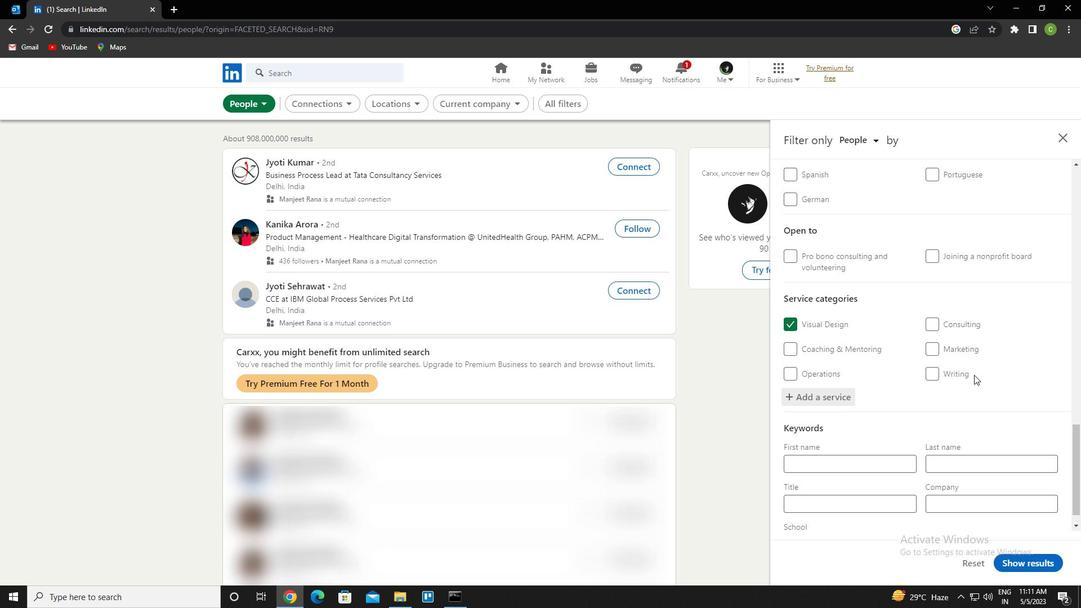 
Action: Mouse moved to (963, 388)
Screenshot: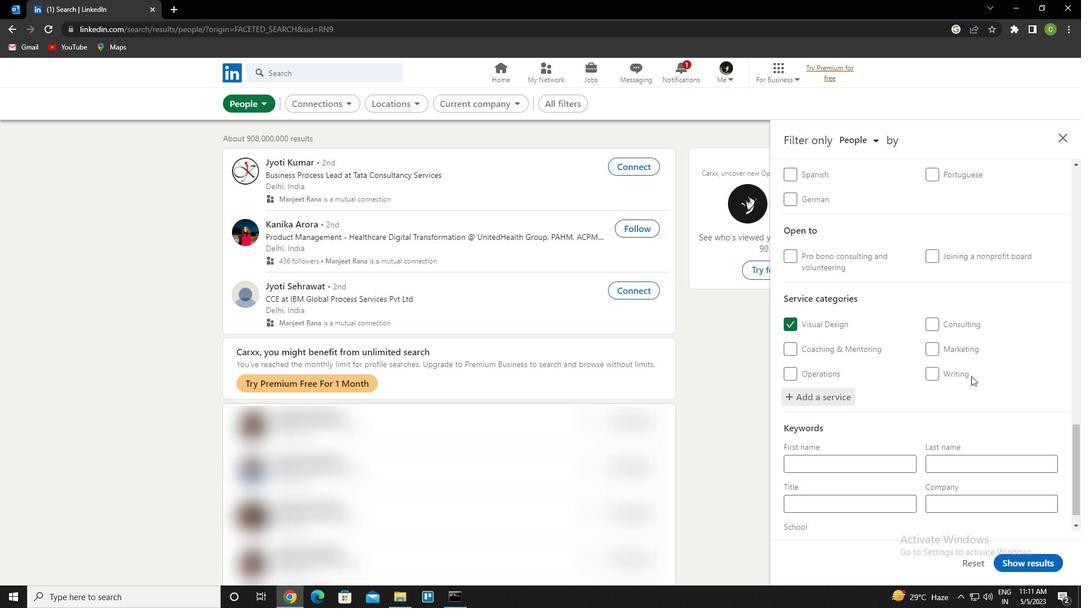 
Action: Mouse scrolled (963, 388) with delta (0, 0)
Screenshot: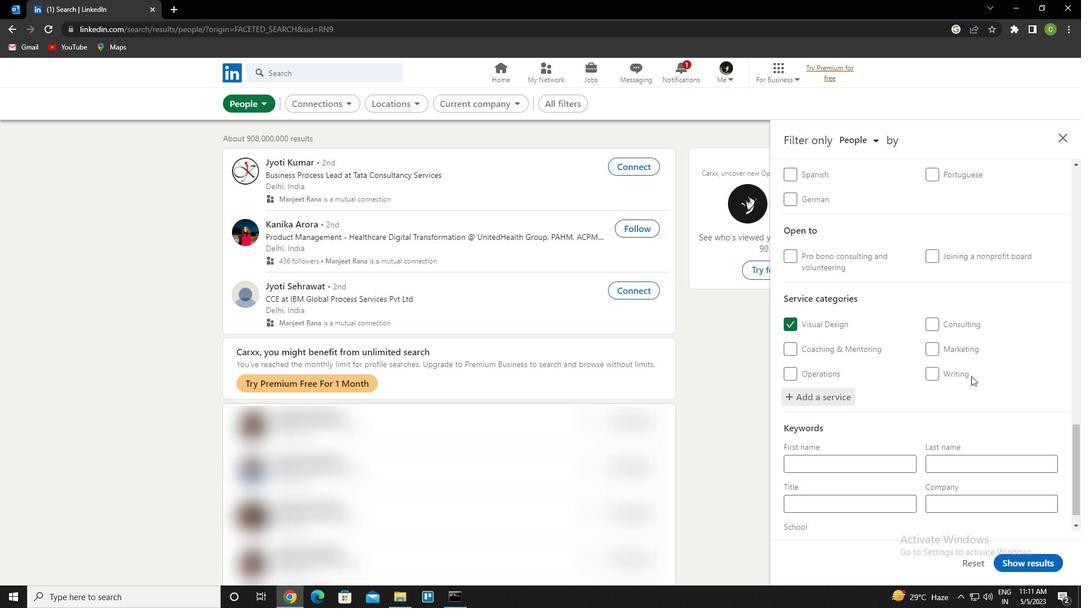 
Action: Mouse moved to (962, 389)
Screenshot: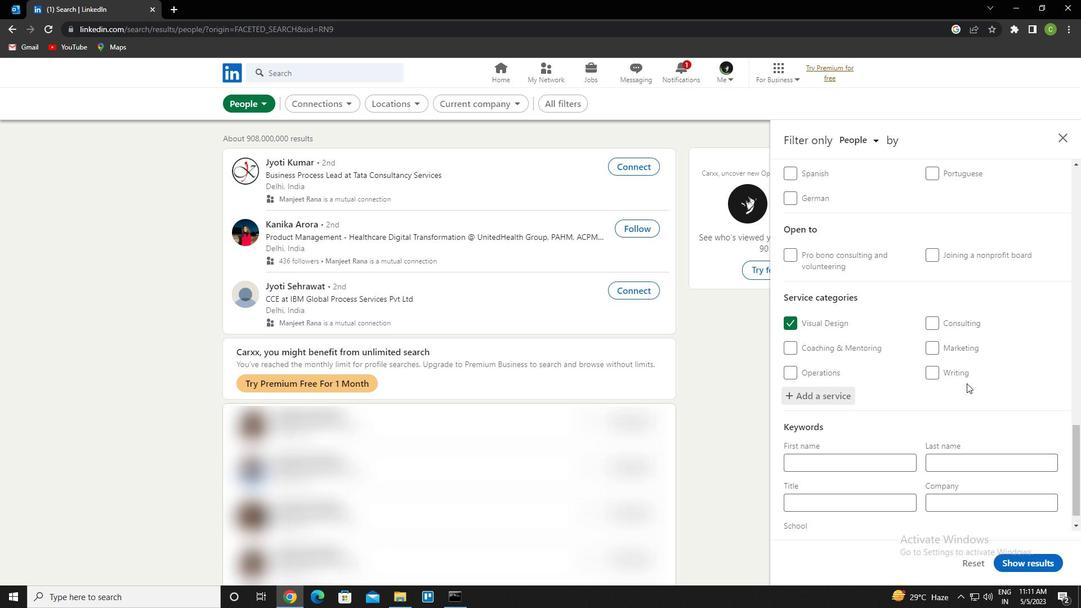 
Action: Mouse scrolled (962, 389) with delta (0, 0)
Screenshot: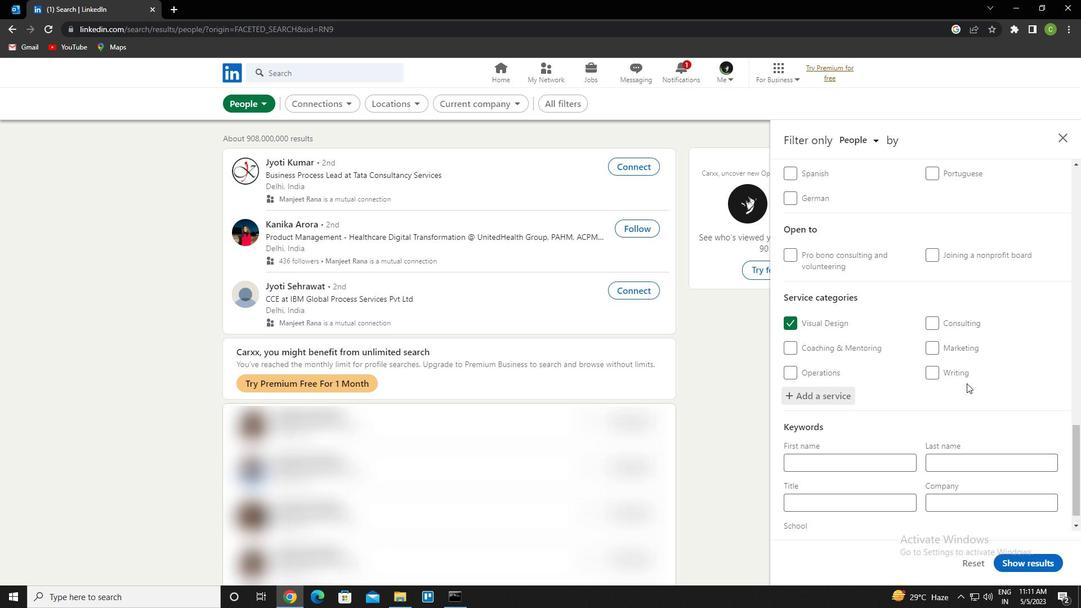 
Action: Mouse moved to (879, 483)
Screenshot: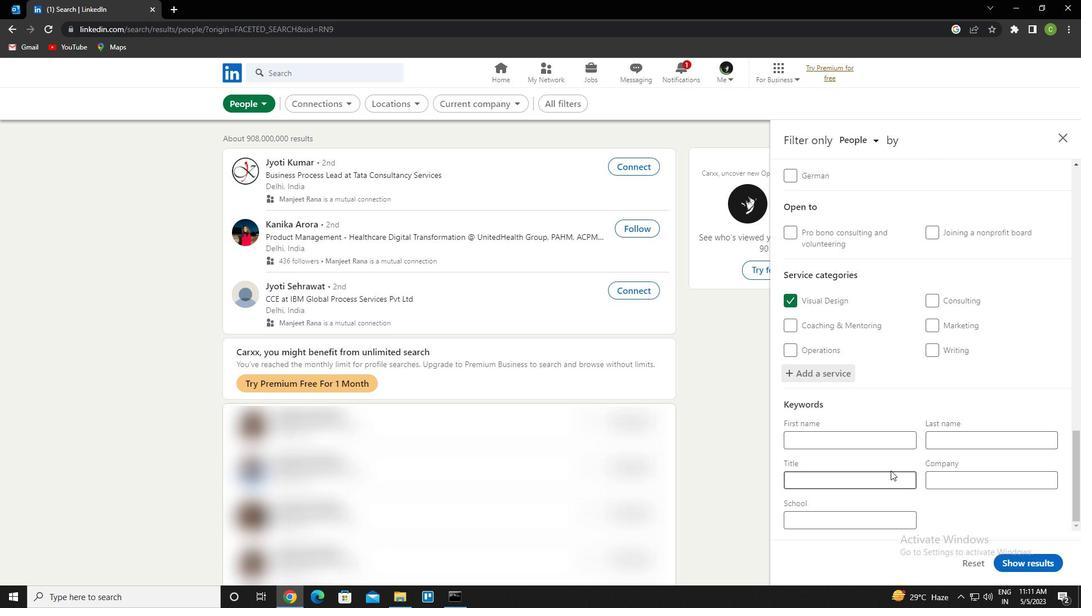 
Action: Mouse pressed left at (879, 483)
Screenshot: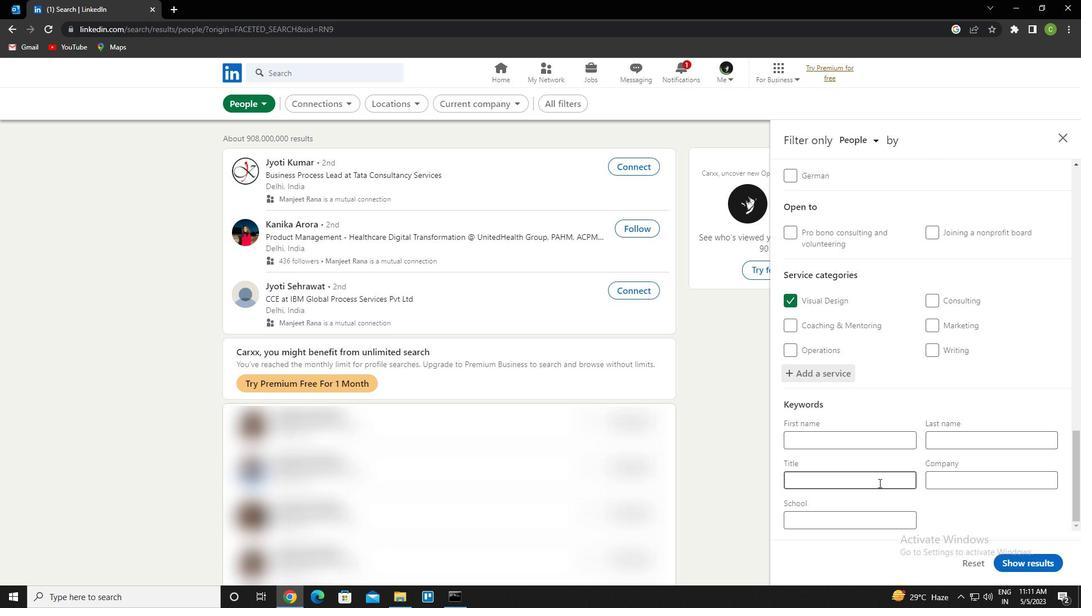 
Action: Mouse moved to (883, 479)
Screenshot: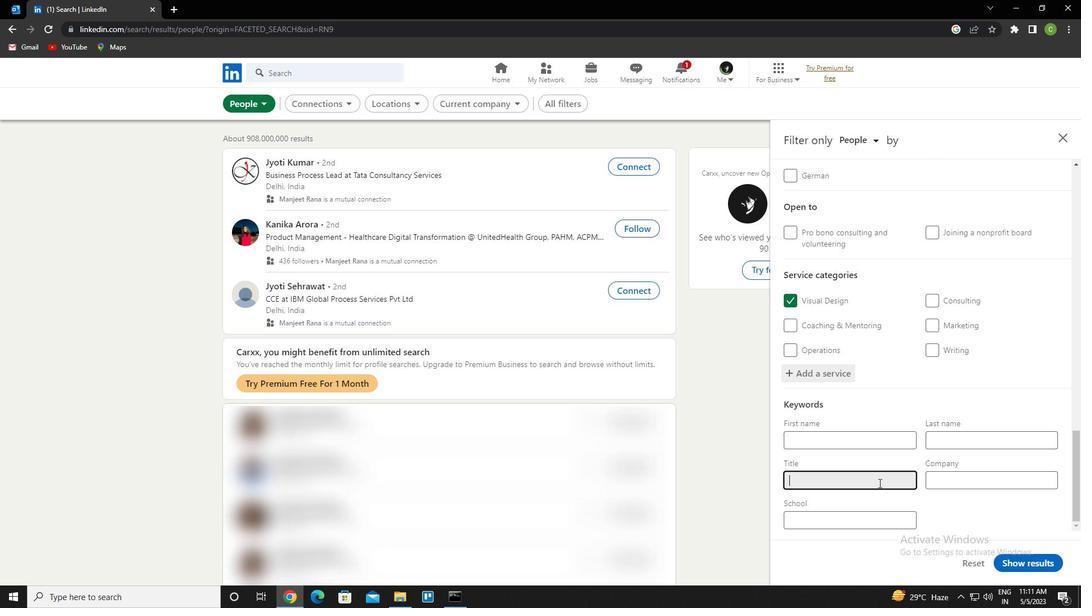 
Action: Key pressed <Key.caps_lock>E<Key.caps_lock>VENTS<Key.space><Key.caps_lock>M<Key.caps_lock>ANAGER
Screenshot: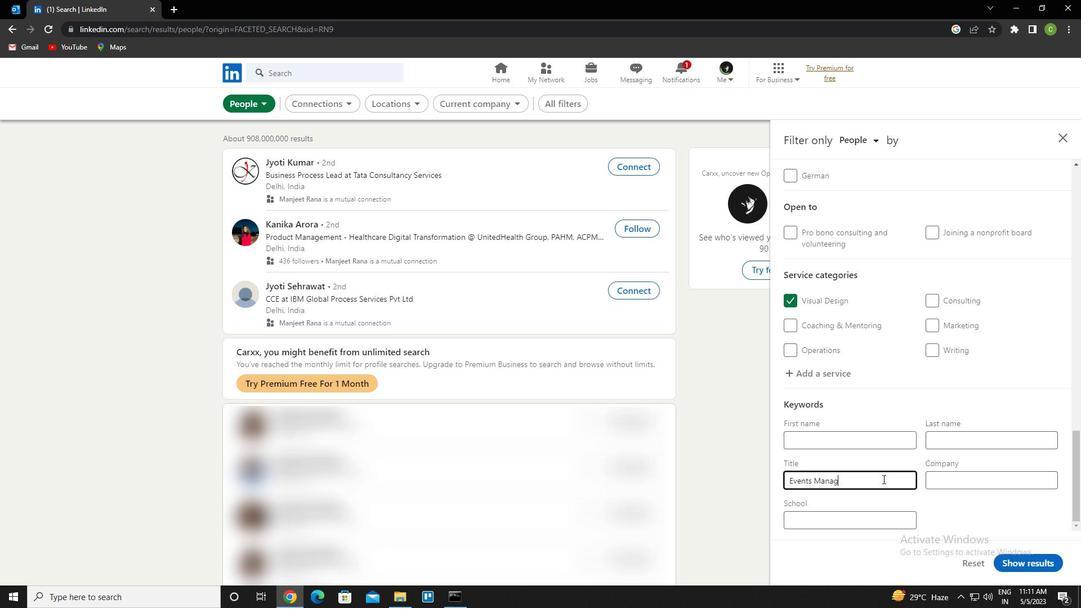 
Action: Mouse moved to (1028, 562)
Screenshot: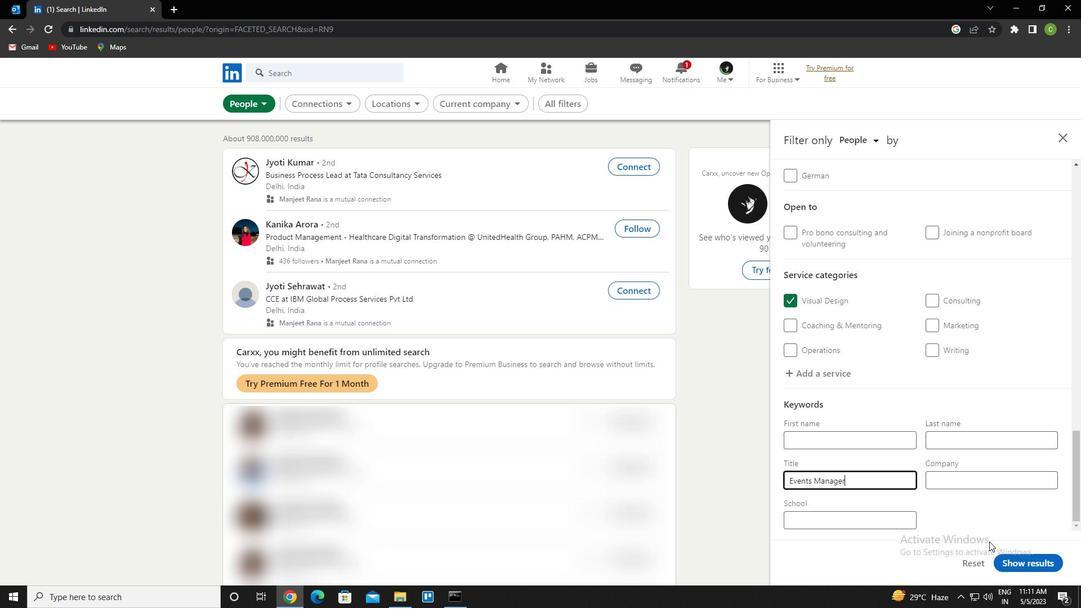 
Action: Mouse pressed left at (1028, 562)
Screenshot: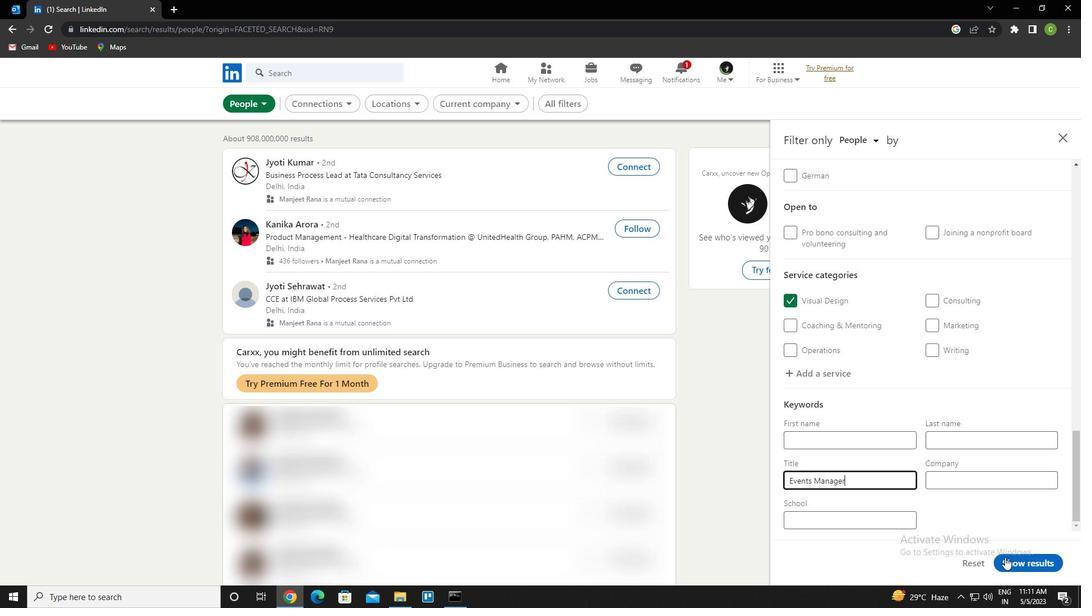 
Action: Mouse moved to (605, 324)
Screenshot: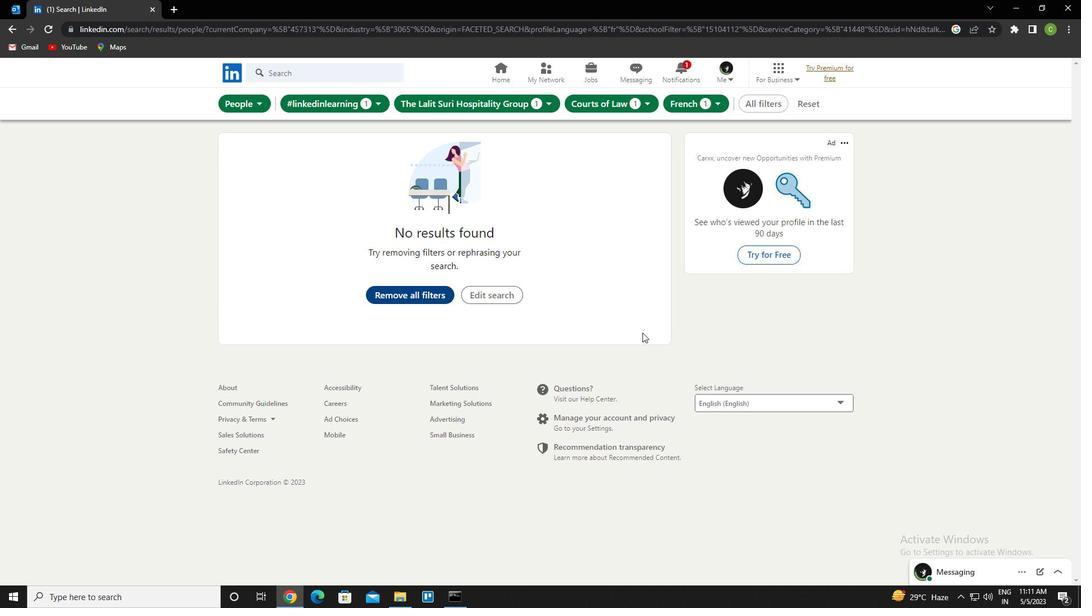 
